 Task: Explore the satellite view of the Great Salt Lake in Utah.
Action: Mouse moved to (168, 67)
Screenshot: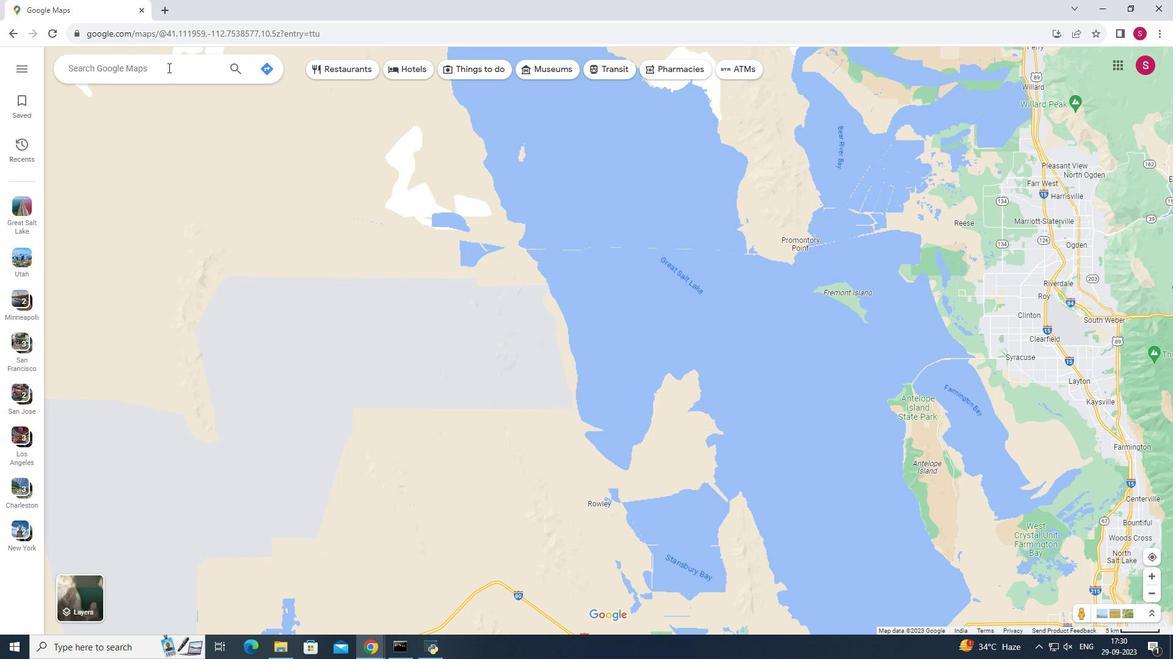 
Action: Mouse pressed left at (168, 67)
Screenshot: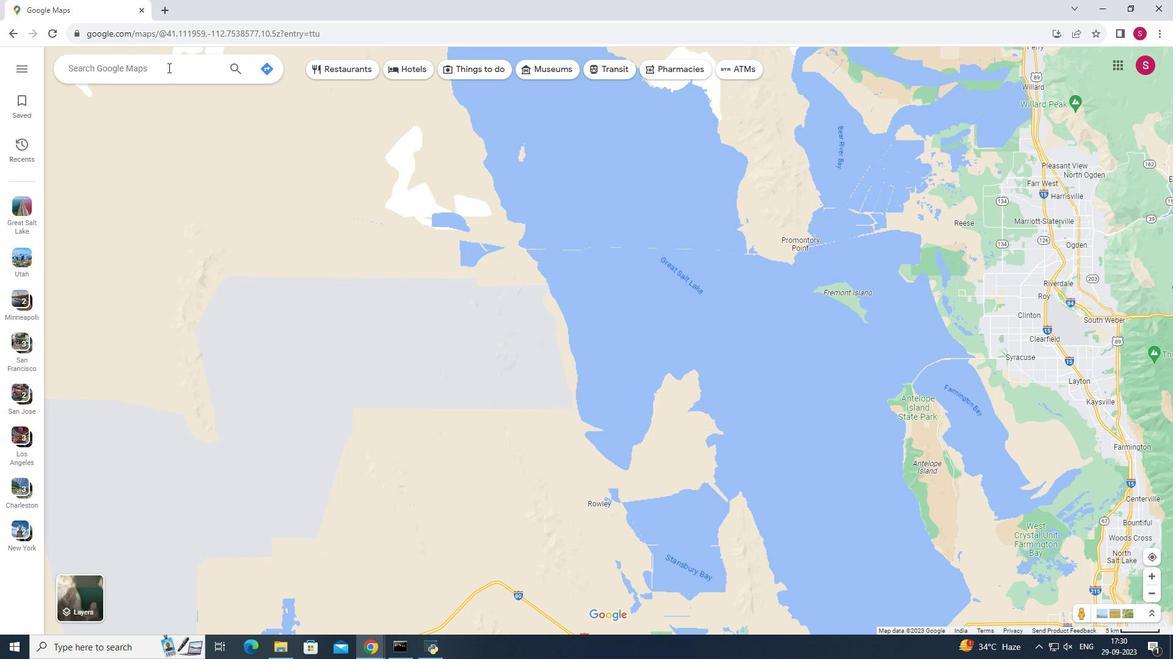 
Action: Mouse moved to (186, 85)
Screenshot: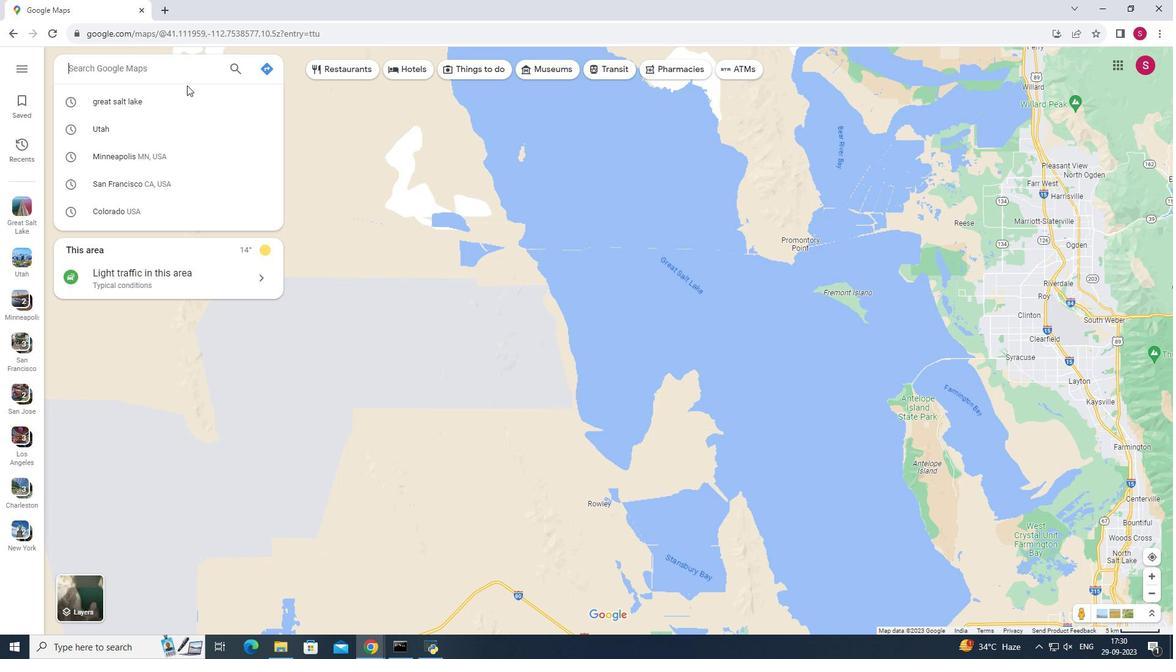
Action: Key pressed great<Key.space><Key.shift>salt<Key.space><Key.shift>la
Screenshot: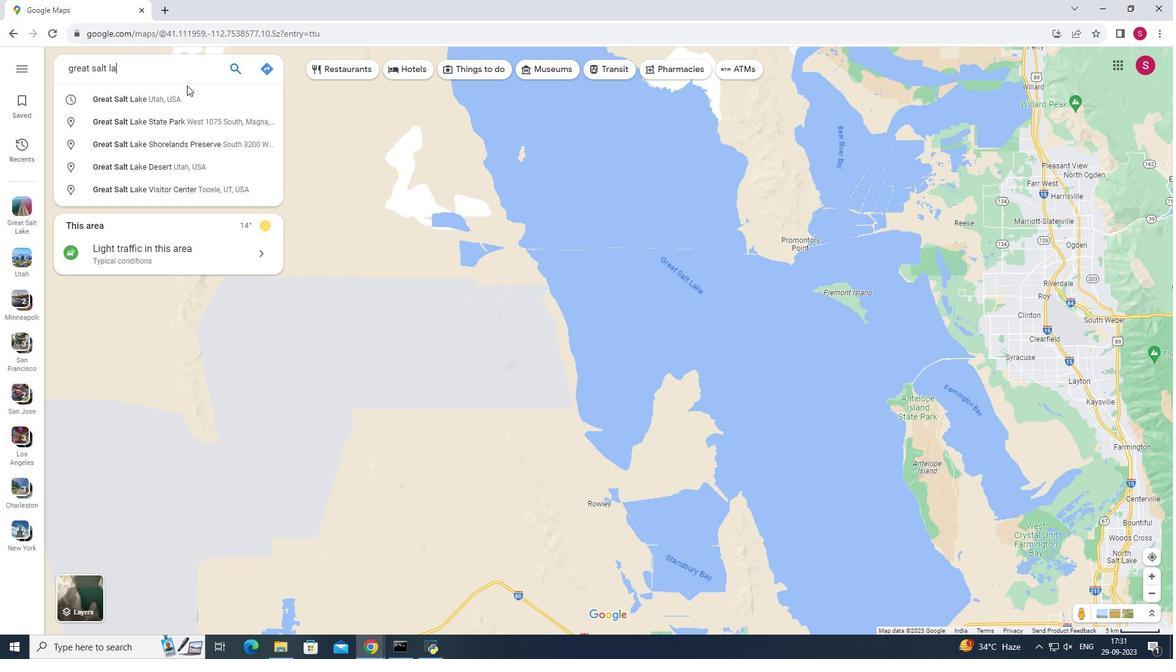 
Action: Mouse moved to (185, 102)
Screenshot: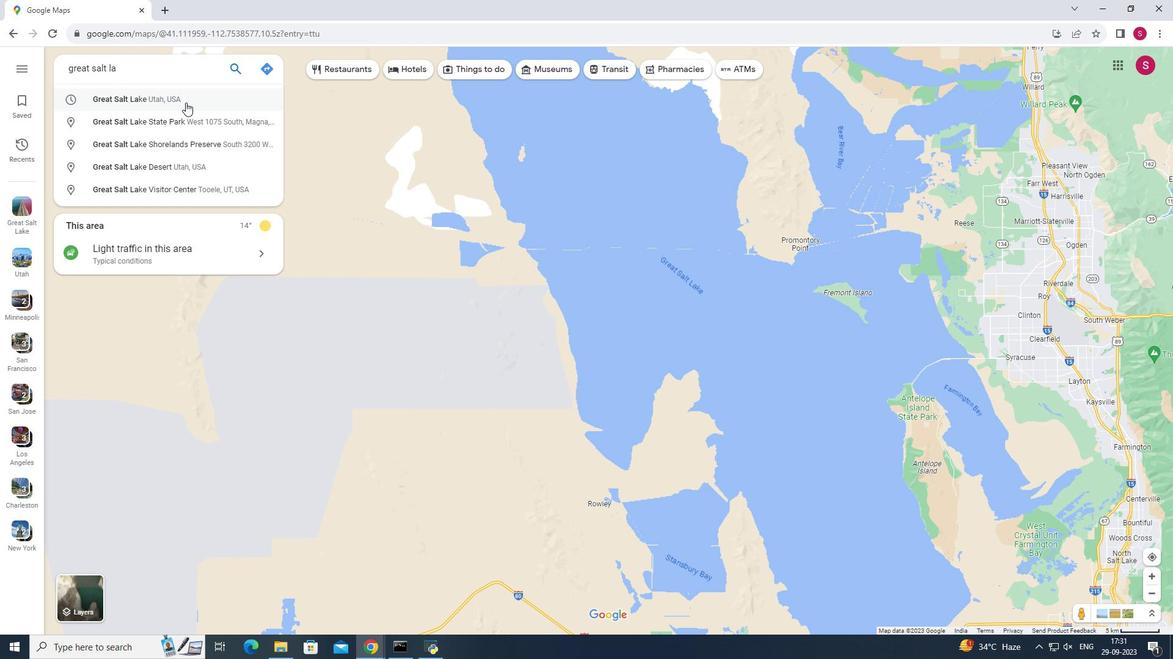 
Action: Mouse pressed left at (185, 102)
Screenshot: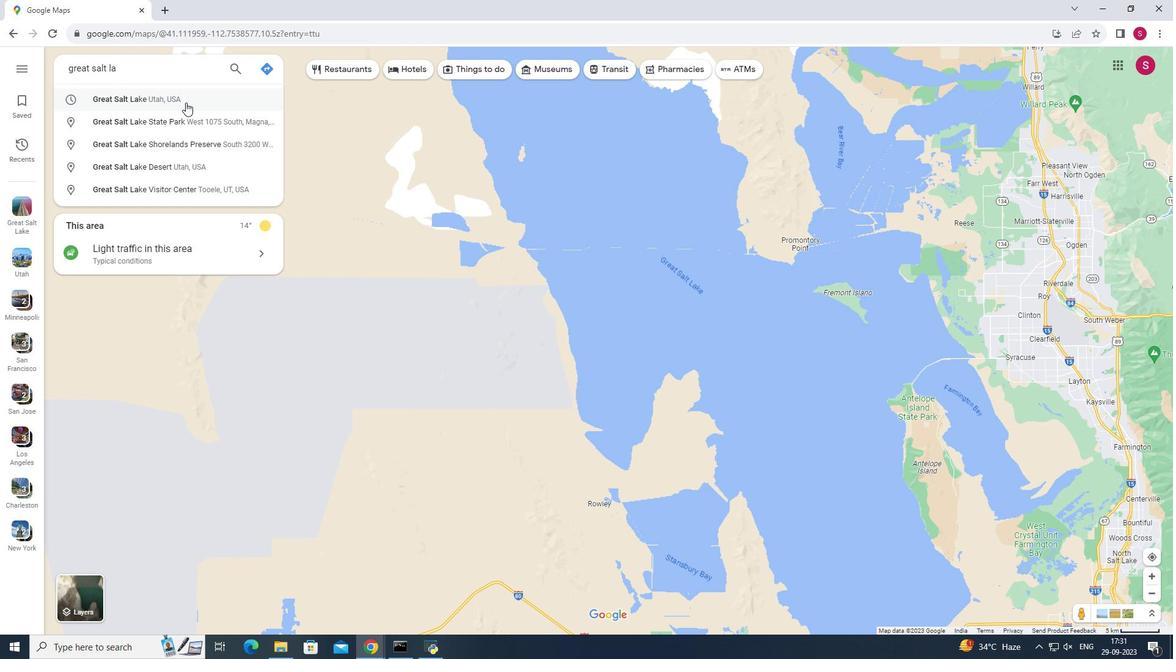 
Action: Mouse moved to (531, 600)
Screenshot: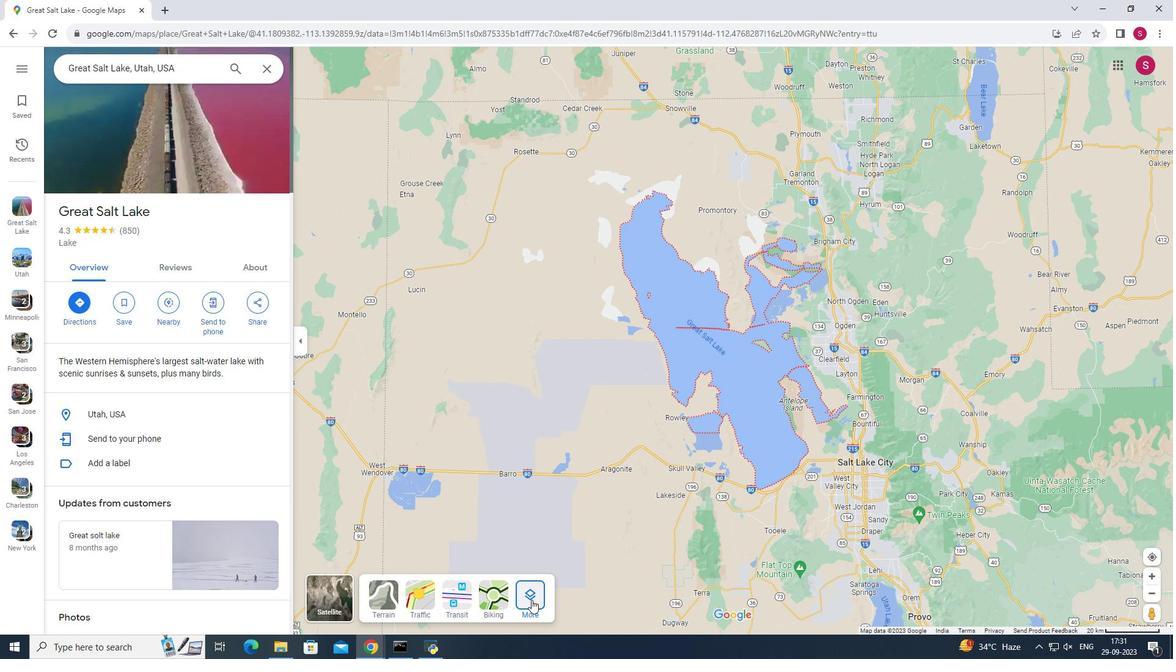 
Action: Mouse pressed left at (531, 600)
Screenshot: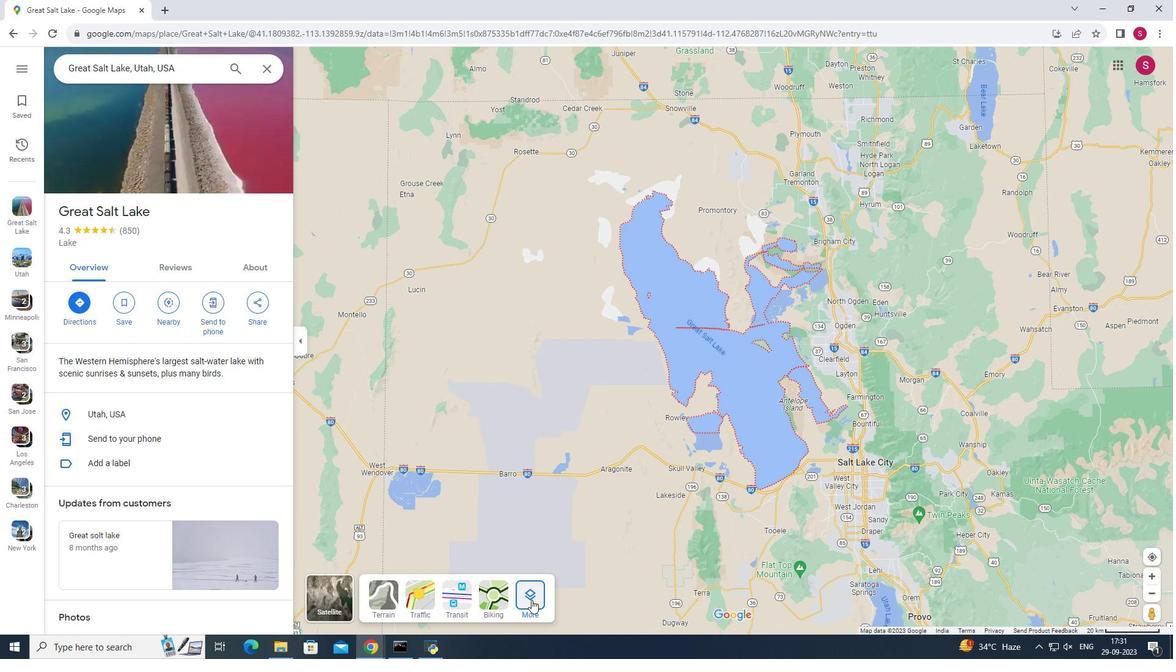 
Action: Mouse moved to (421, 553)
Screenshot: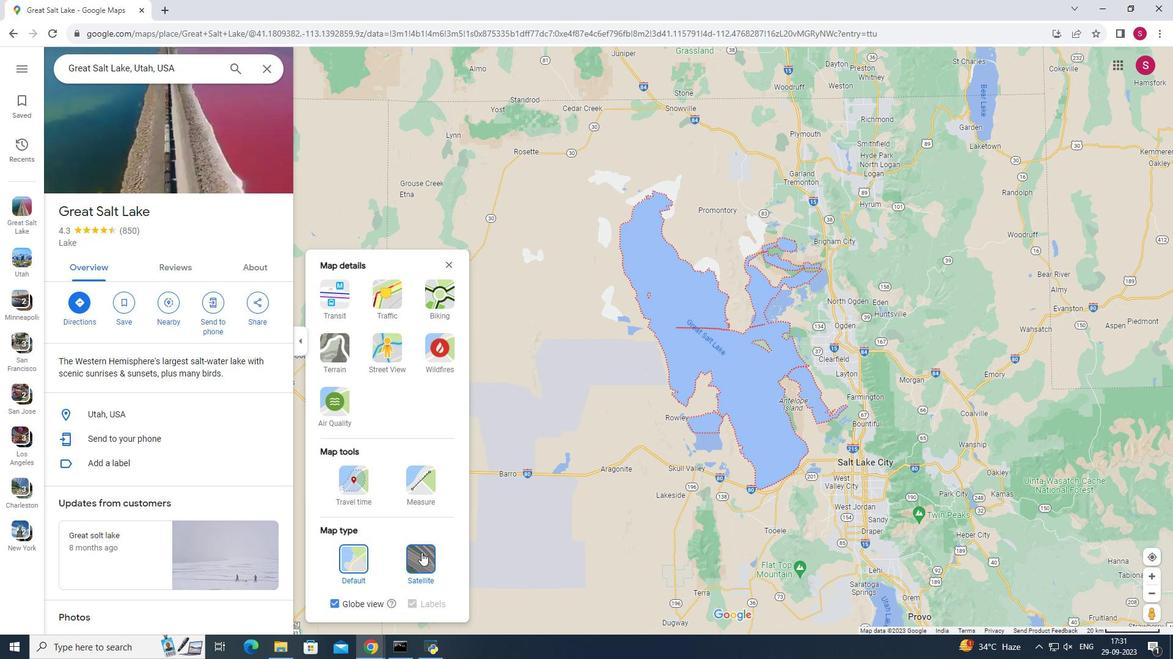 
Action: Mouse pressed left at (421, 553)
Screenshot: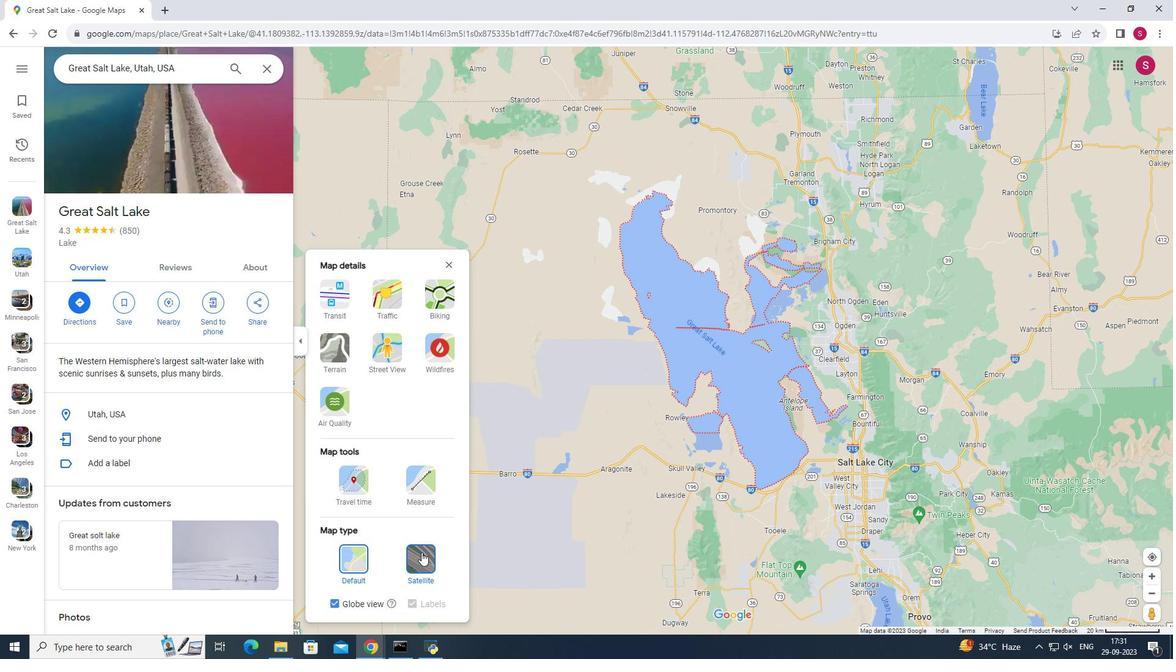 
Action: Mouse moved to (707, 339)
Screenshot: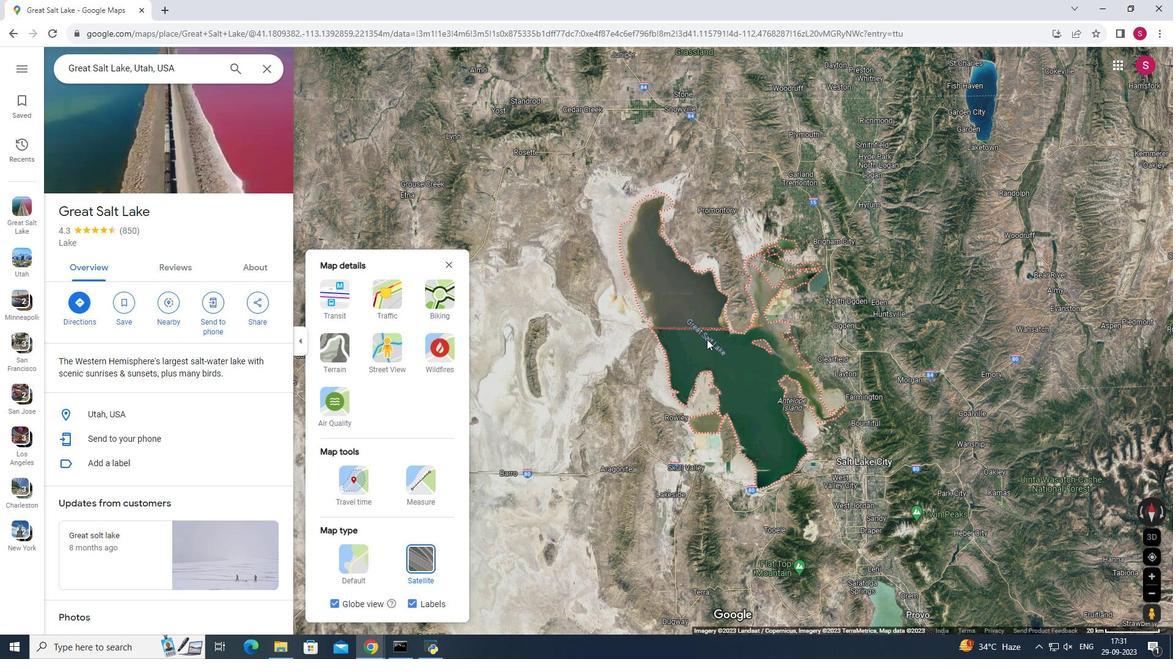 
Action: Mouse pressed left at (707, 339)
Screenshot: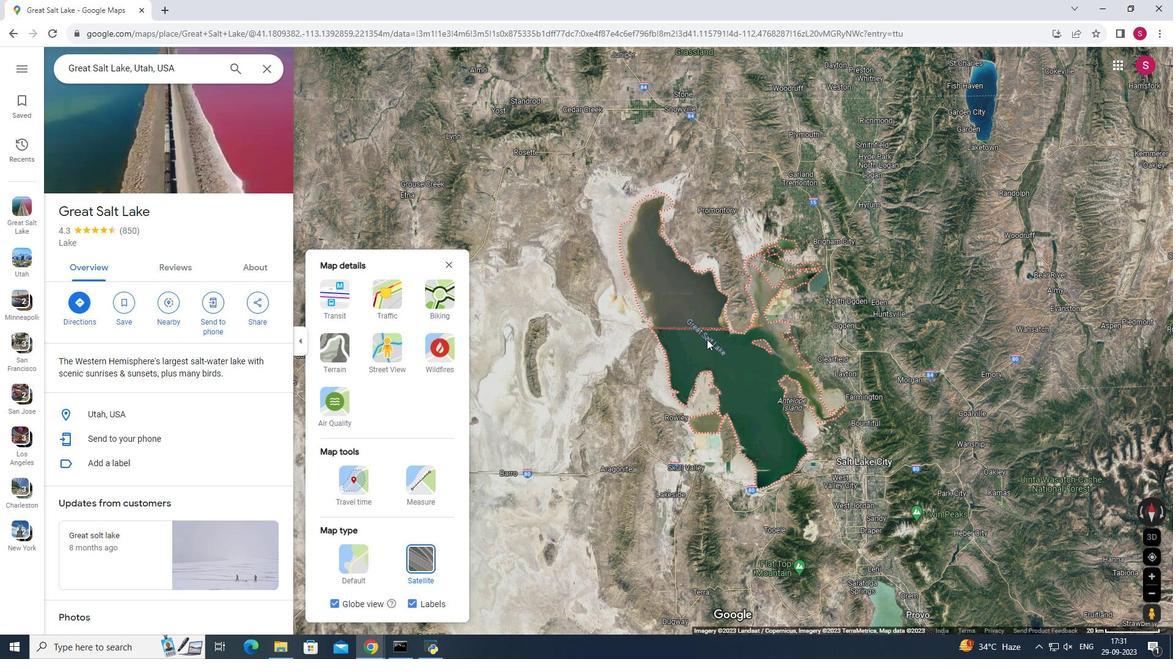 
Action: Mouse pressed left at (707, 339)
Screenshot: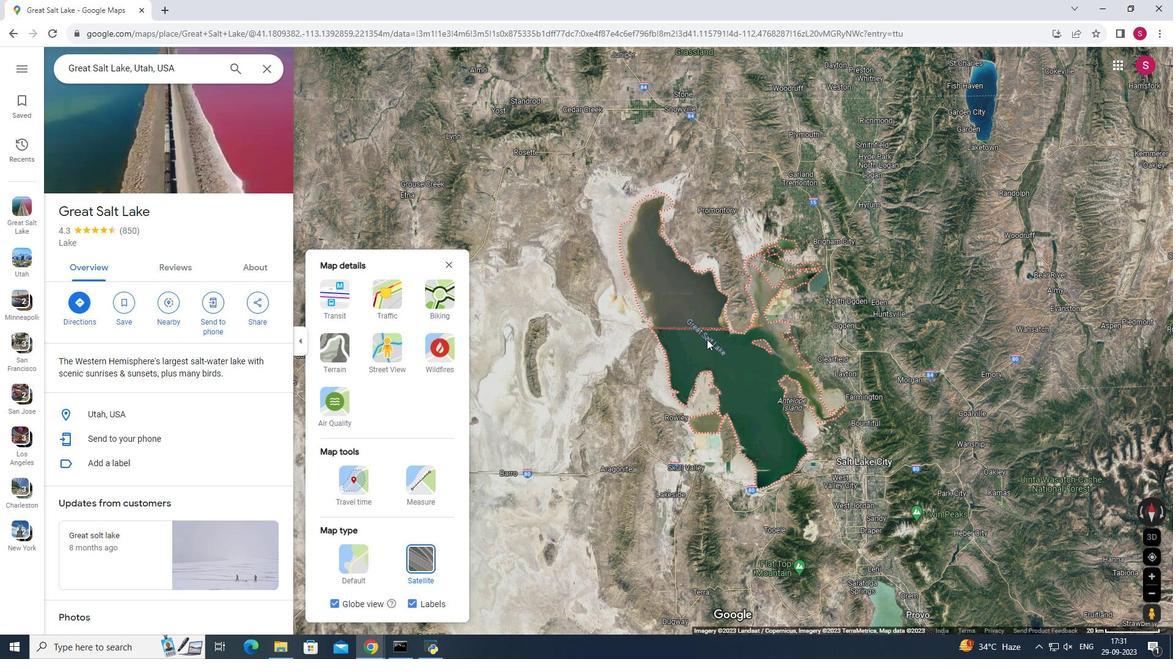 
Action: Mouse pressed left at (707, 339)
Screenshot: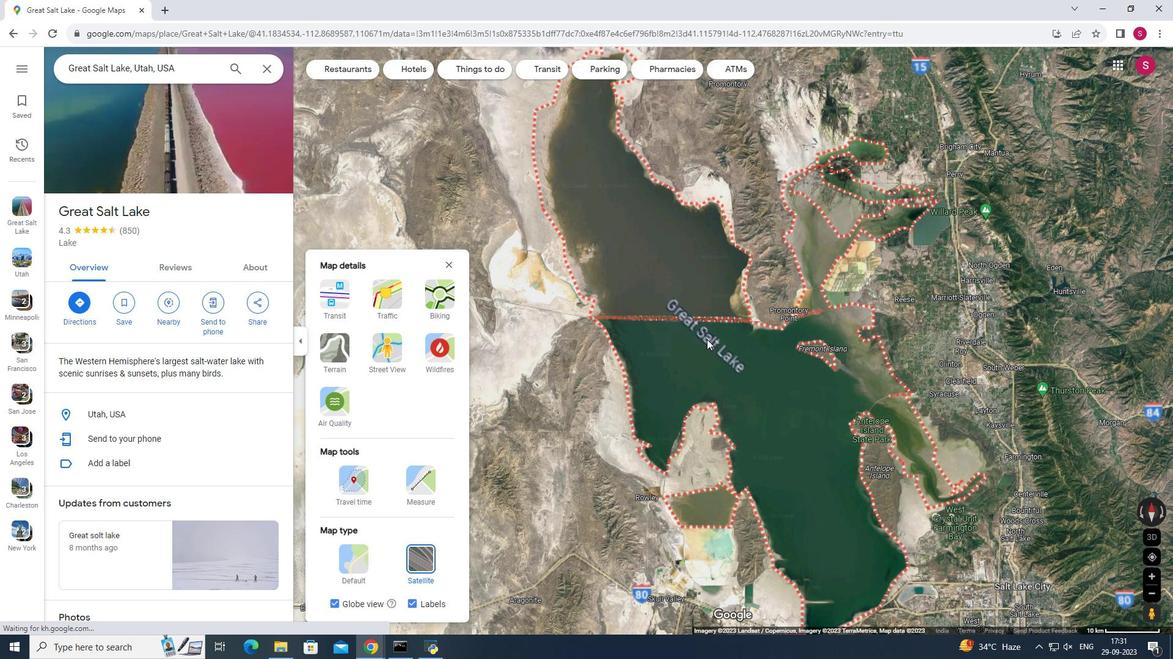 
Action: Mouse pressed left at (707, 339)
Screenshot: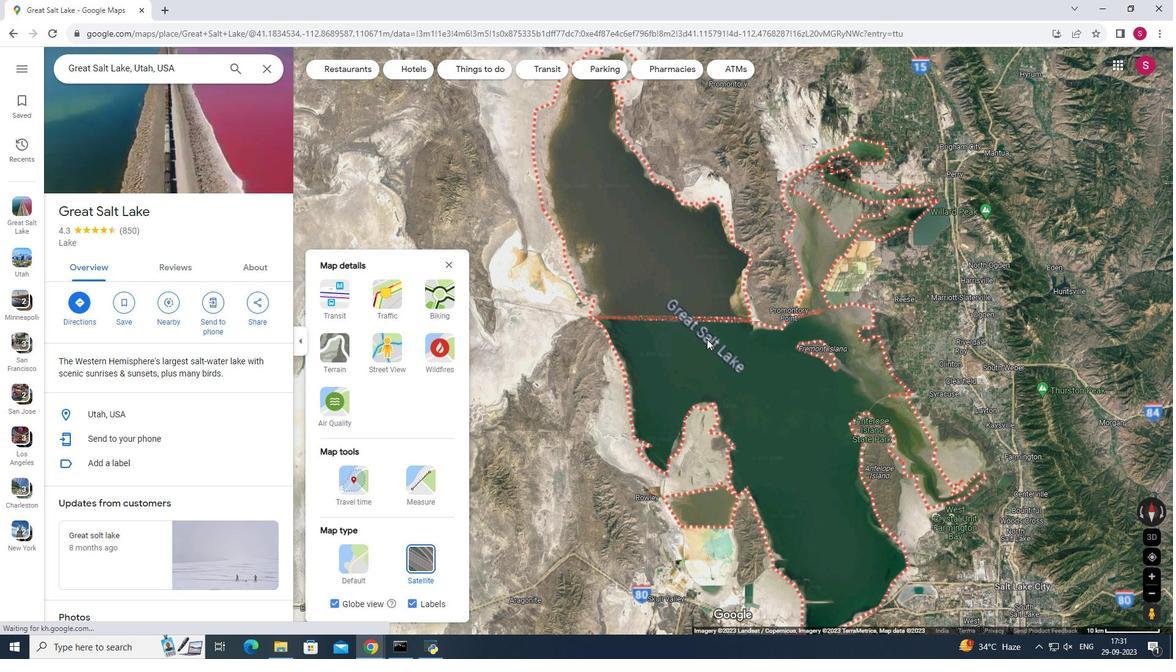 
Action: Mouse moved to (447, 264)
Screenshot: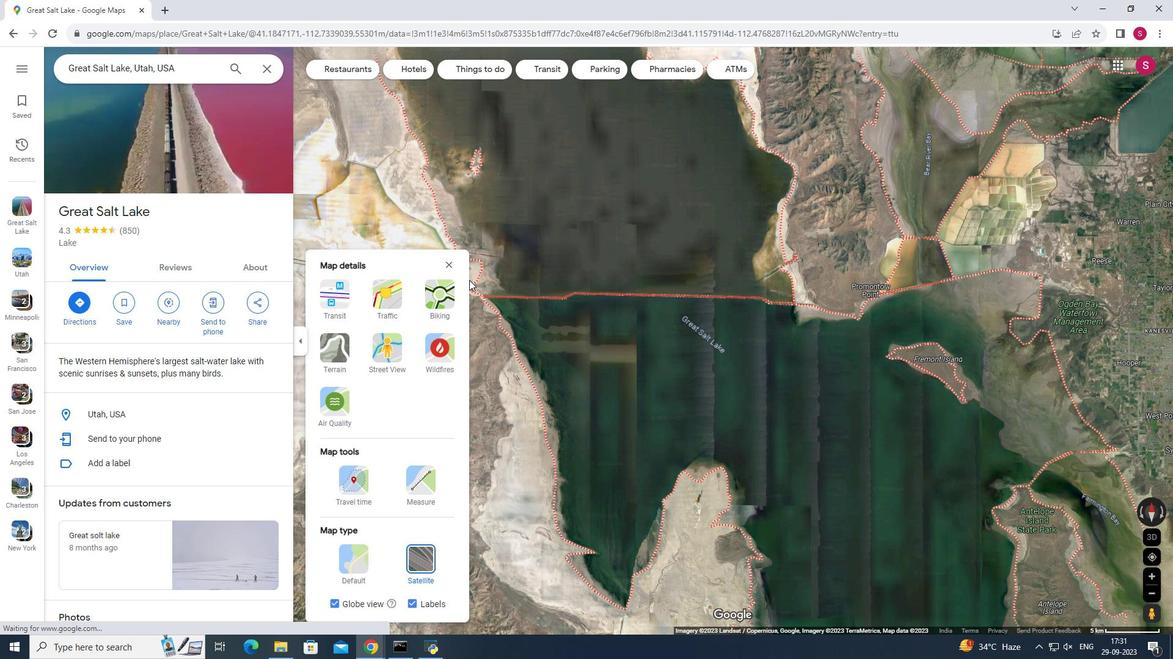 
Action: Mouse pressed left at (447, 264)
Screenshot: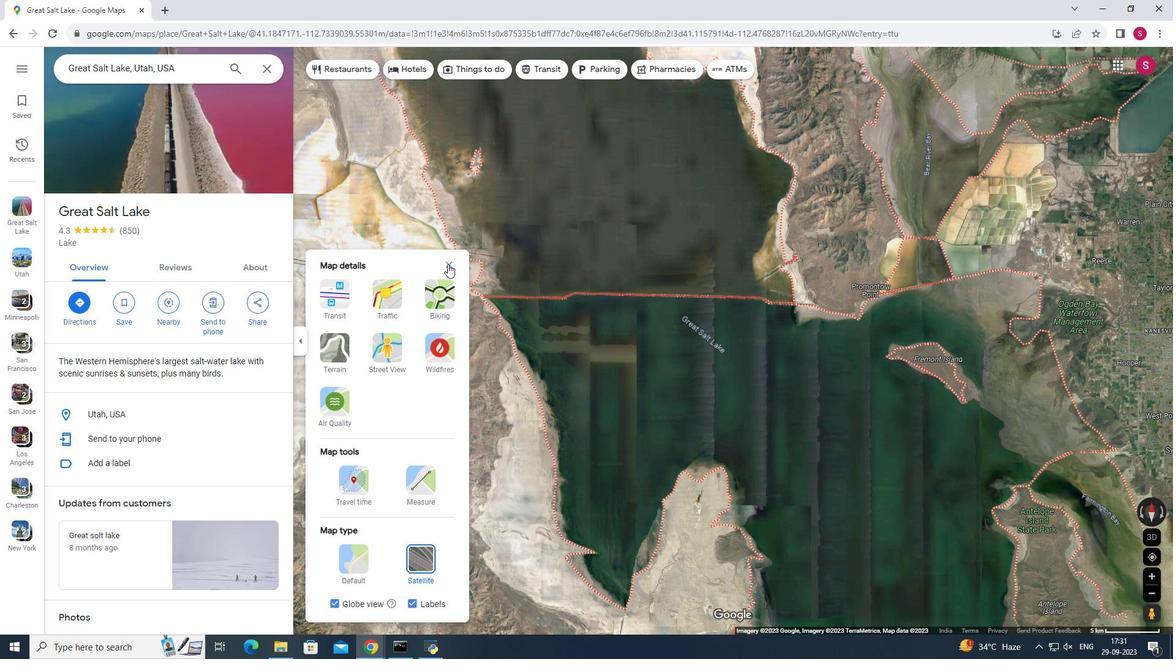
Action: Mouse moved to (703, 340)
Screenshot: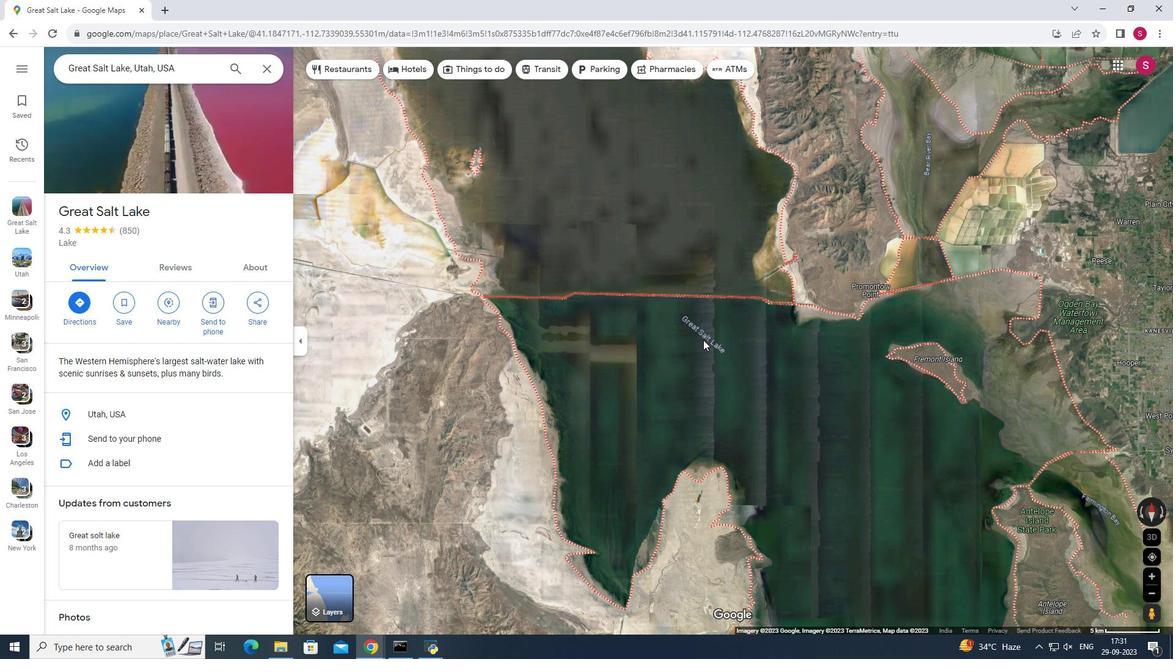 
Action: Mouse scrolled (703, 339) with delta (0, 0)
Screenshot: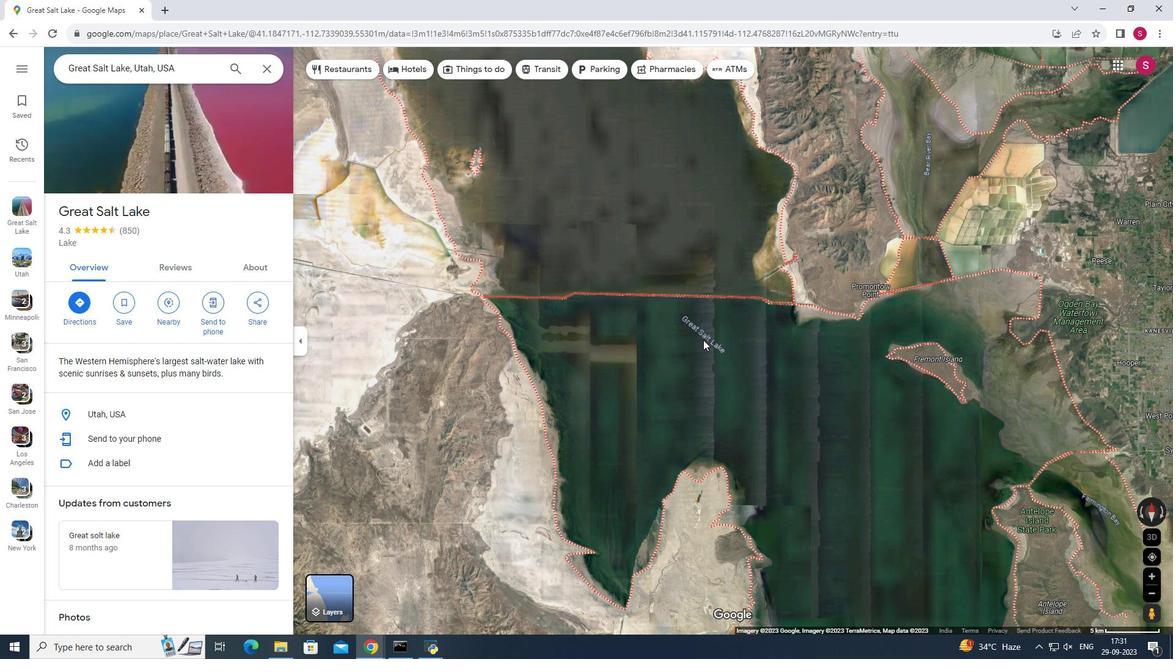 
Action: Mouse scrolled (703, 340) with delta (0, 0)
Screenshot: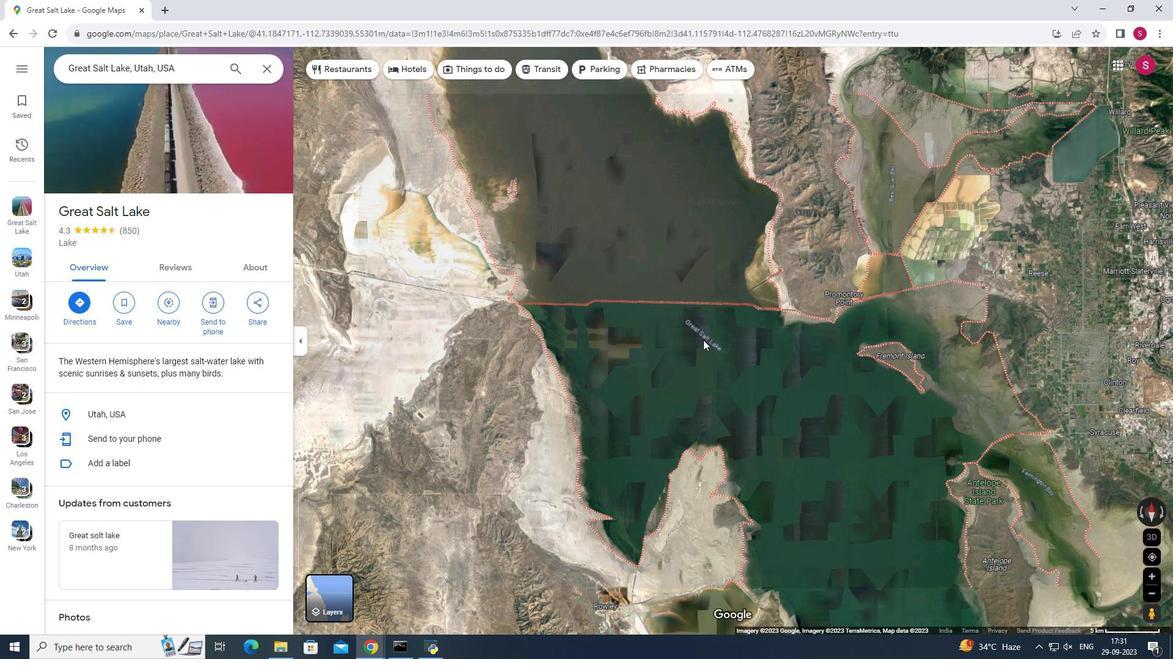 
Action: Mouse moved to (702, 340)
Screenshot: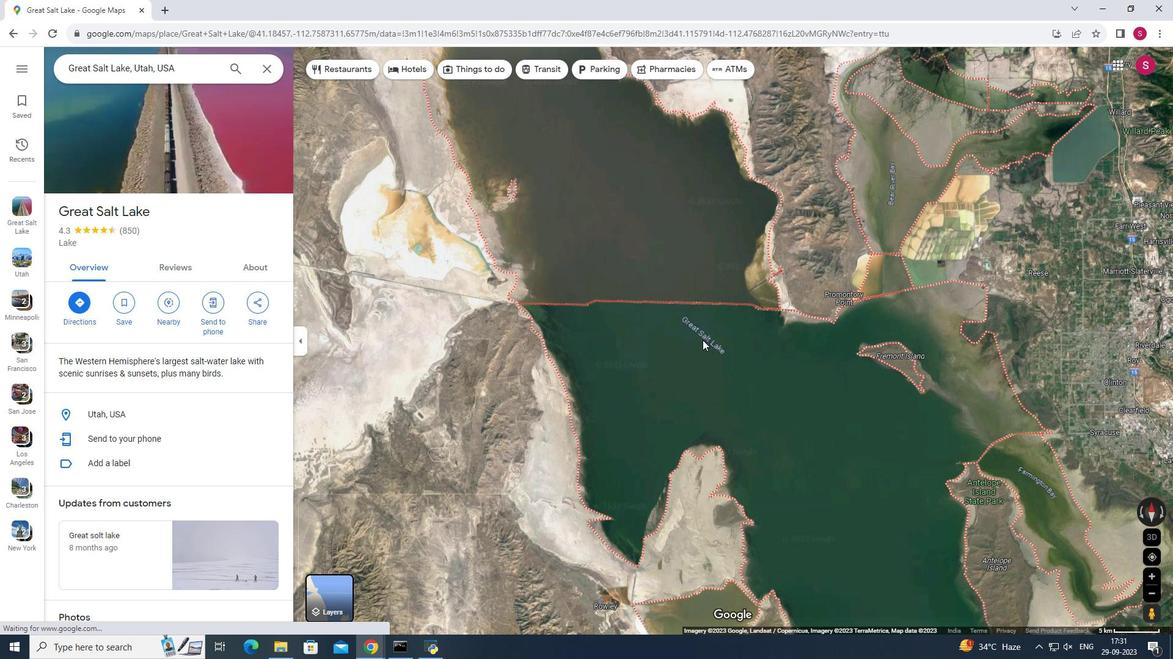 
Action: Mouse scrolled (702, 340) with delta (0, 0)
Screenshot: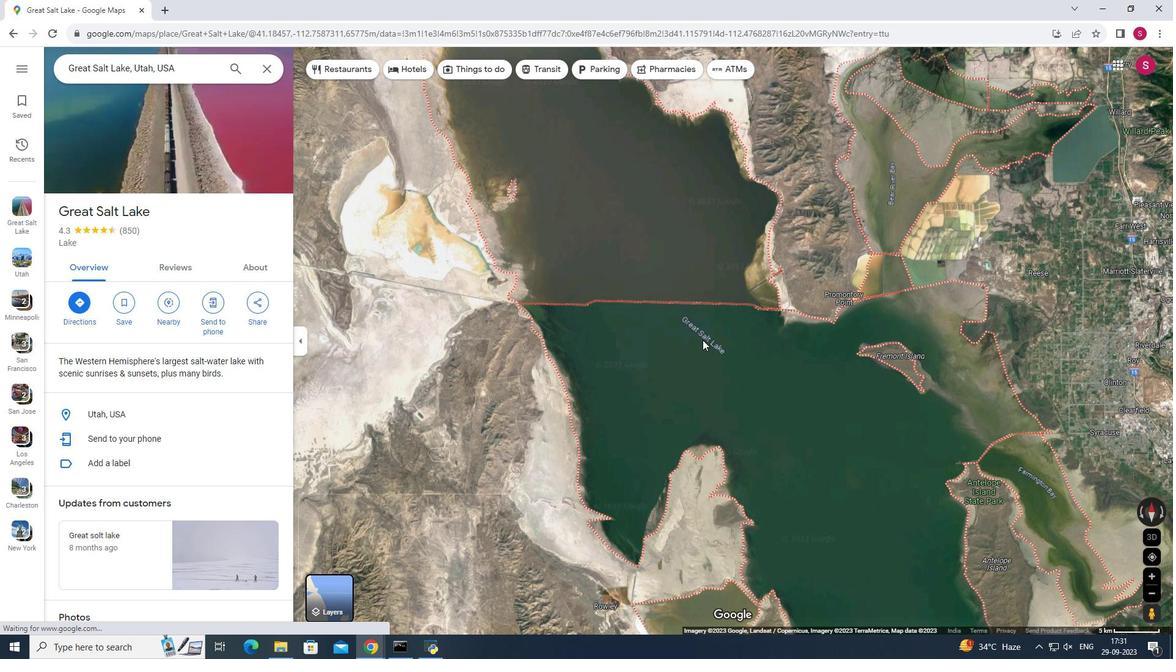 
Action: Mouse scrolled (702, 340) with delta (0, 0)
Screenshot: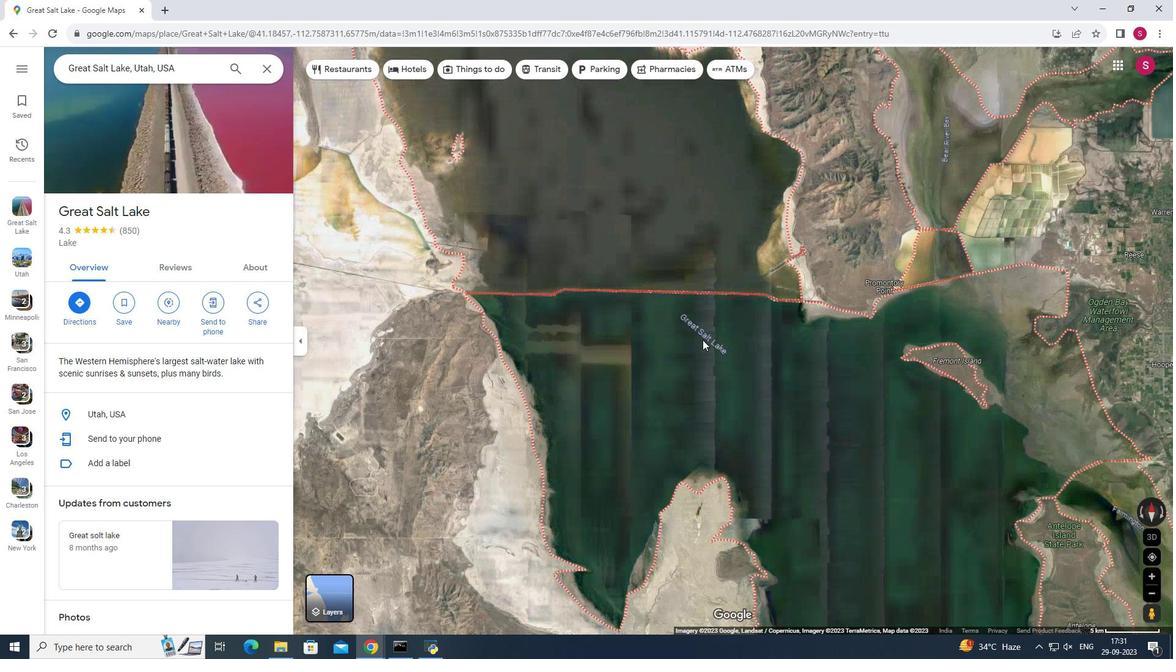 
Action: Mouse scrolled (702, 340) with delta (0, 0)
Screenshot: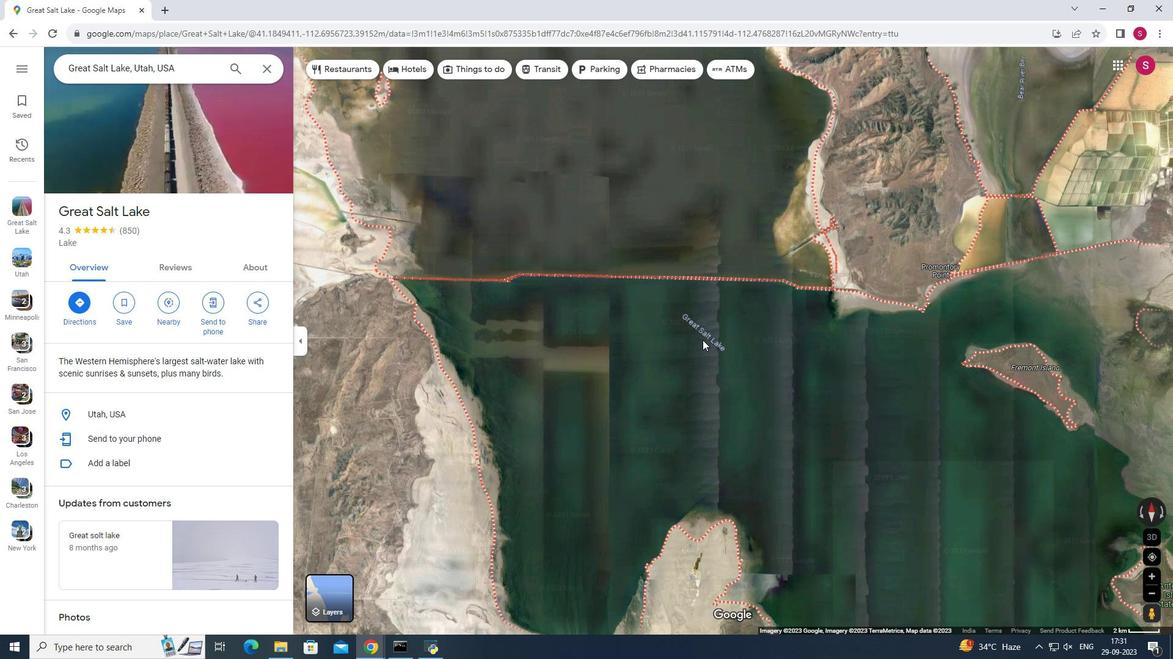 
Action: Mouse scrolled (702, 340) with delta (0, 0)
Screenshot: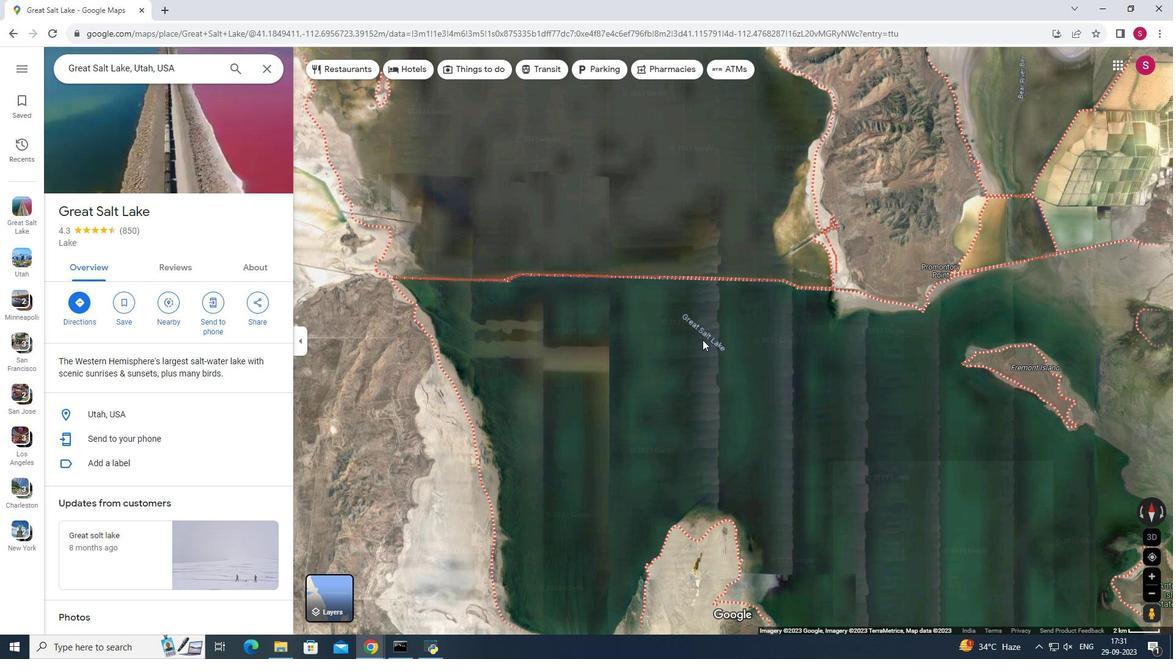 
Action: Mouse scrolled (702, 340) with delta (0, 0)
Screenshot: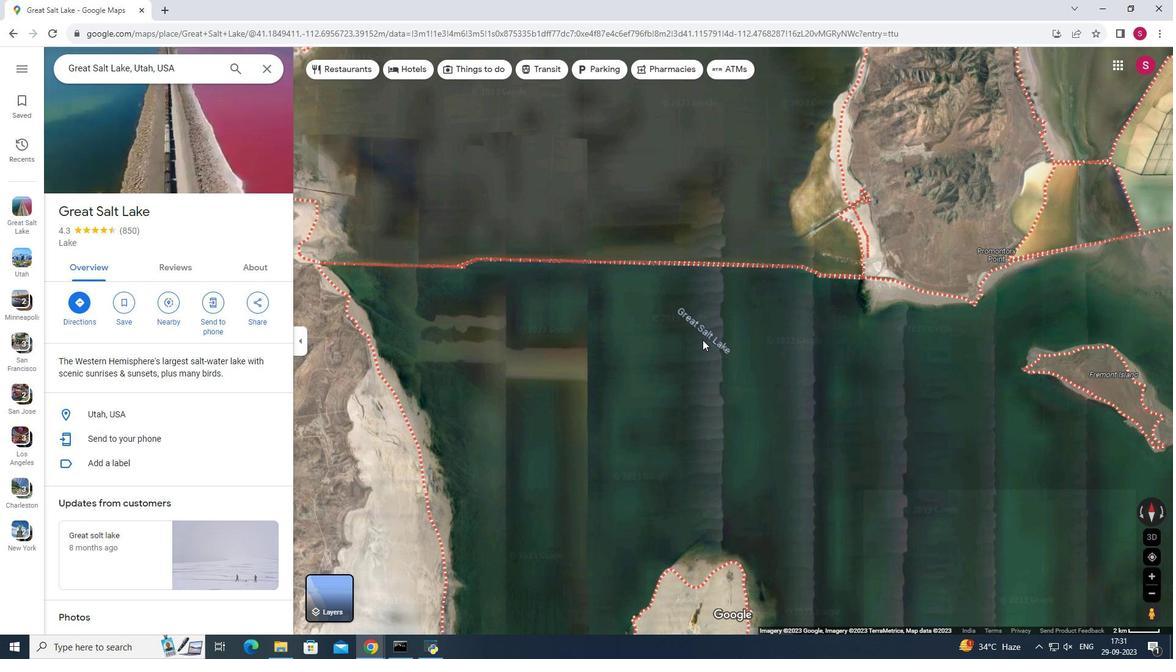 
Action: Mouse scrolled (702, 340) with delta (0, 0)
Screenshot: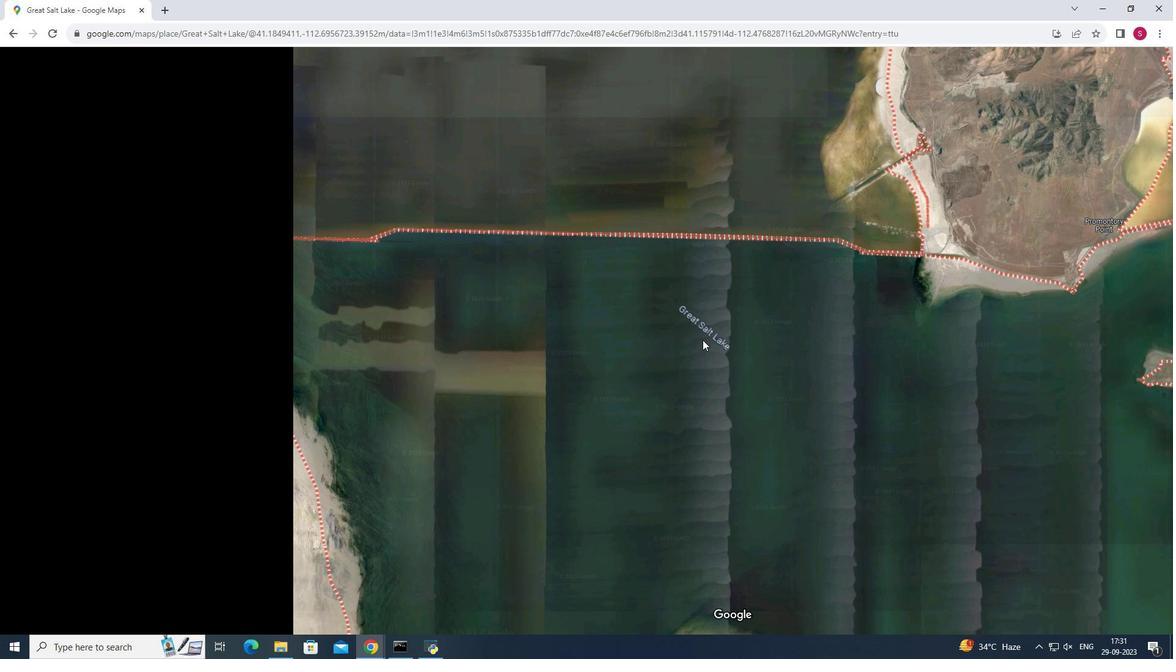 
Action: Mouse scrolled (702, 340) with delta (0, 0)
Screenshot: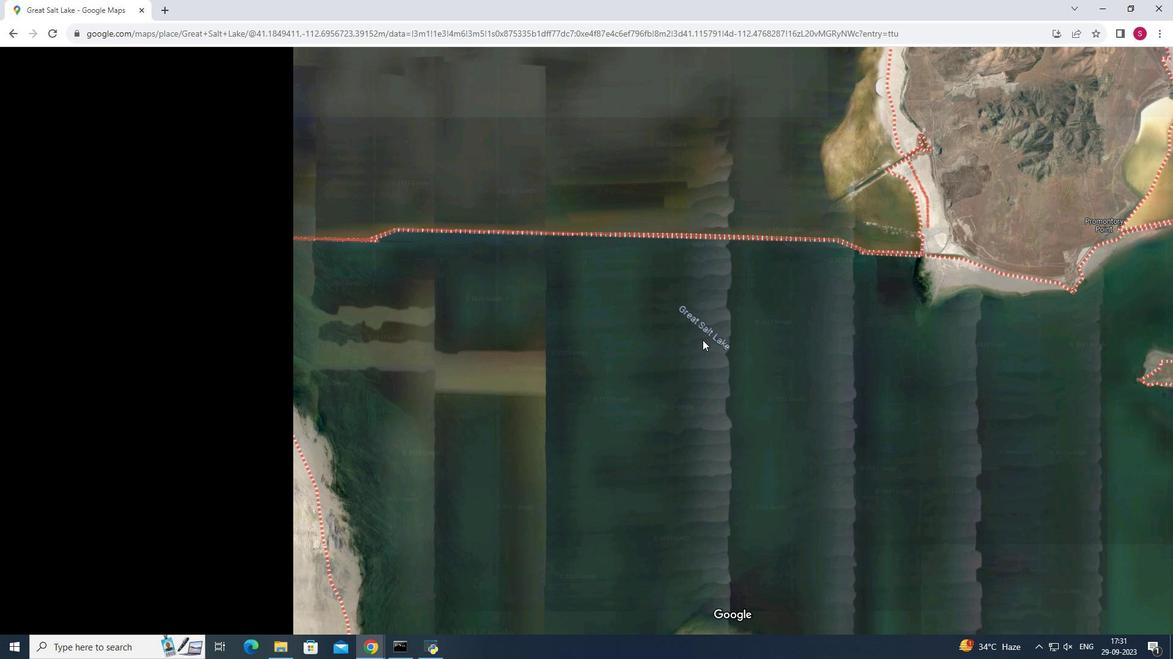 
Action: Mouse scrolled (702, 340) with delta (0, 0)
Screenshot: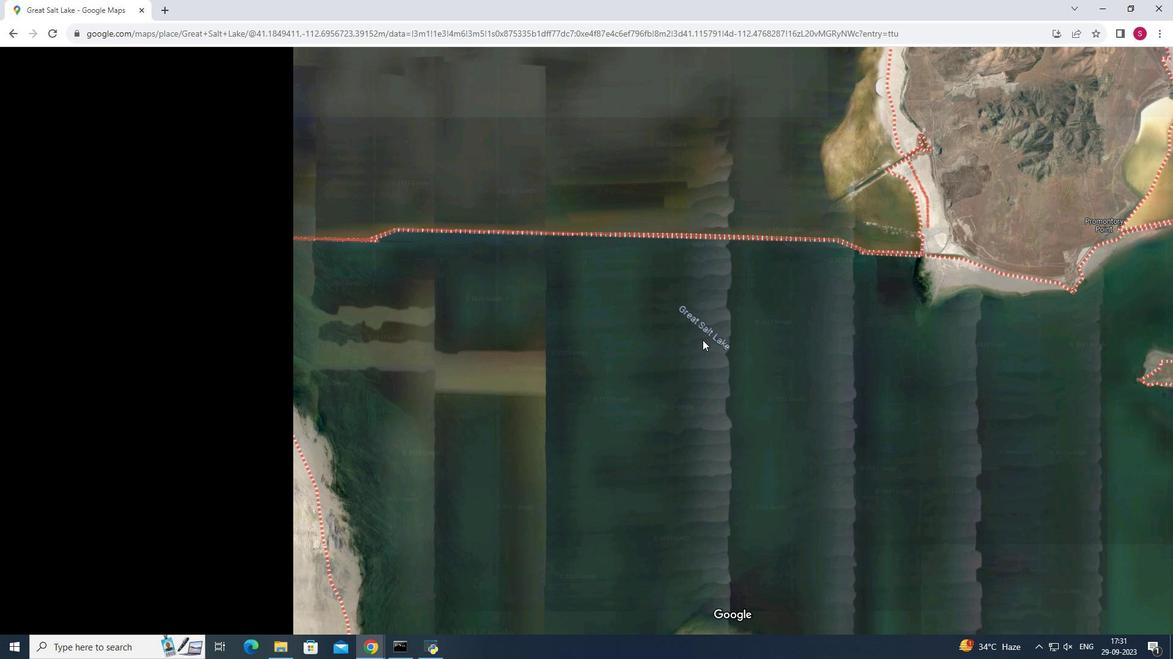 
Action: Mouse moved to (704, 339)
Screenshot: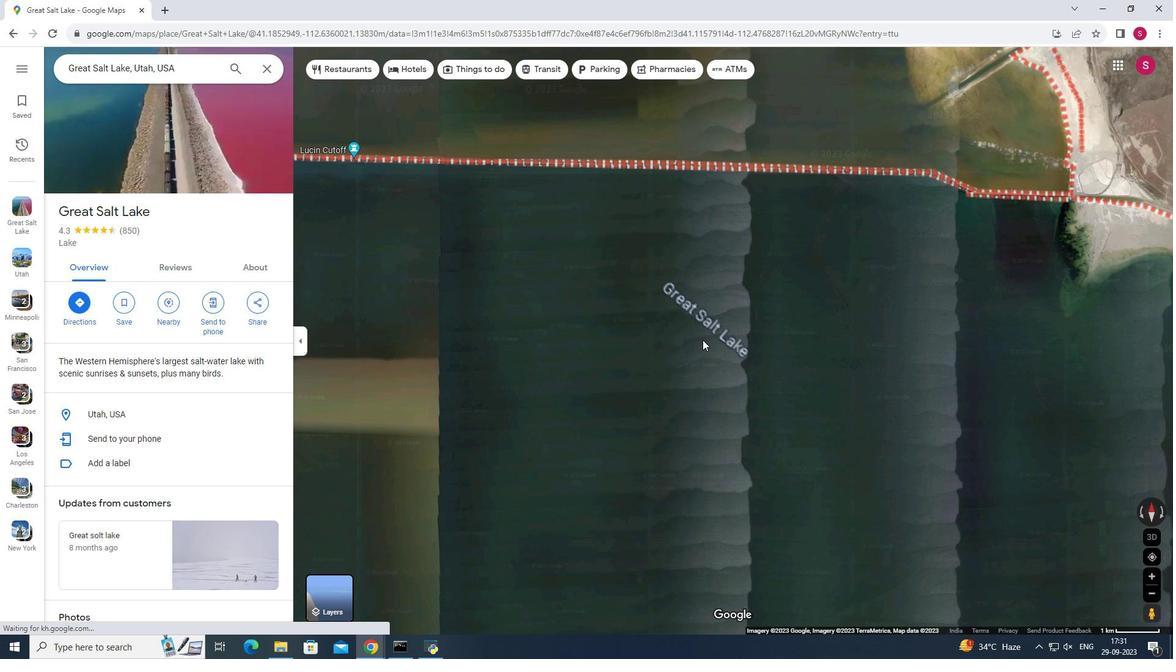 
Action: Mouse scrolled (704, 340) with delta (0, 0)
Screenshot: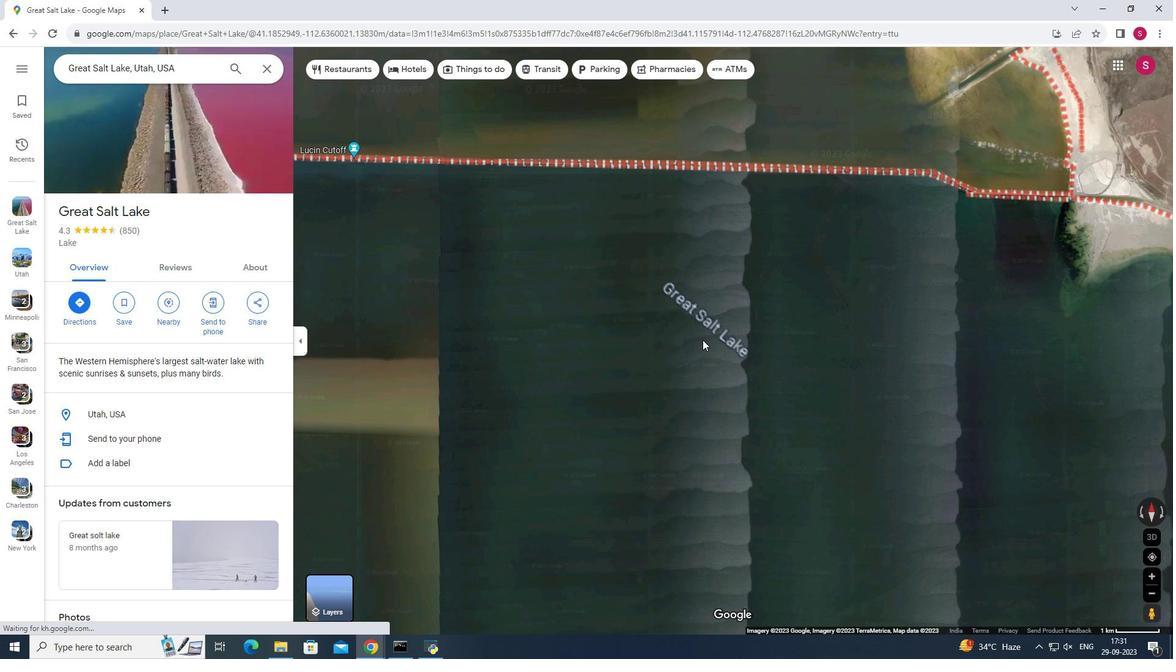 
Action: Mouse moved to (705, 338)
Screenshot: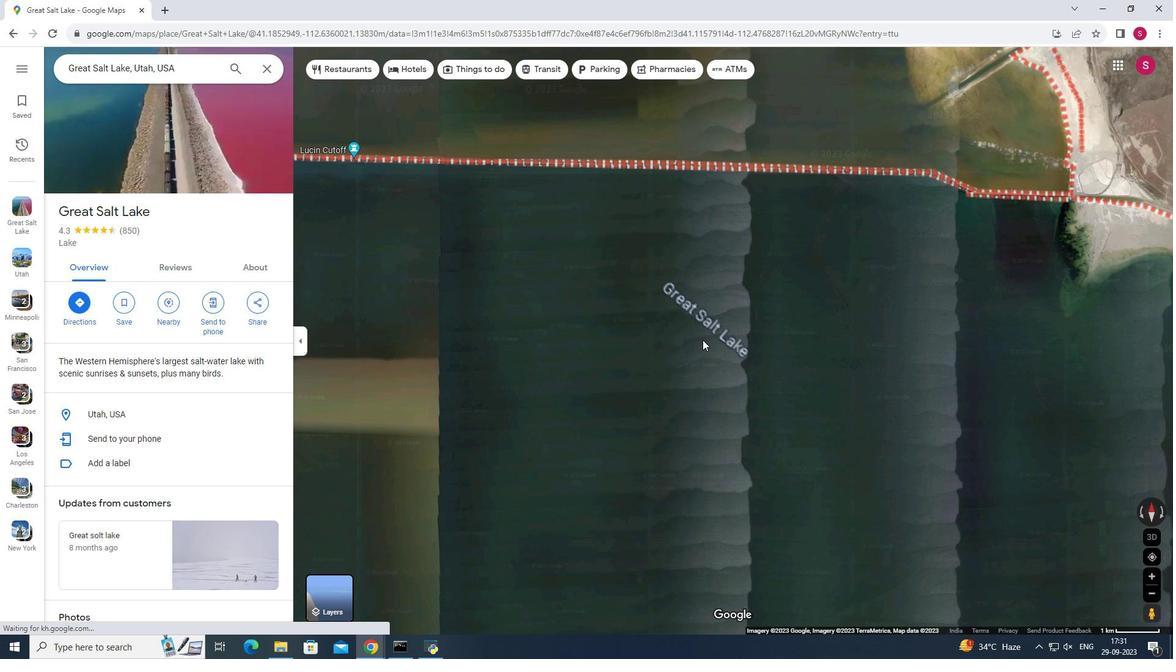 
Action: Mouse scrolled (705, 339) with delta (0, 0)
Screenshot: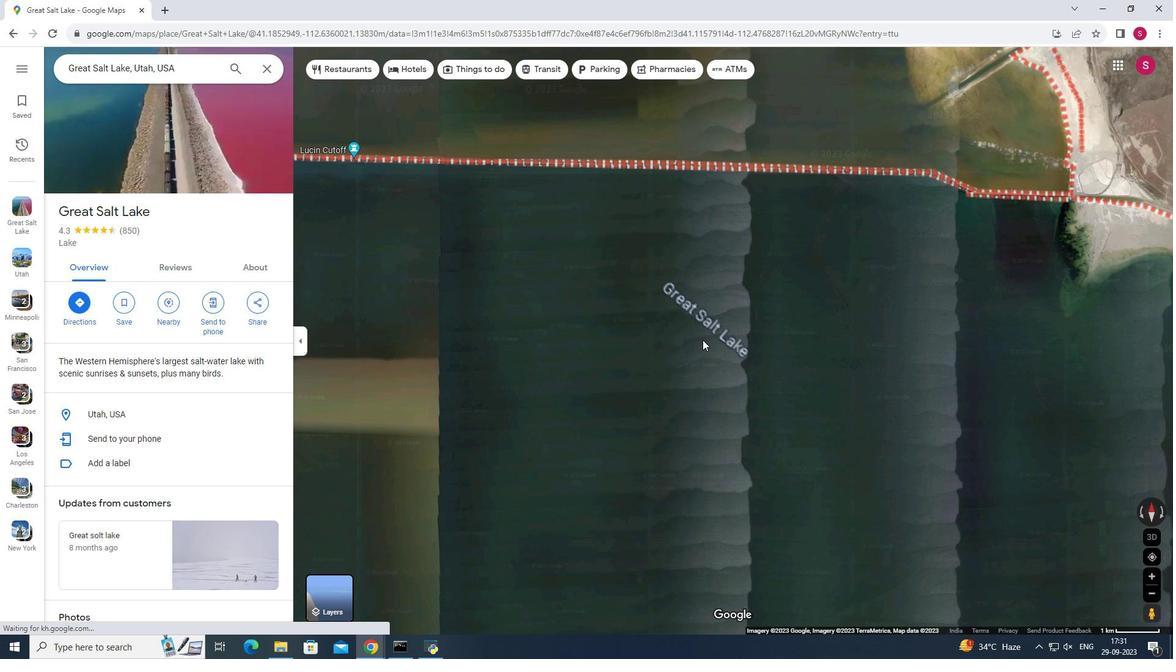 
Action: Mouse scrolled (705, 339) with delta (0, 0)
Screenshot: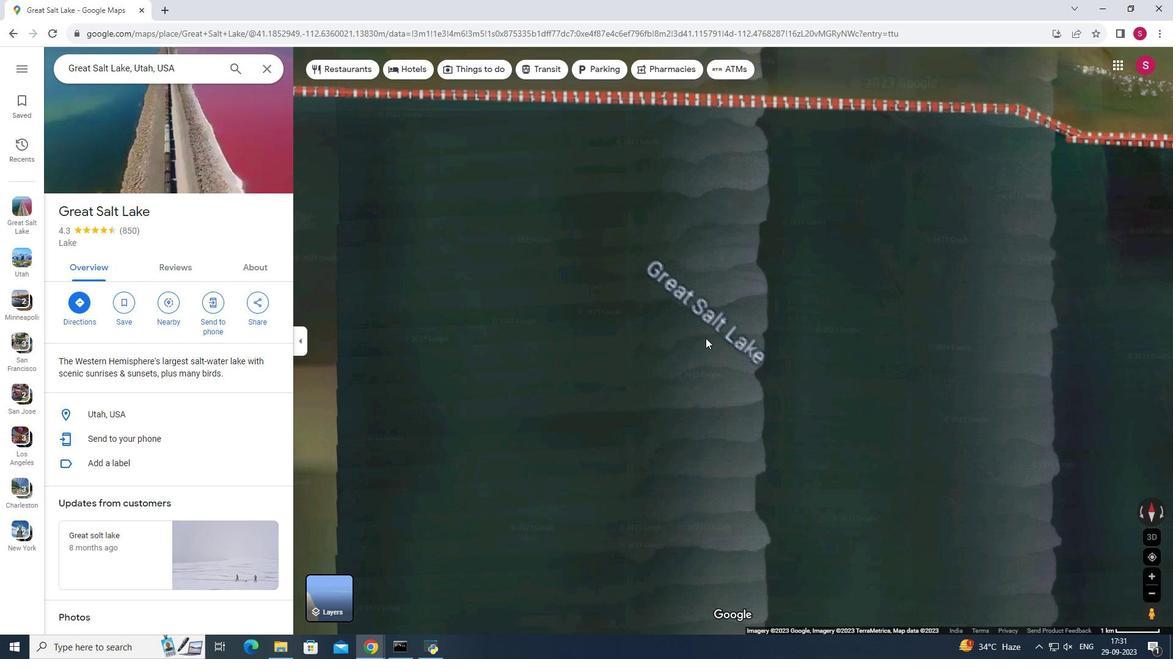 
Action: Mouse scrolled (705, 339) with delta (0, 0)
Screenshot: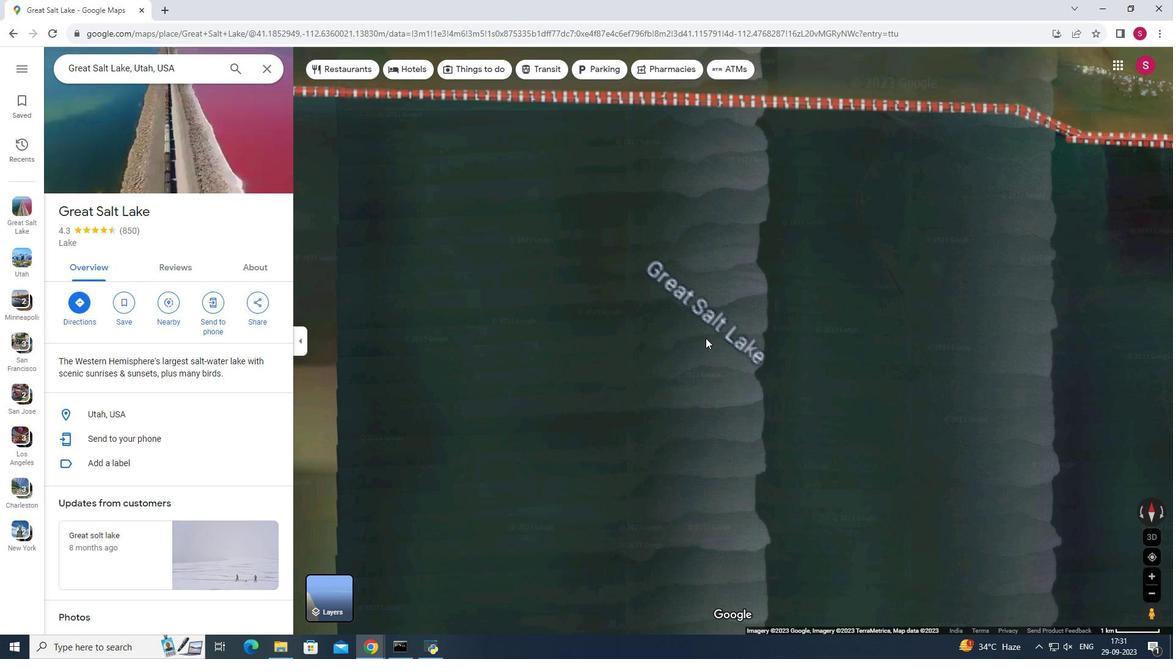
Action: Mouse moved to (707, 303)
Screenshot: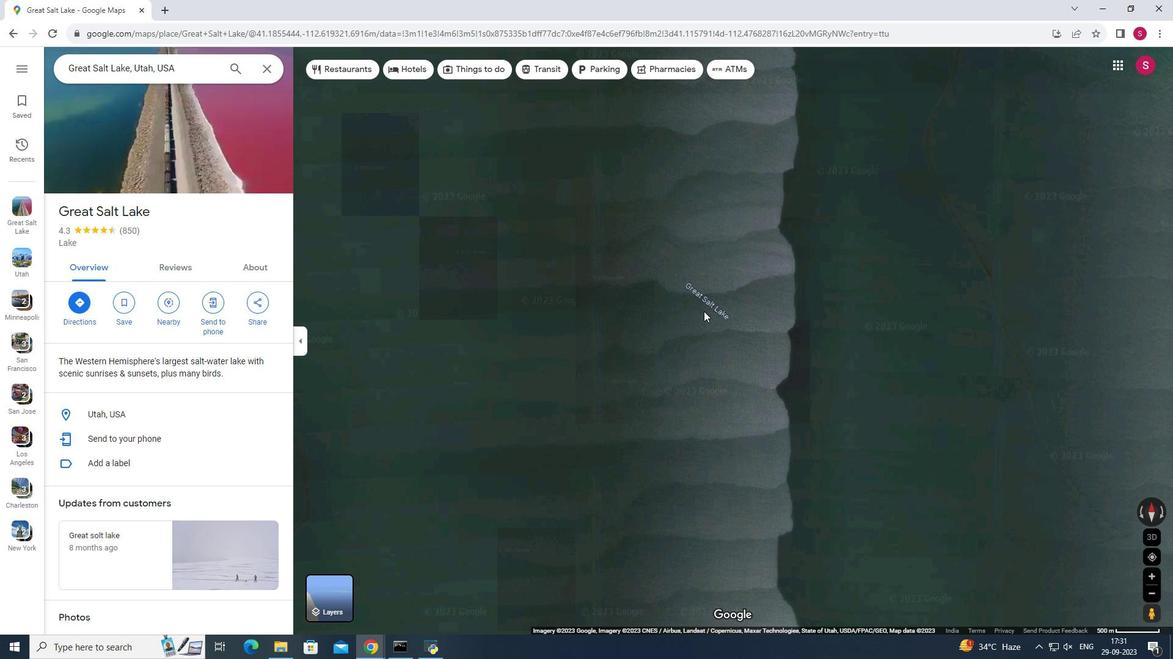 
Action: Mouse pressed left at (707, 303)
Screenshot: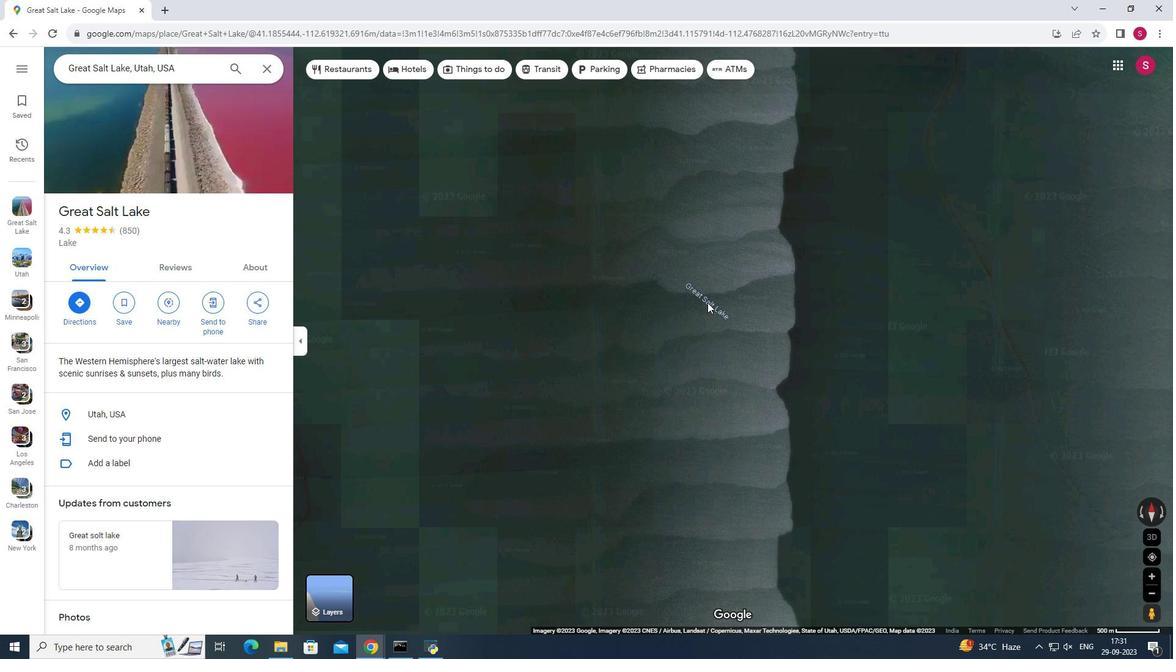 
Action: Mouse moved to (718, 322)
Screenshot: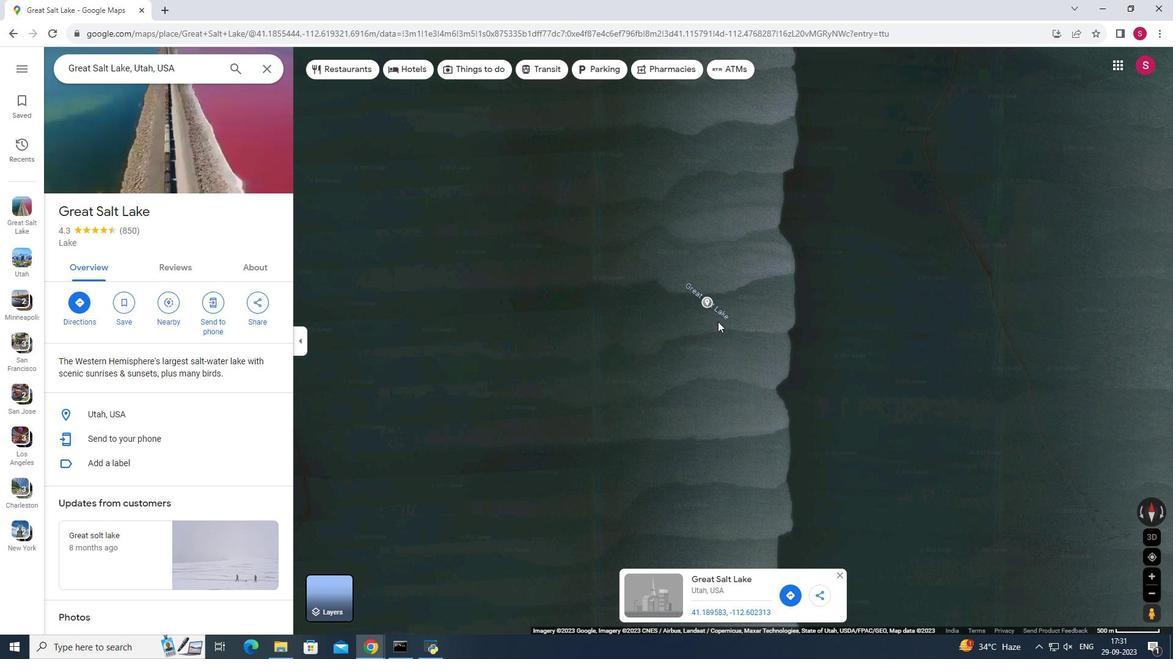 
Action: Mouse scrolled (718, 322) with delta (0, 0)
Screenshot: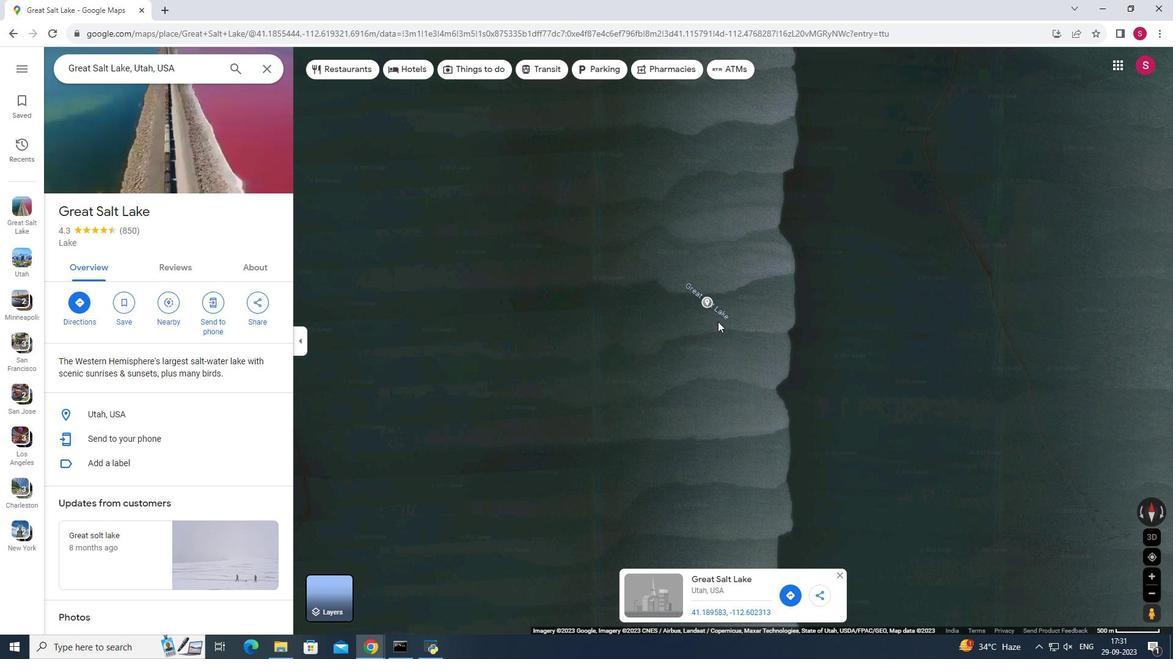 
Action: Mouse scrolled (718, 322) with delta (0, 0)
Screenshot: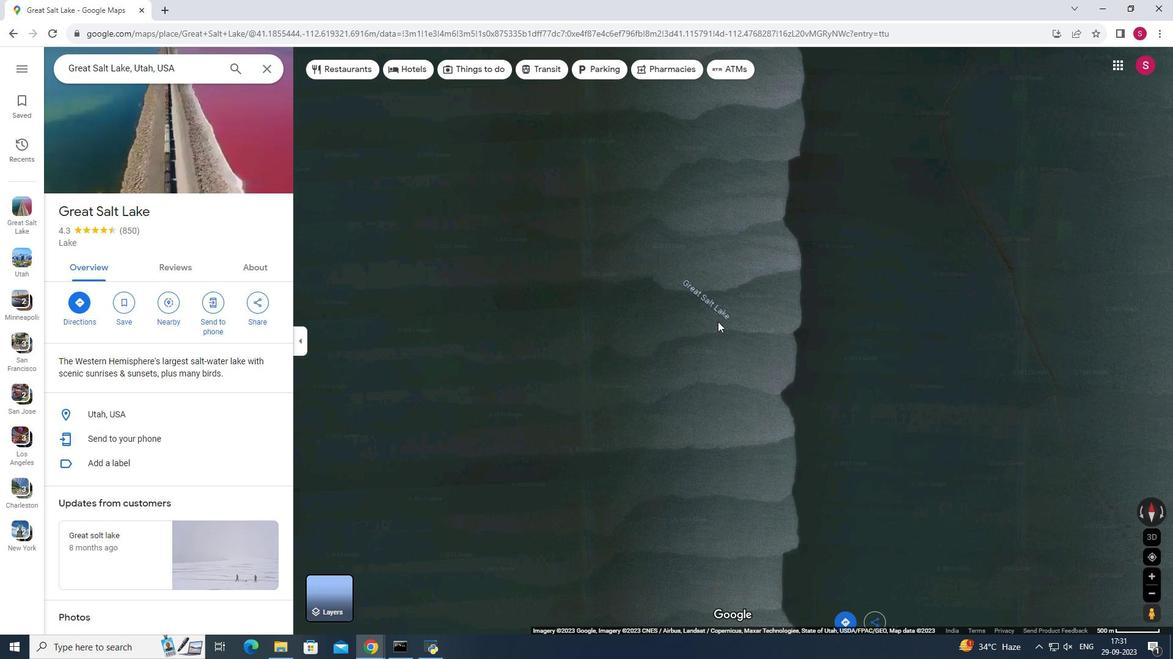 
Action: Mouse moved to (694, 314)
Screenshot: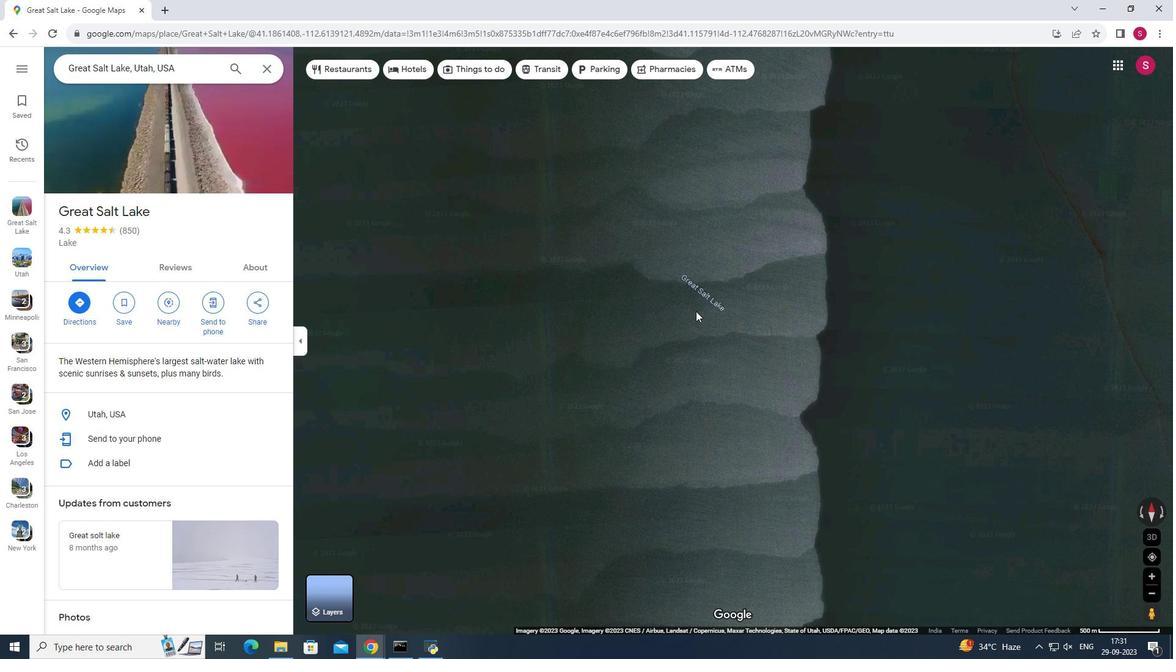 
Action: Mouse pressed left at (694, 314)
Screenshot: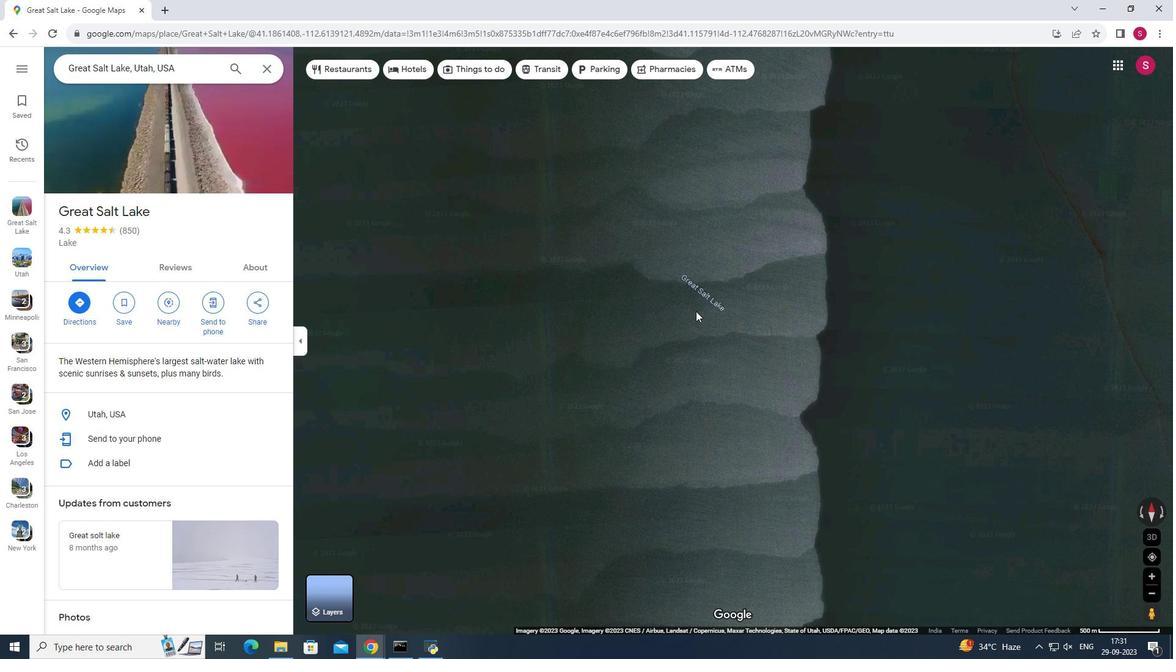 
Action: Mouse moved to (728, 270)
Screenshot: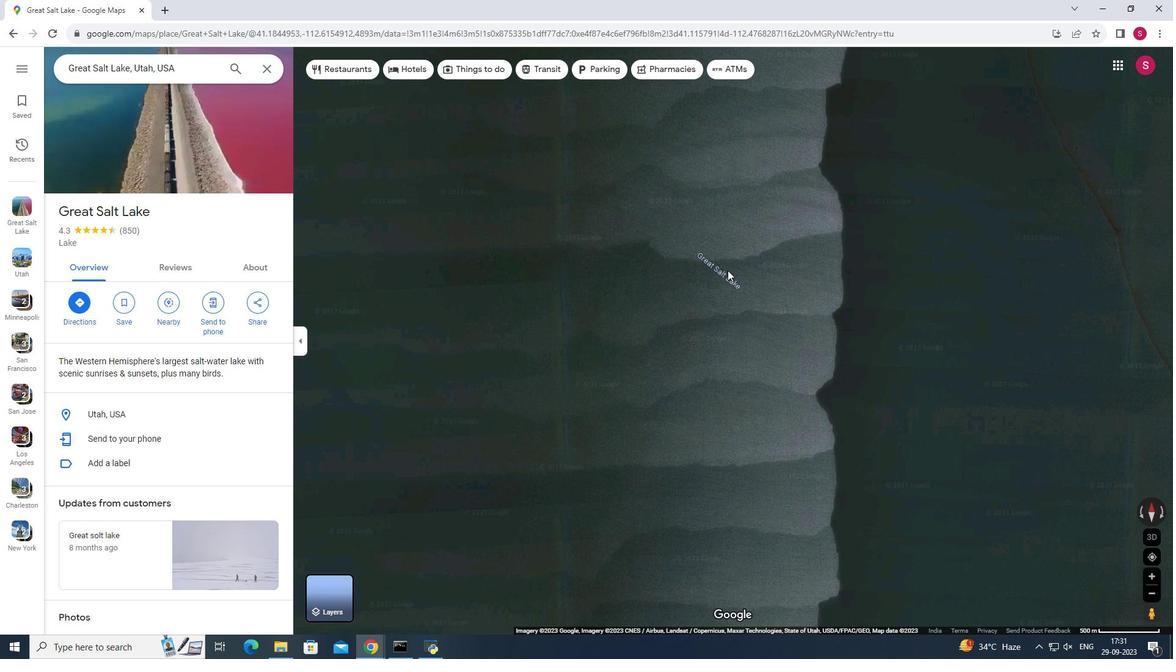 
Action: Mouse scrolled (728, 270) with delta (0, 0)
Screenshot: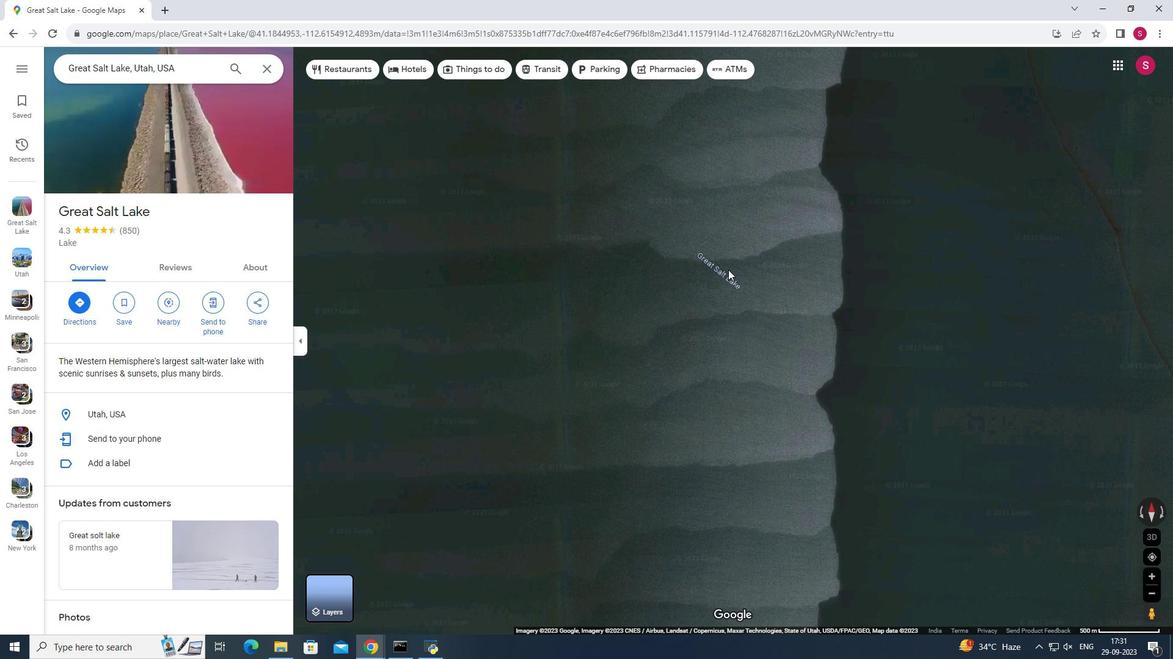 
Action: Mouse moved to (716, 281)
Screenshot: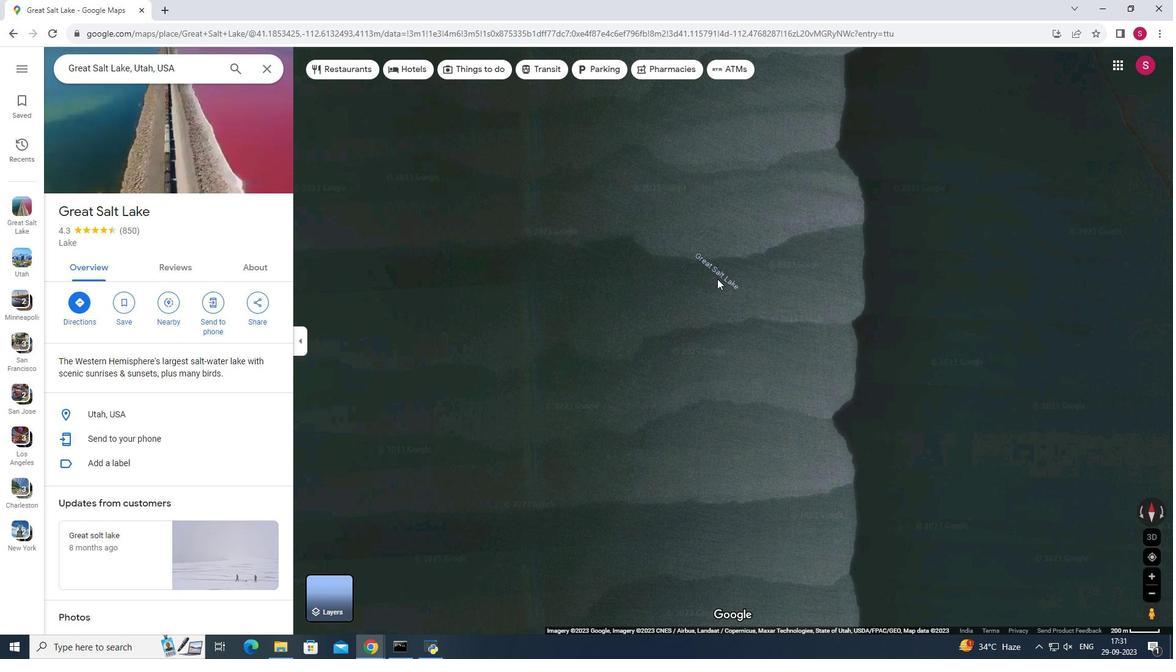 
Action: Mouse pressed left at (716, 281)
Screenshot: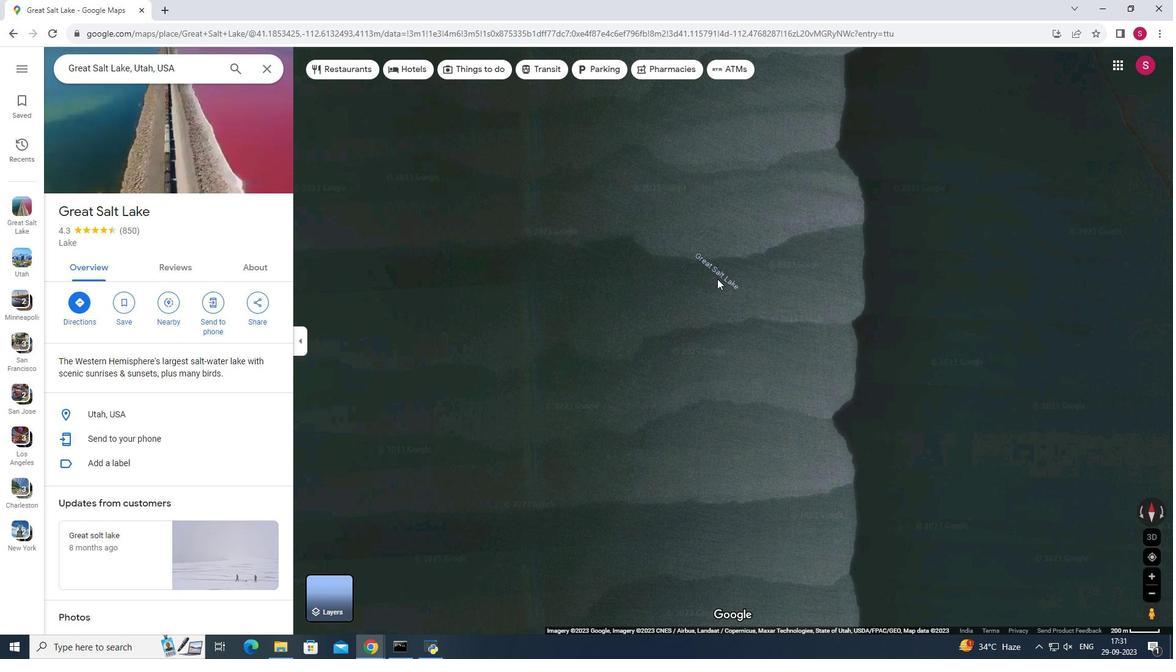 
Action: Mouse moved to (715, 259)
Screenshot: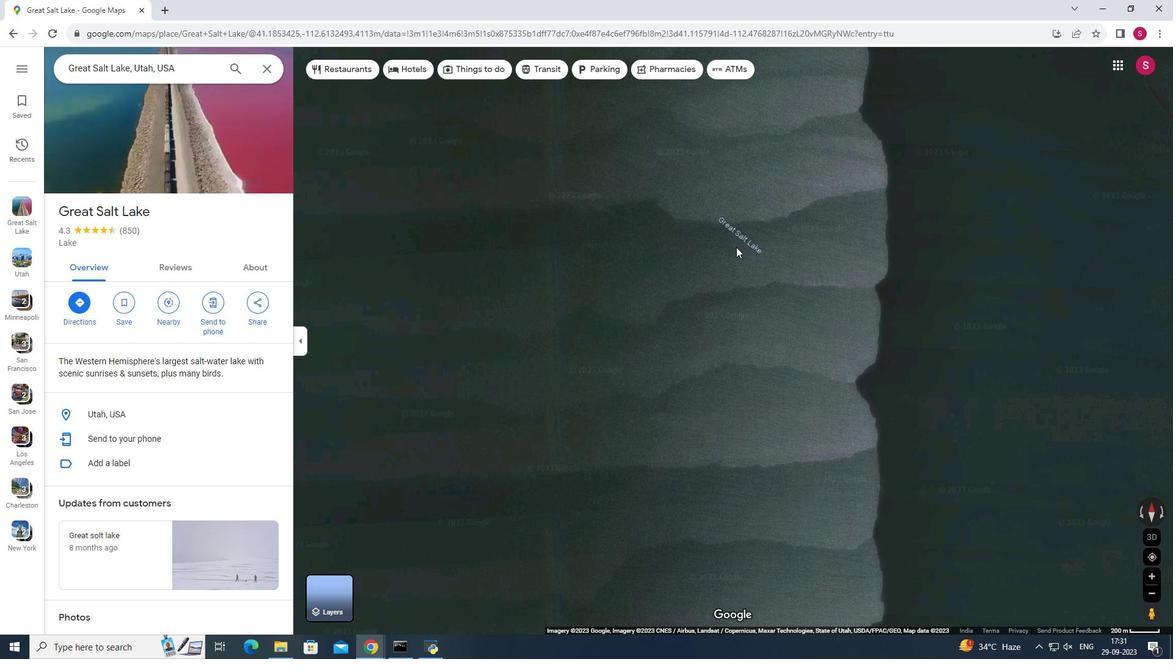 
Action: Mouse scrolled (715, 259) with delta (0, 0)
Screenshot: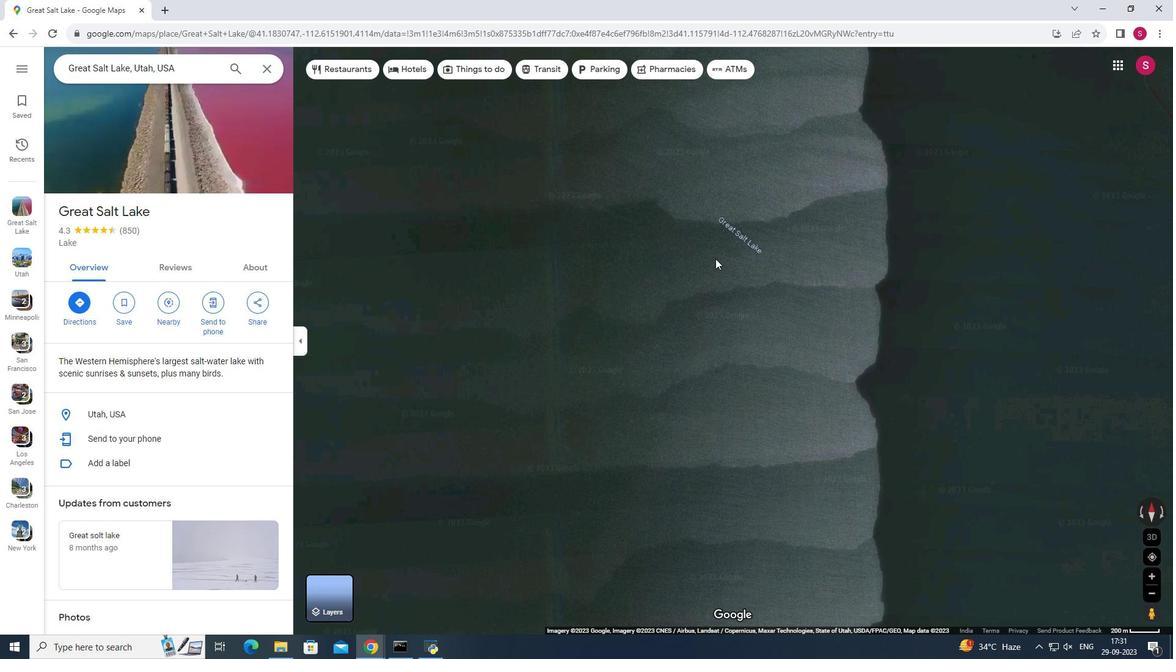 
Action: Mouse scrolled (715, 259) with delta (0, 0)
Screenshot: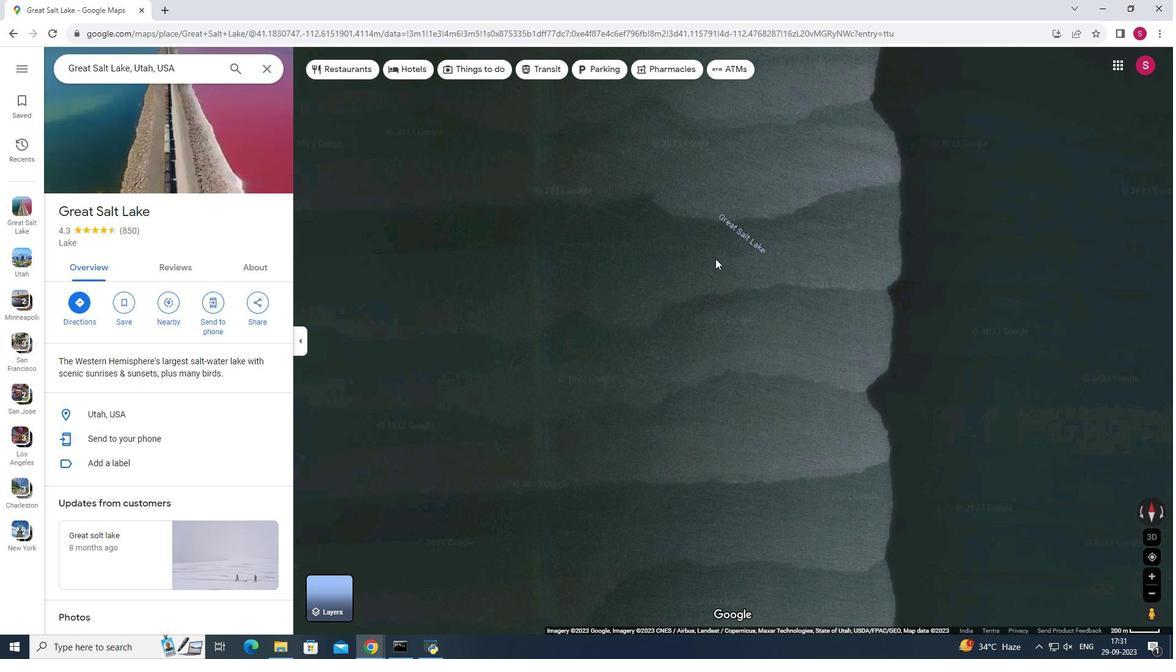 
Action: Mouse moved to (753, 268)
Screenshot: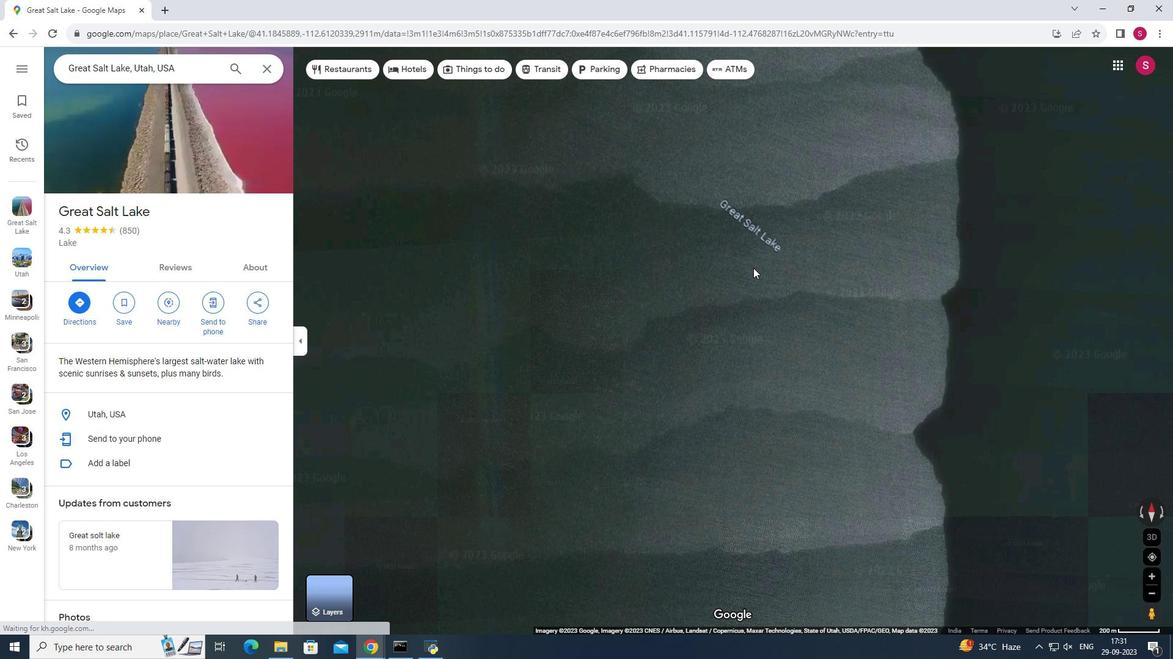 
Action: Mouse scrolled (753, 267) with delta (0, 0)
Screenshot: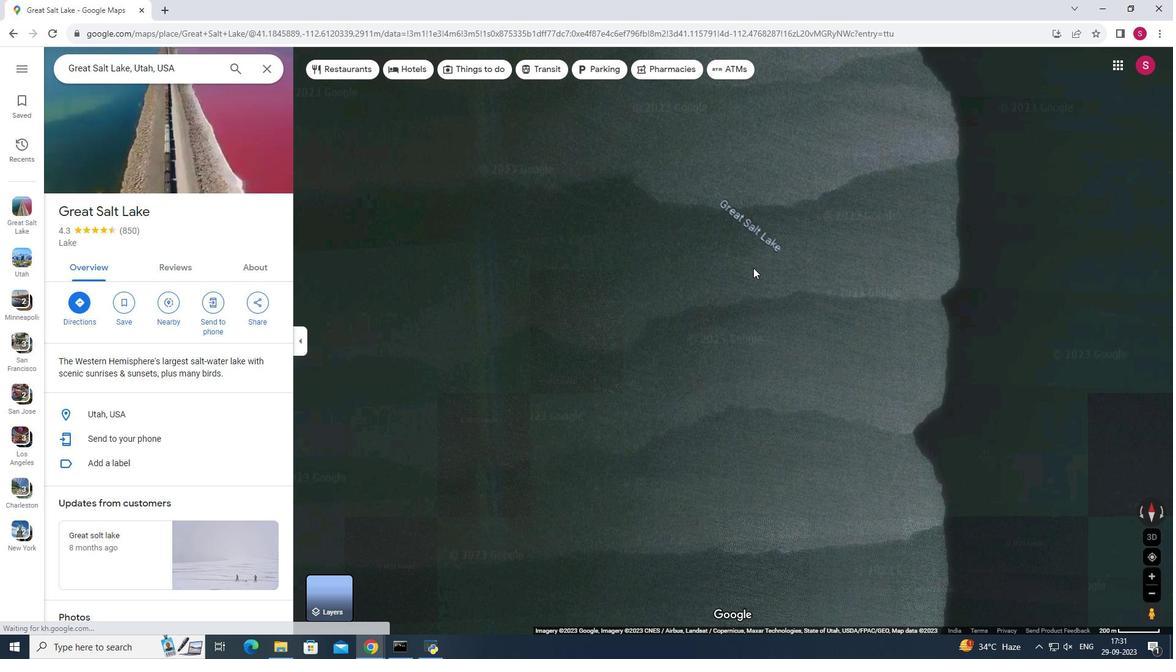 
Action: Mouse moved to (733, 293)
Screenshot: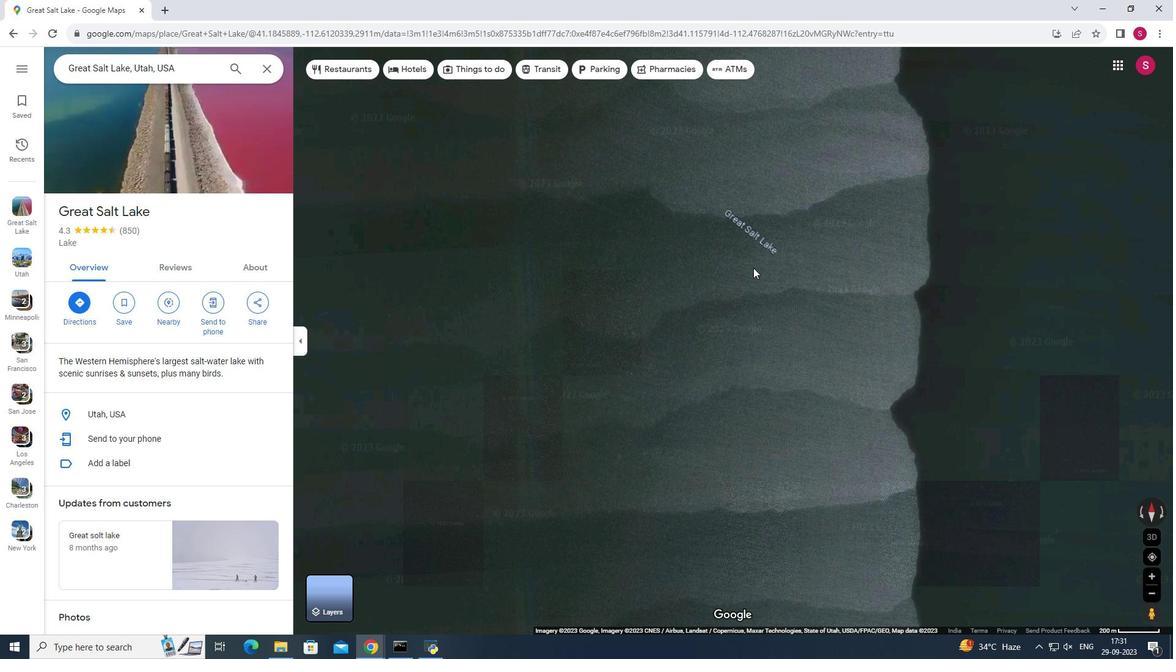 
Action: Mouse pressed left at (733, 293)
Screenshot: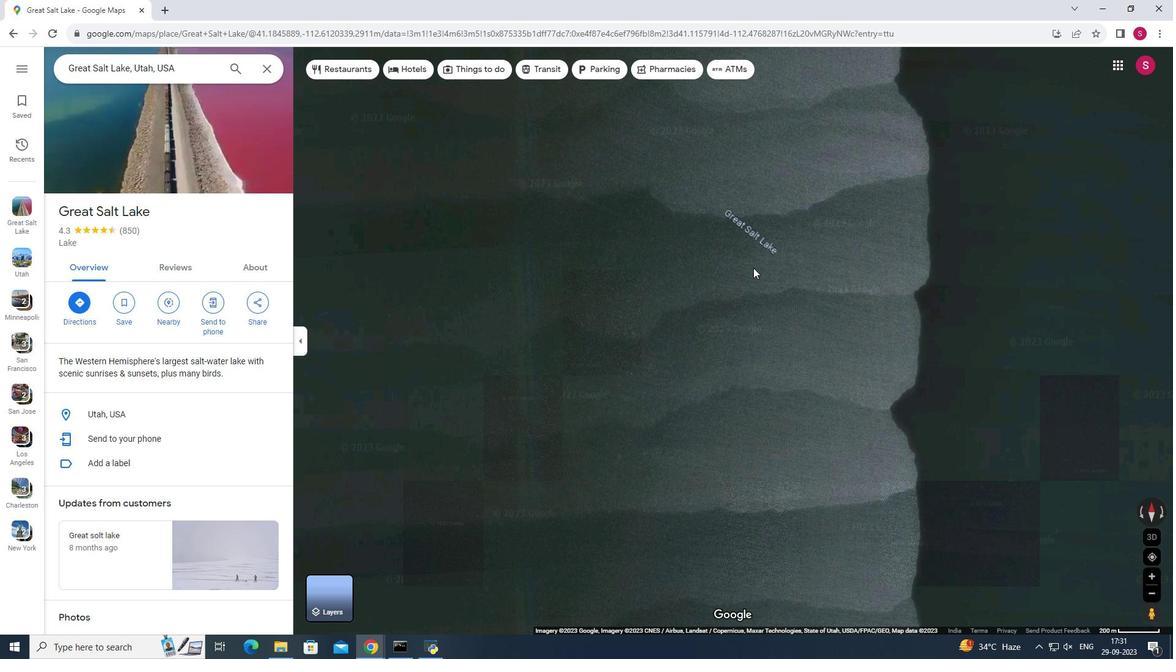 
Action: Mouse moved to (768, 278)
Screenshot: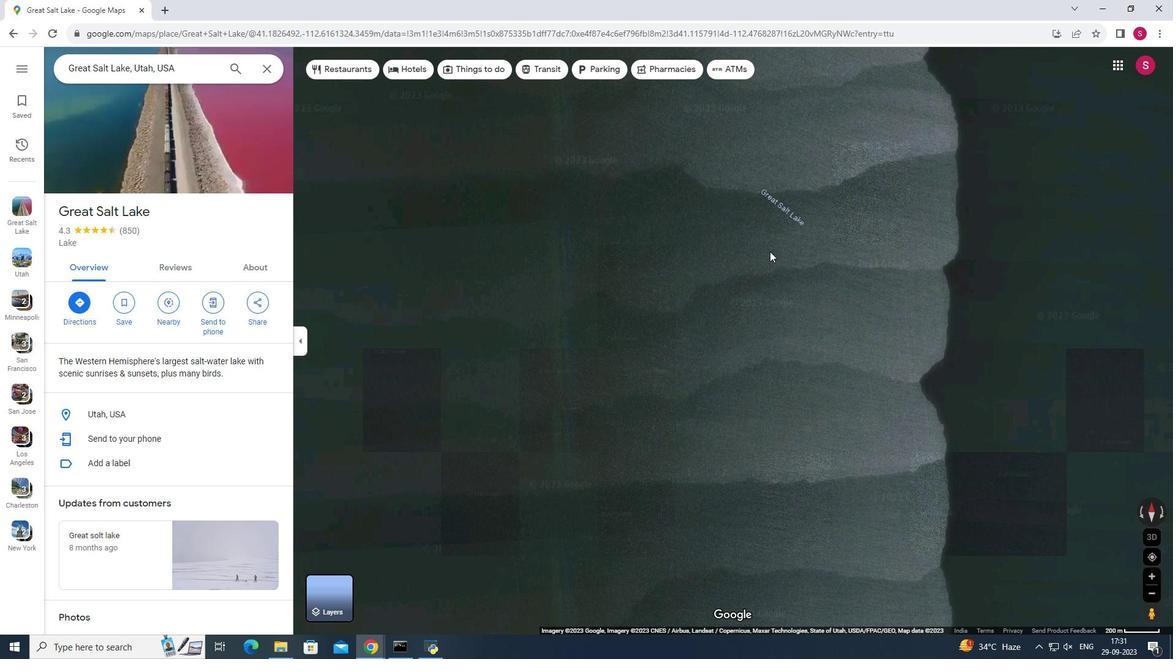 
Action: Mouse pressed left at (768, 278)
Screenshot: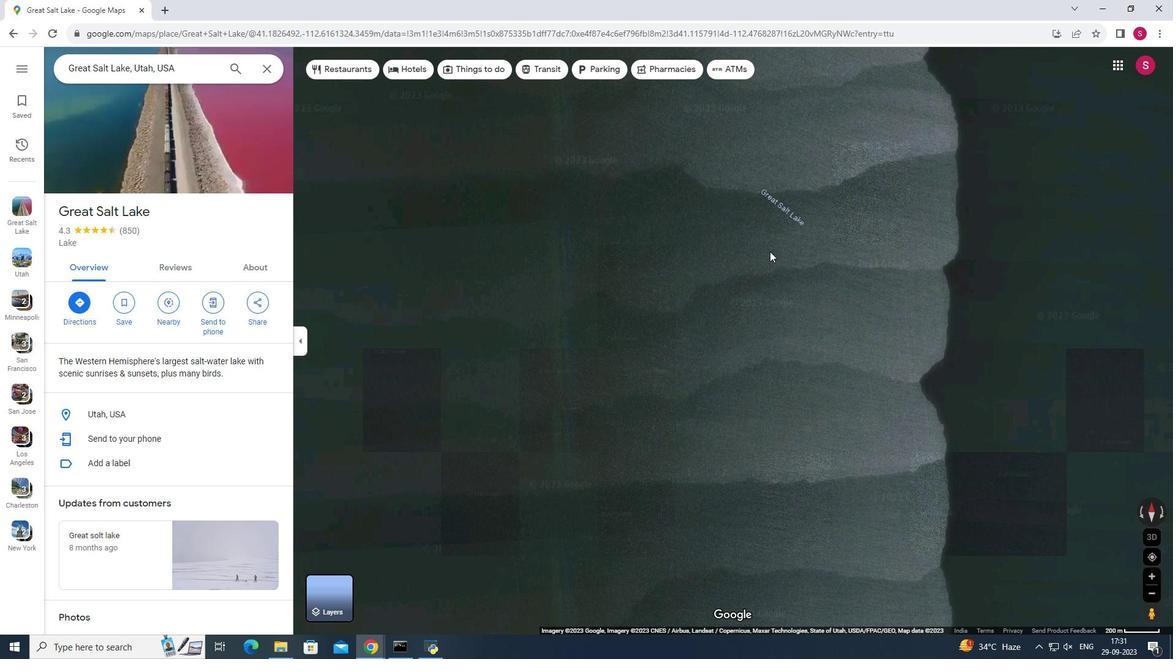 
Action: Mouse moved to (771, 378)
Screenshot: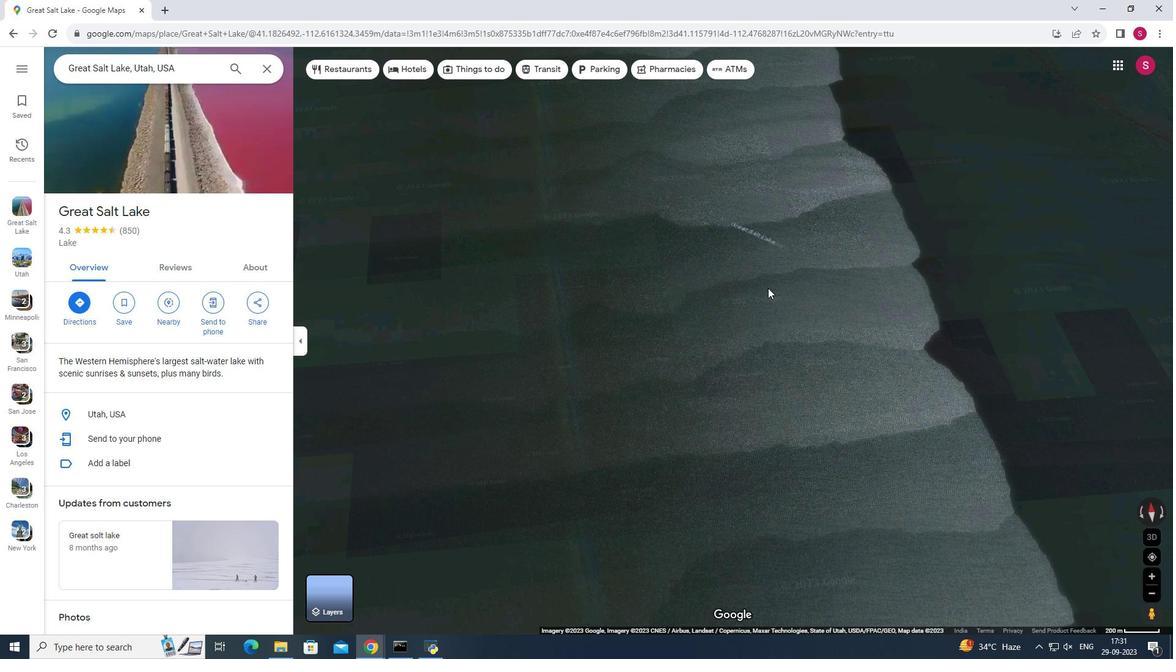 
Action: Mouse pressed left at (771, 378)
Screenshot: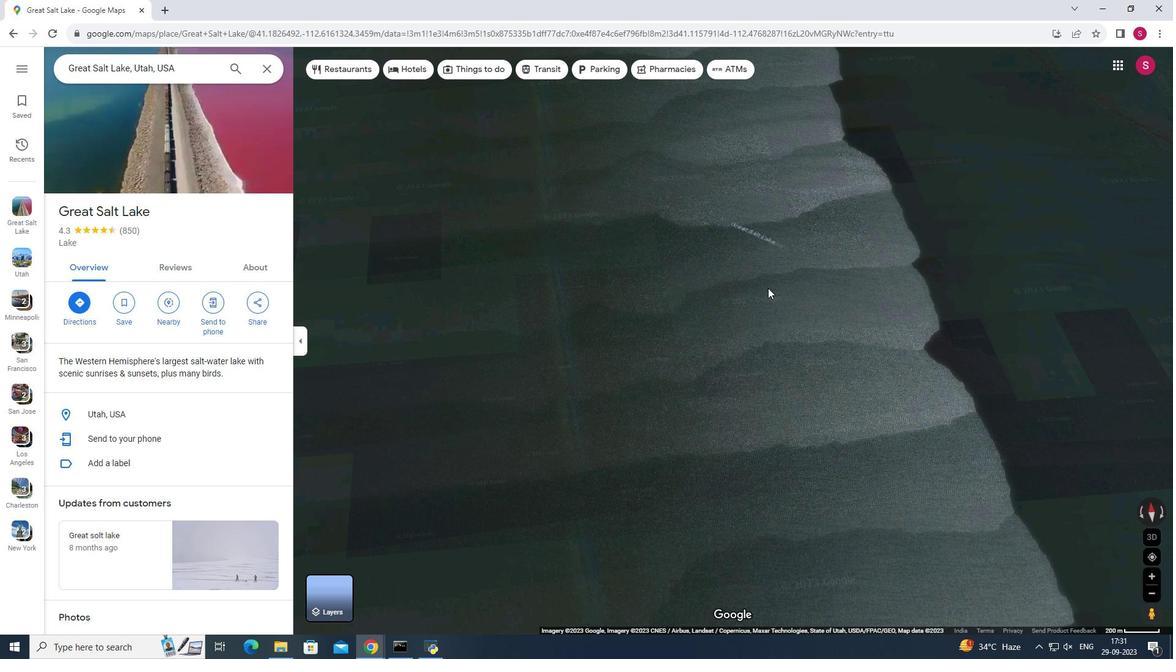 
Action: Mouse moved to (768, 296)
Screenshot: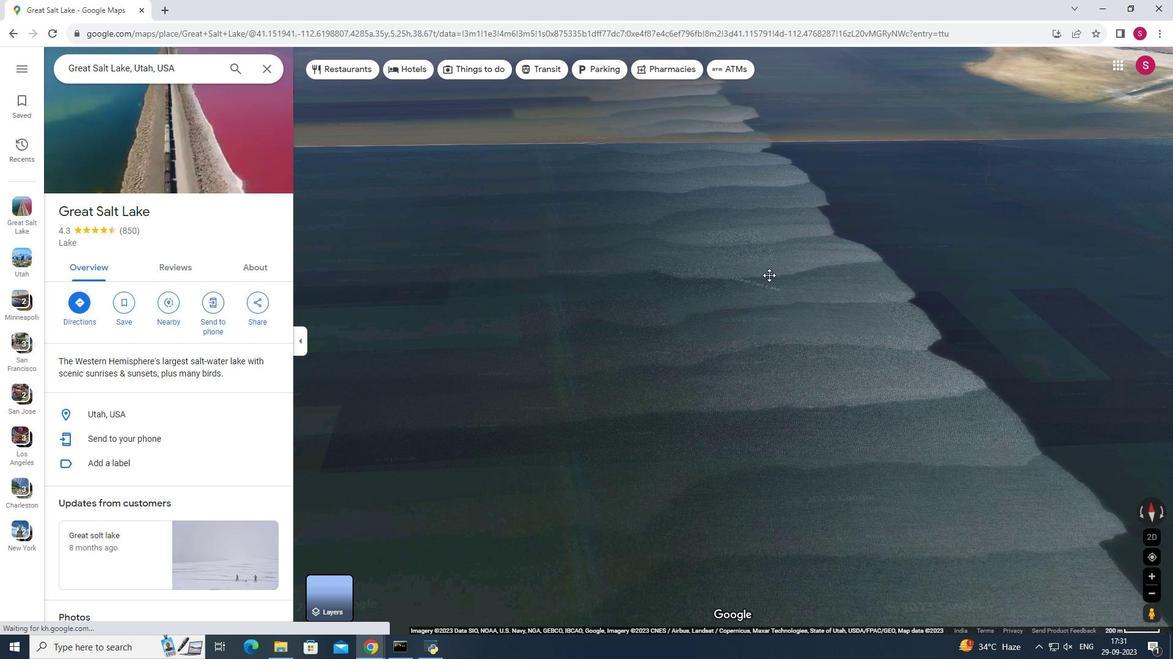 
Action: Mouse pressed left at (768, 296)
Screenshot: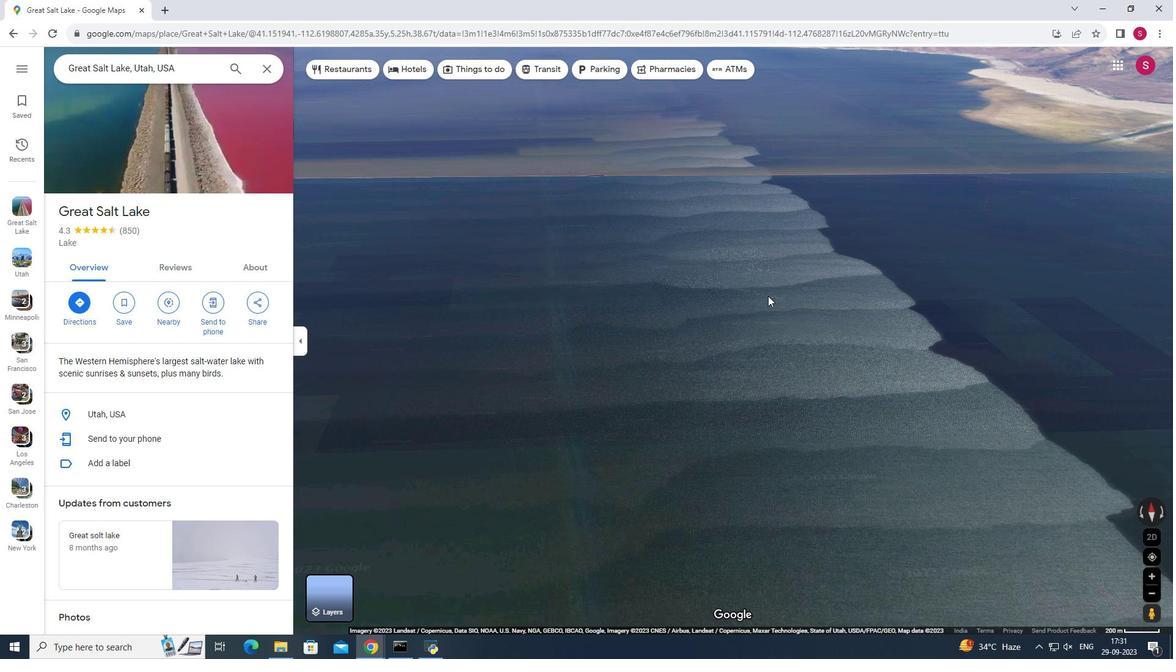 
Action: Mouse moved to (757, 300)
Screenshot: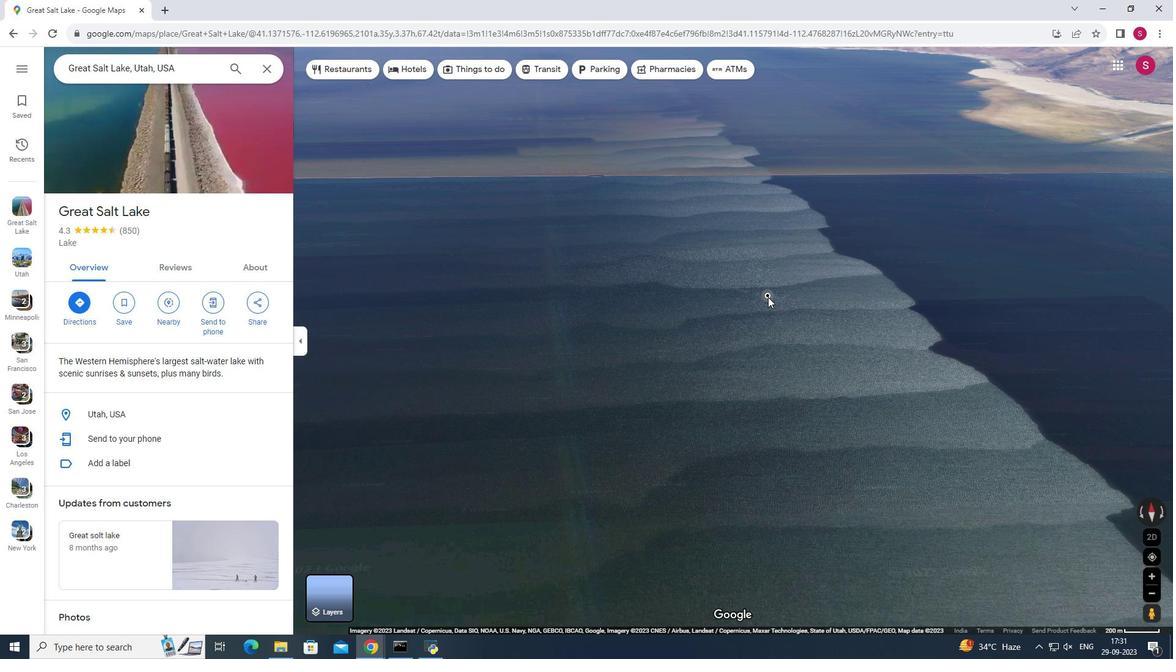 
Action: Mouse pressed left at (757, 300)
Screenshot: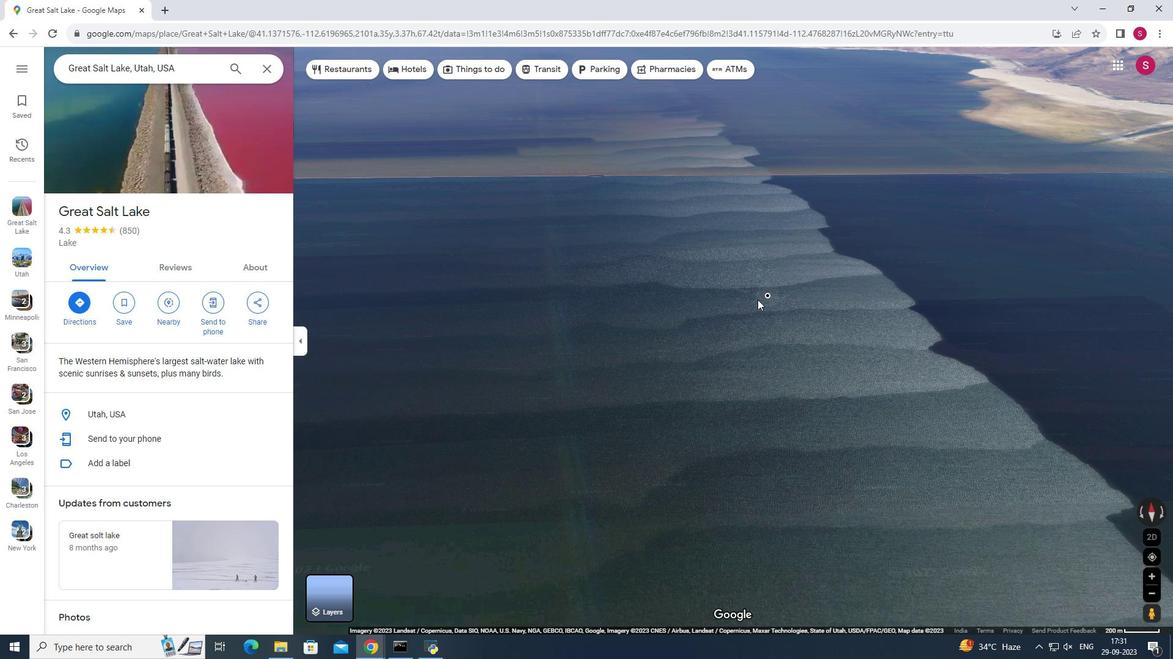 
Action: Mouse moved to (762, 294)
Screenshot: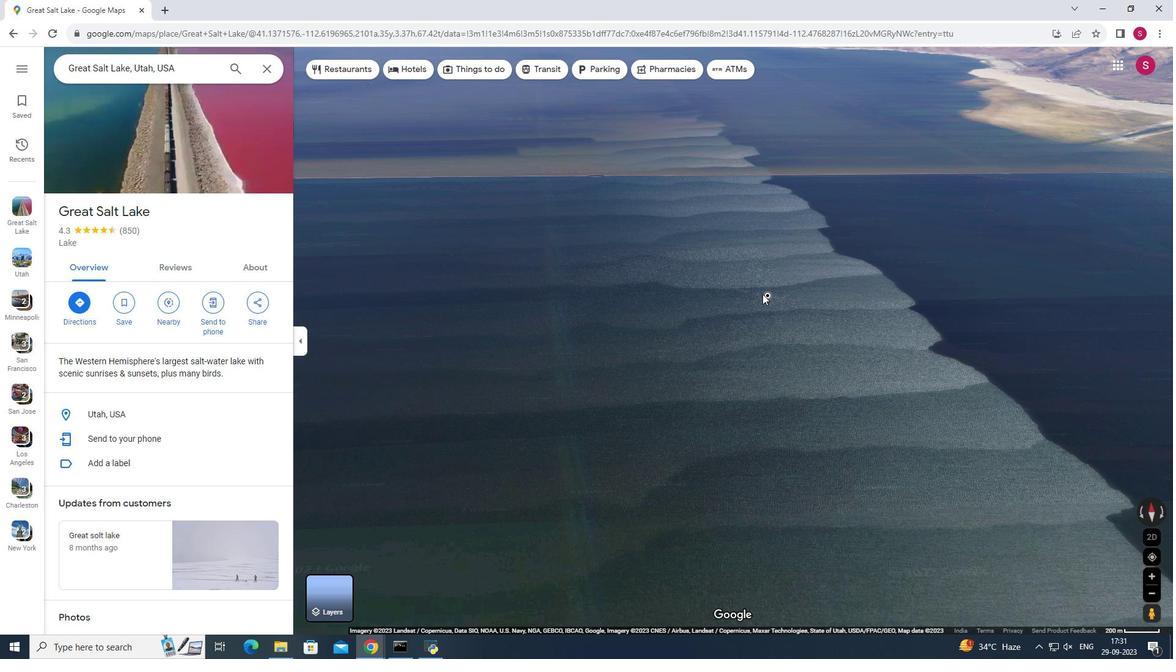 
Action: Mouse pressed left at (762, 294)
Screenshot: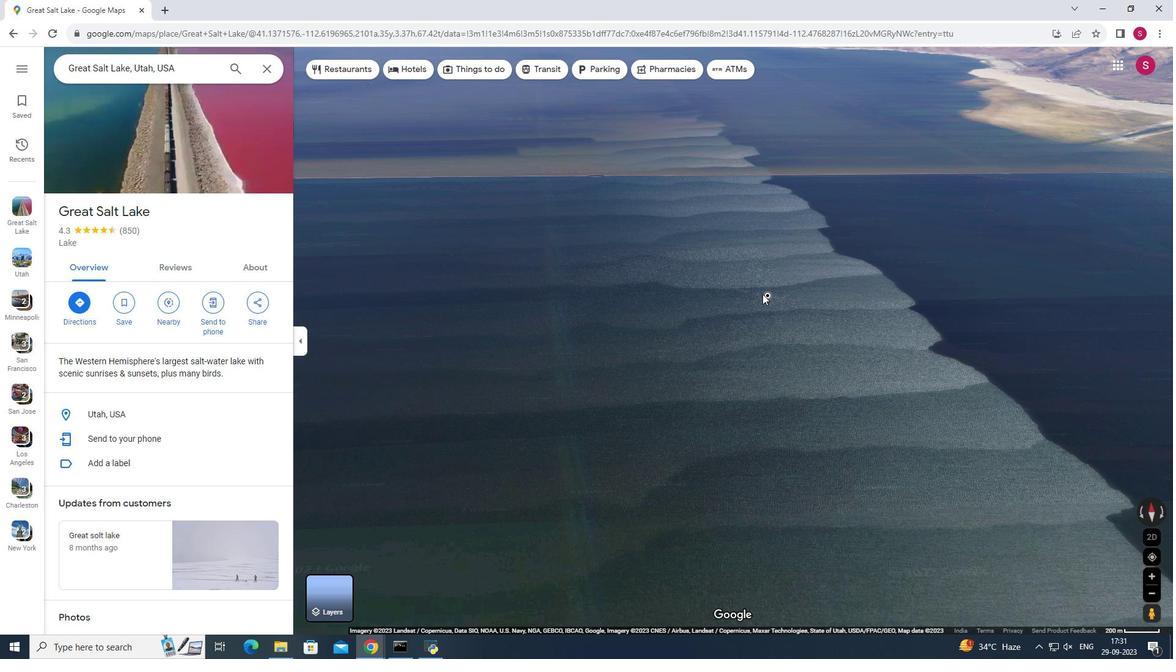 
Action: Mouse pressed left at (762, 294)
Screenshot: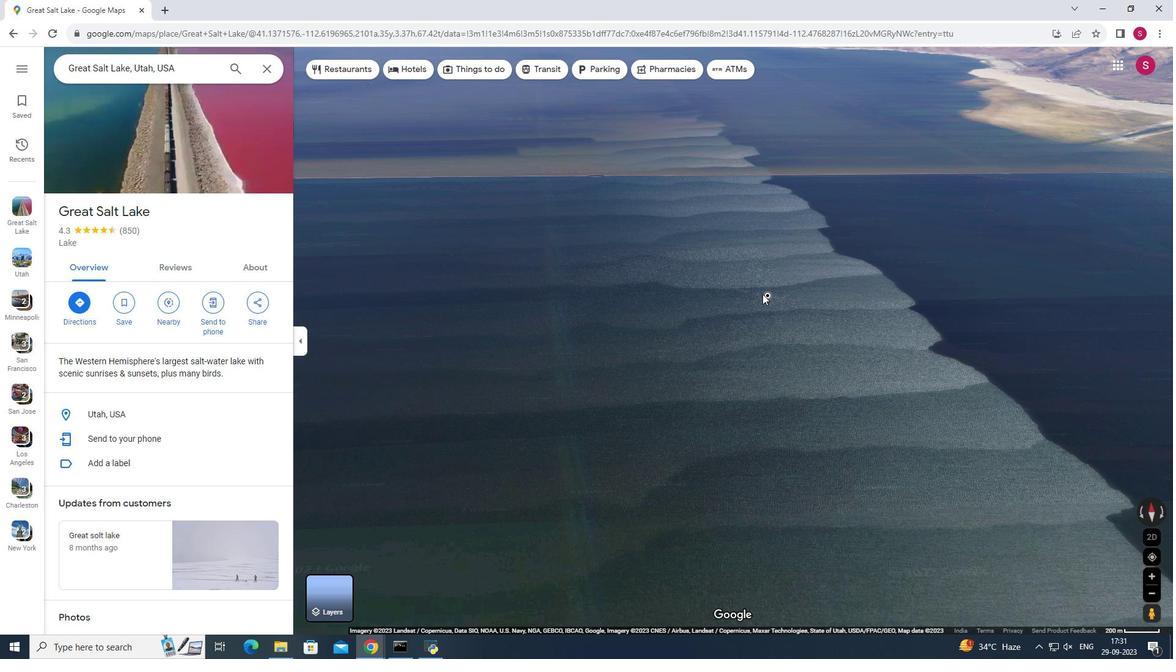 
Action: Mouse moved to (780, 333)
Screenshot: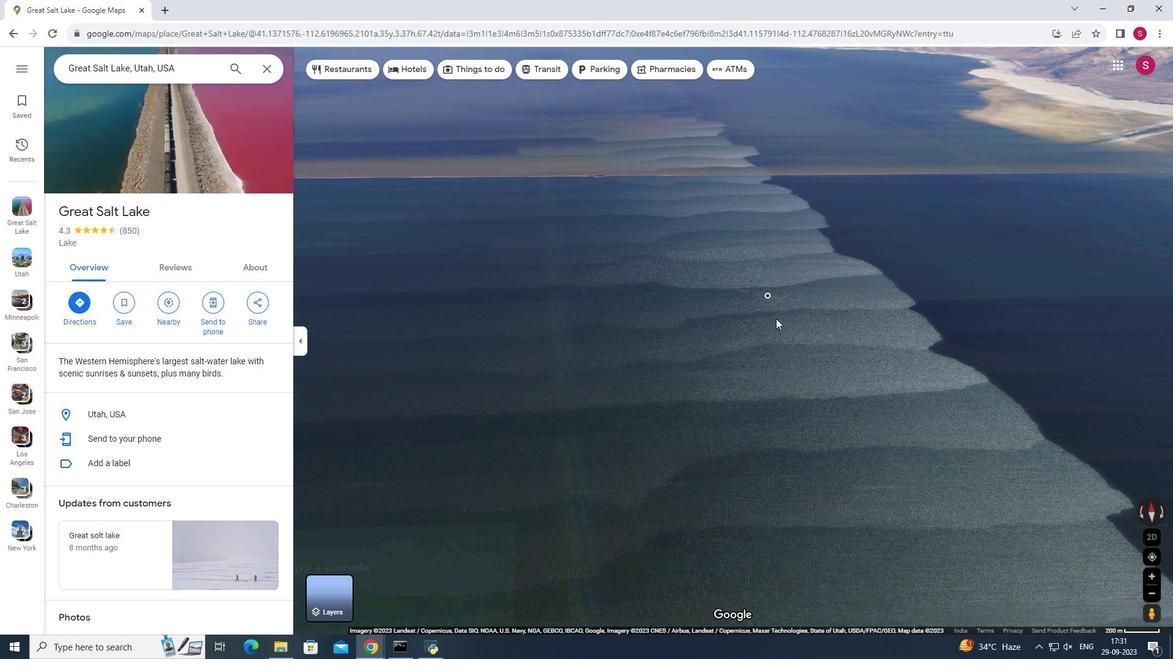 
Action: Mouse scrolled (780, 333) with delta (0, 0)
Screenshot: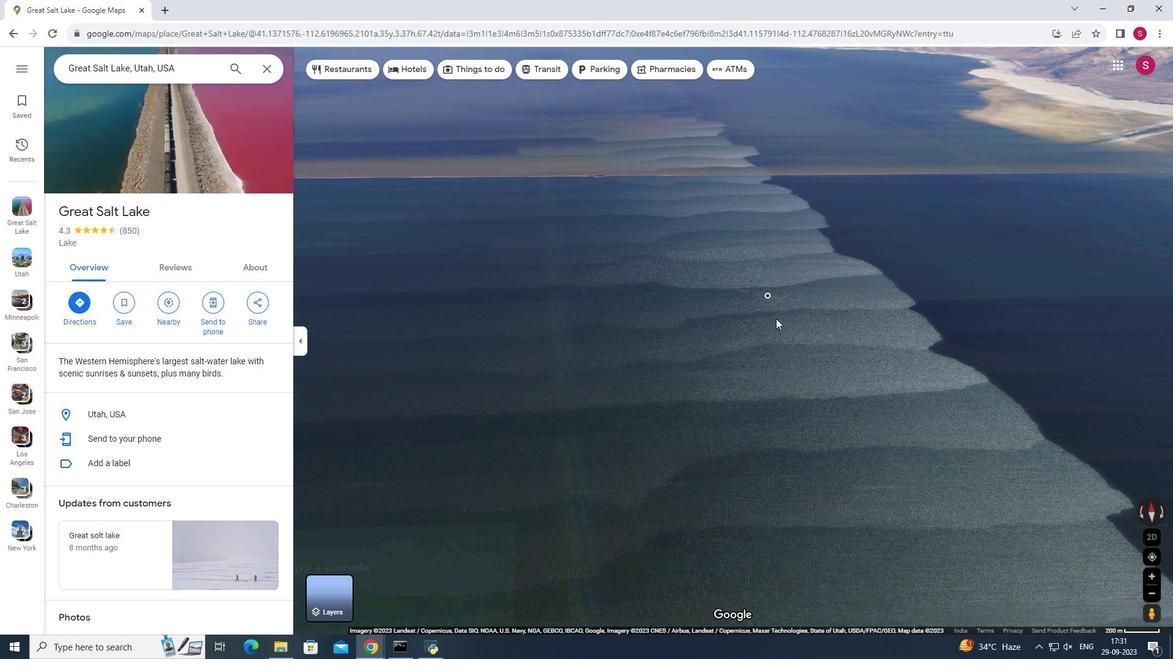 
Action: Mouse scrolled (780, 333) with delta (0, 0)
Screenshot: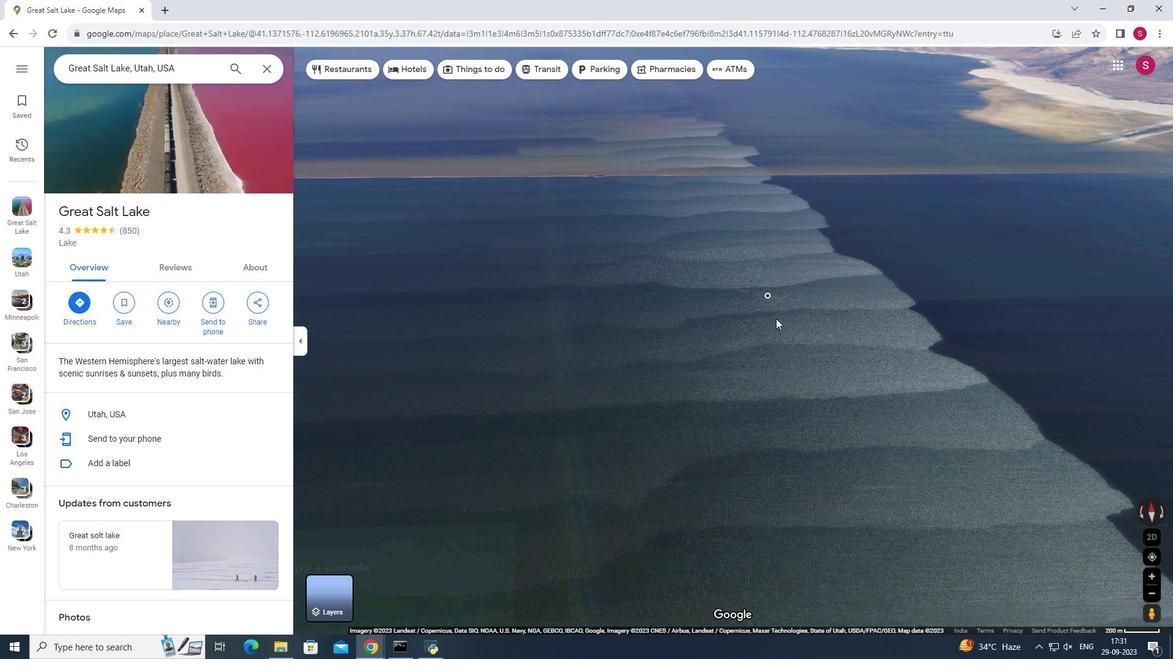 
Action: Mouse moved to (716, 341)
Screenshot: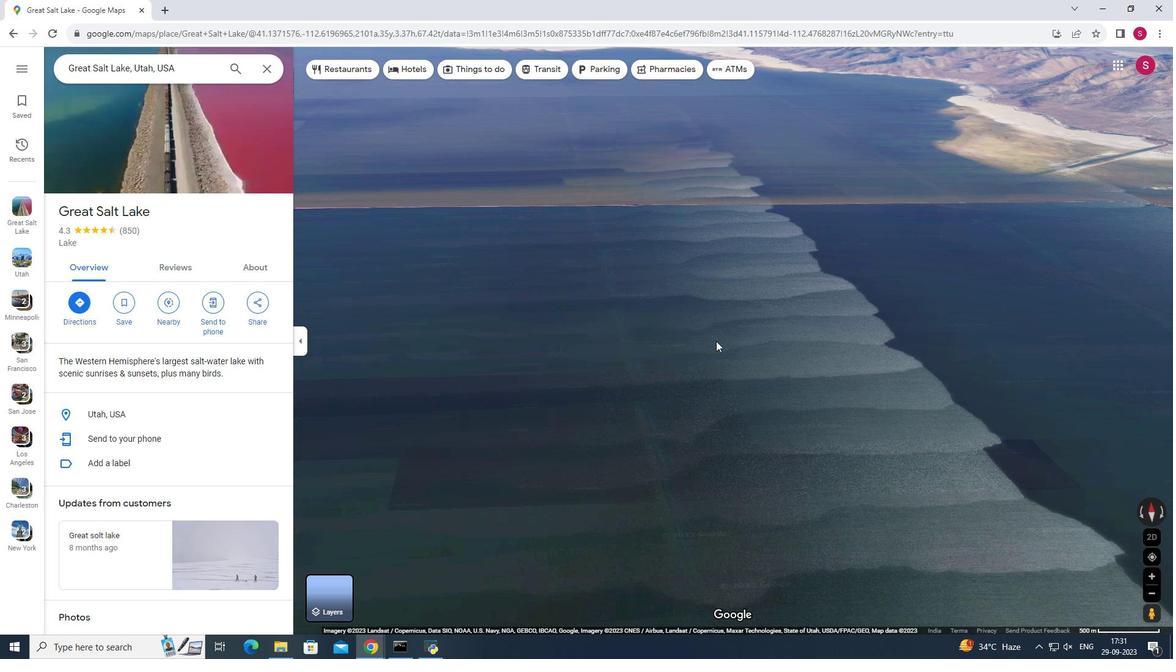 
Action: Mouse pressed left at (716, 341)
Screenshot: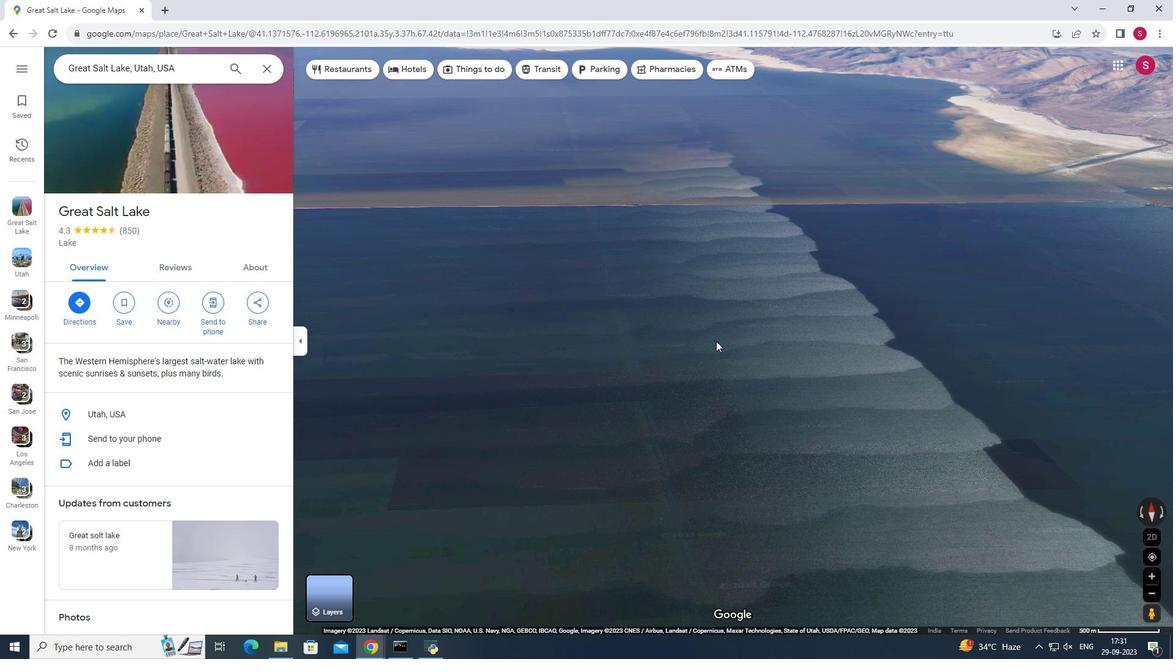 
Action: Mouse moved to (804, 326)
Screenshot: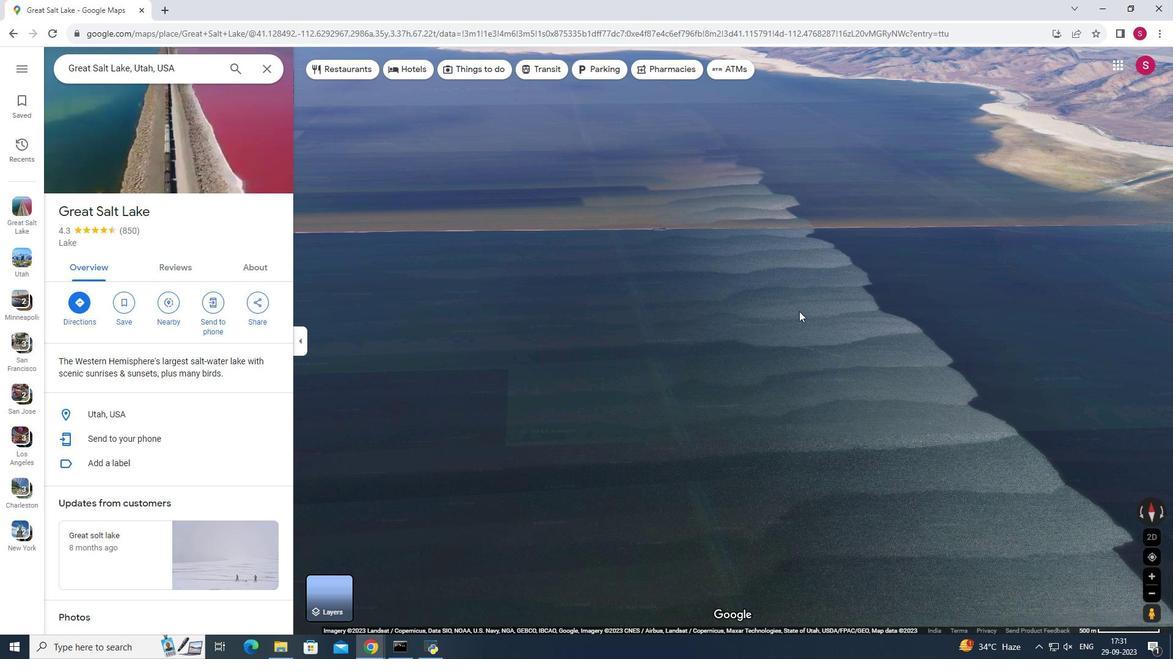 
Action: Mouse scrolled (804, 326) with delta (0, 0)
Screenshot: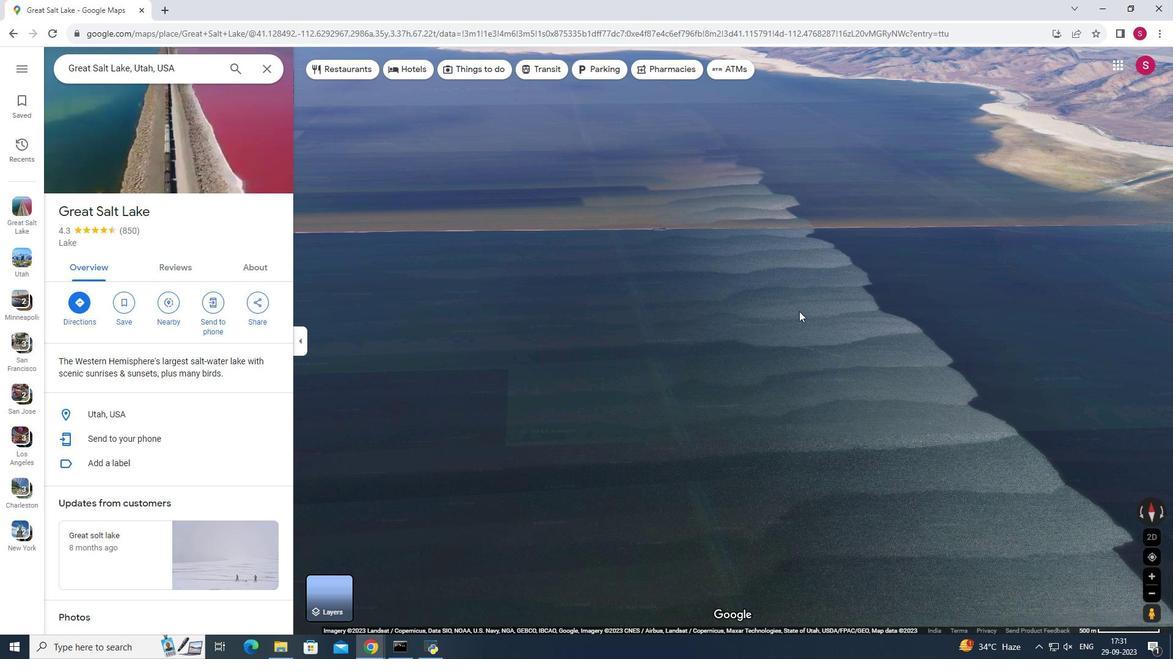 
Action: Mouse moved to (804, 328)
Screenshot: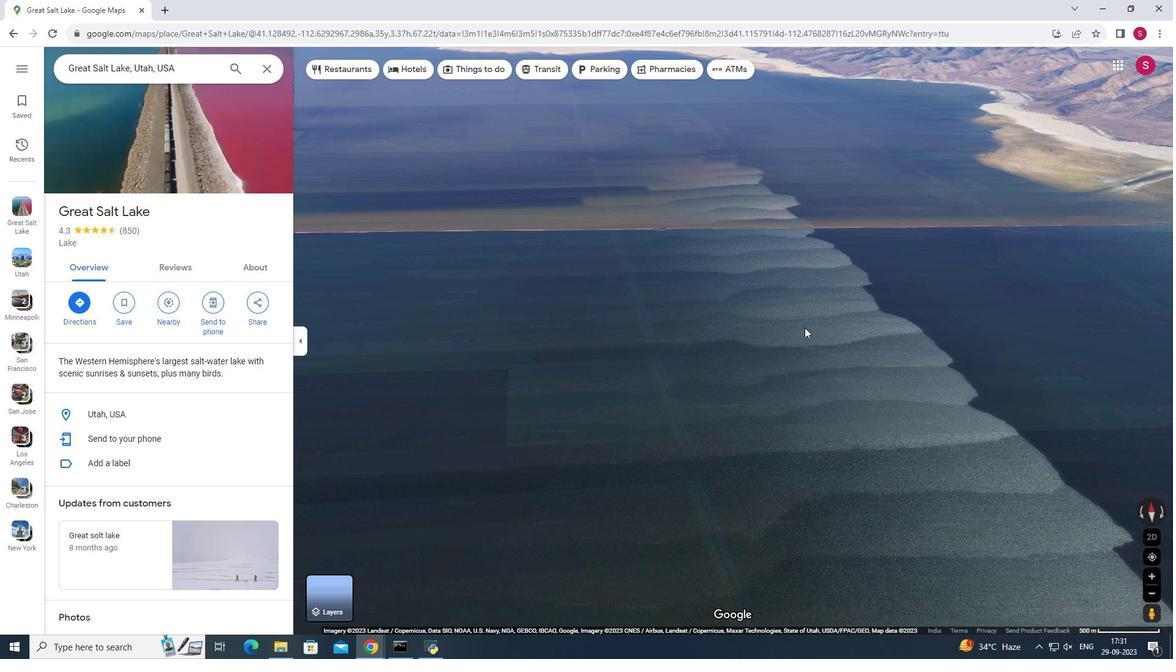 
Action: Mouse scrolled (804, 327) with delta (0, 0)
Screenshot: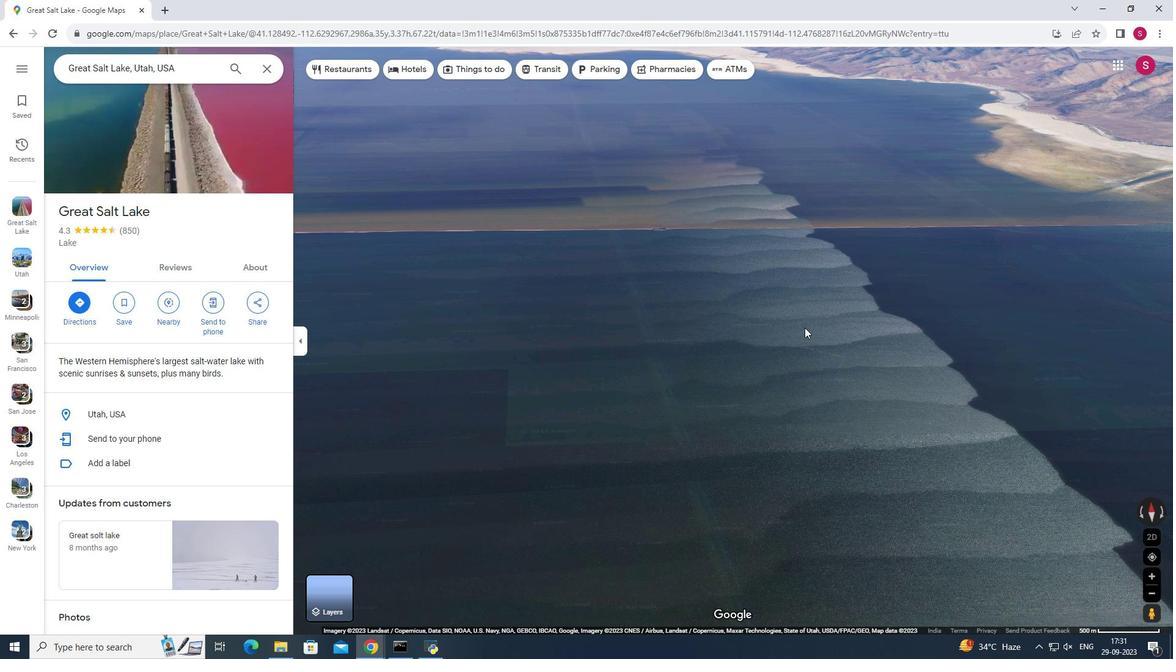 
Action: Mouse scrolled (804, 327) with delta (0, 0)
Screenshot: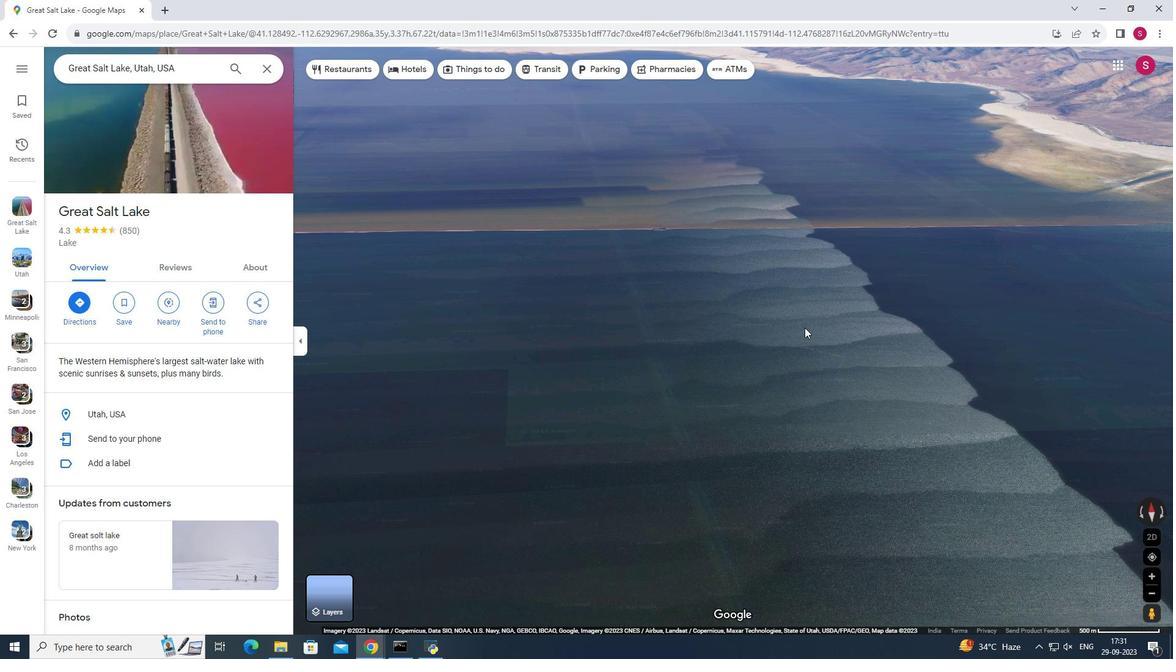 
Action: Mouse scrolled (804, 327) with delta (0, 0)
Screenshot: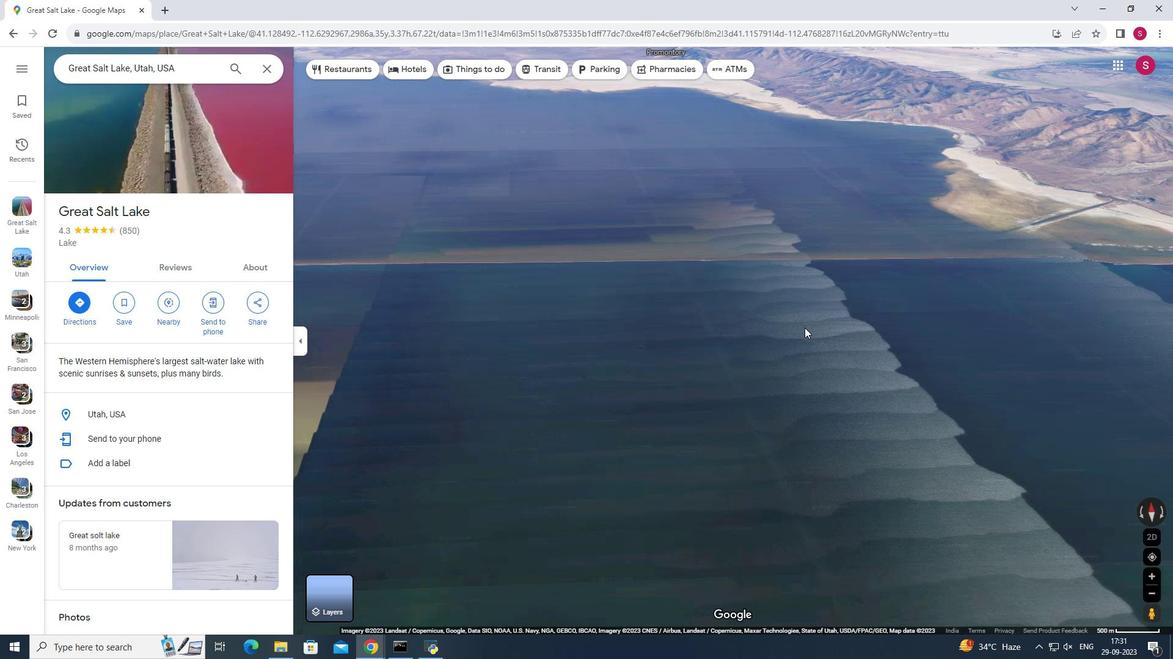 
Action: Mouse scrolled (804, 327) with delta (0, 0)
Screenshot: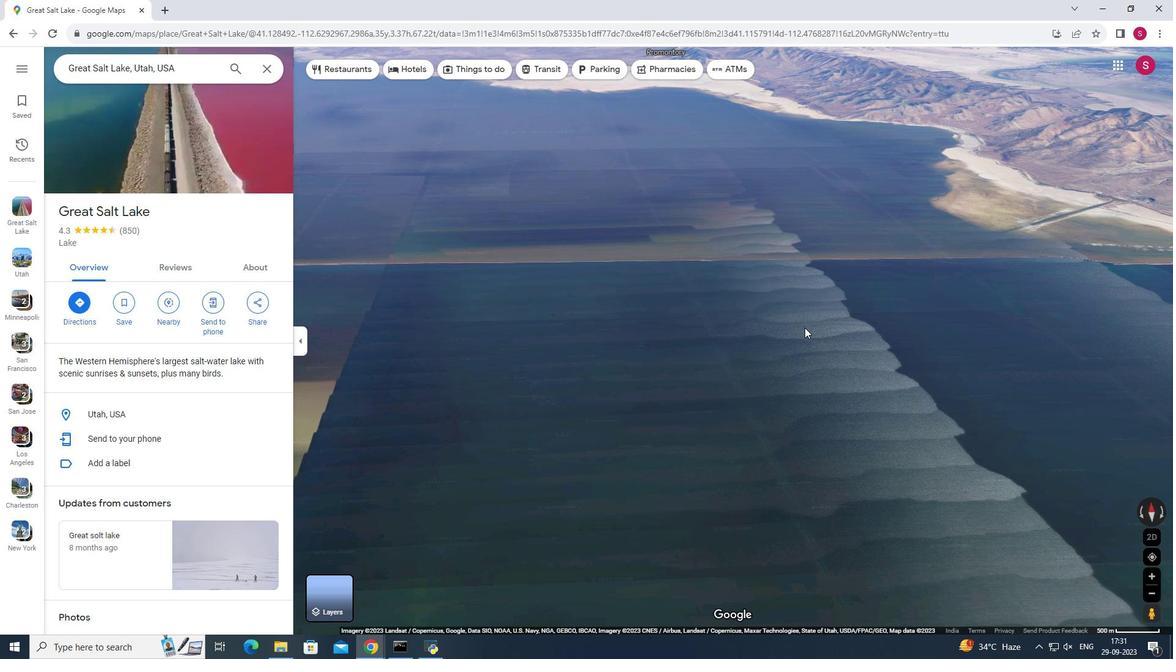 
Action: Mouse scrolled (804, 327) with delta (0, 0)
Screenshot: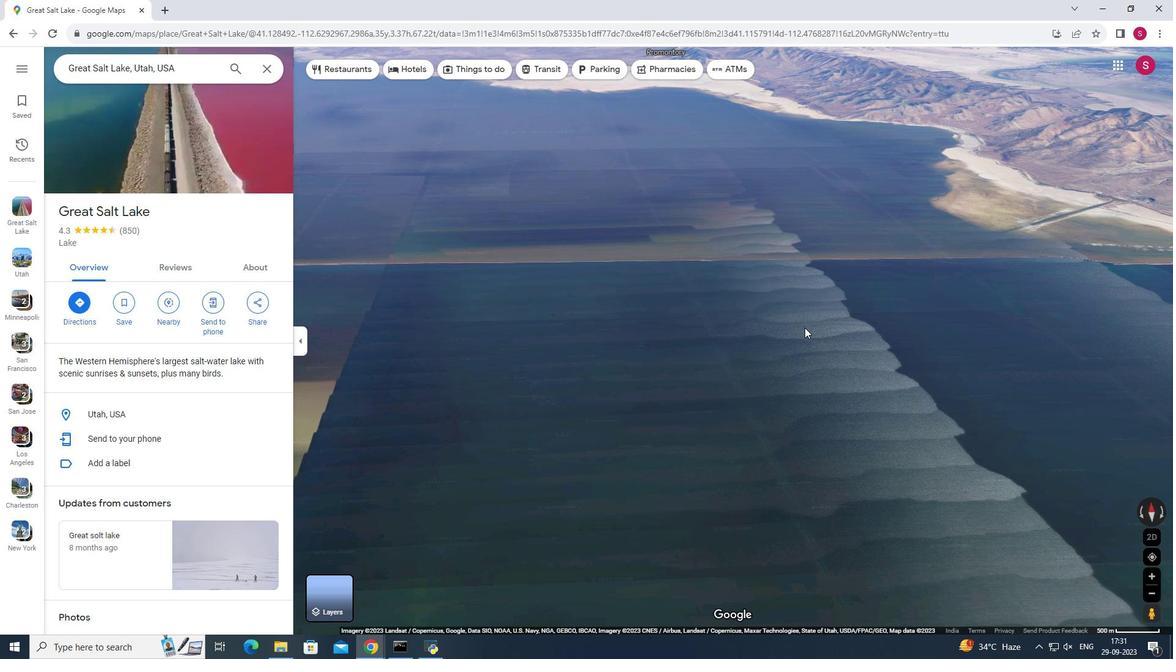 
Action: Mouse scrolled (804, 327) with delta (0, 0)
Screenshot: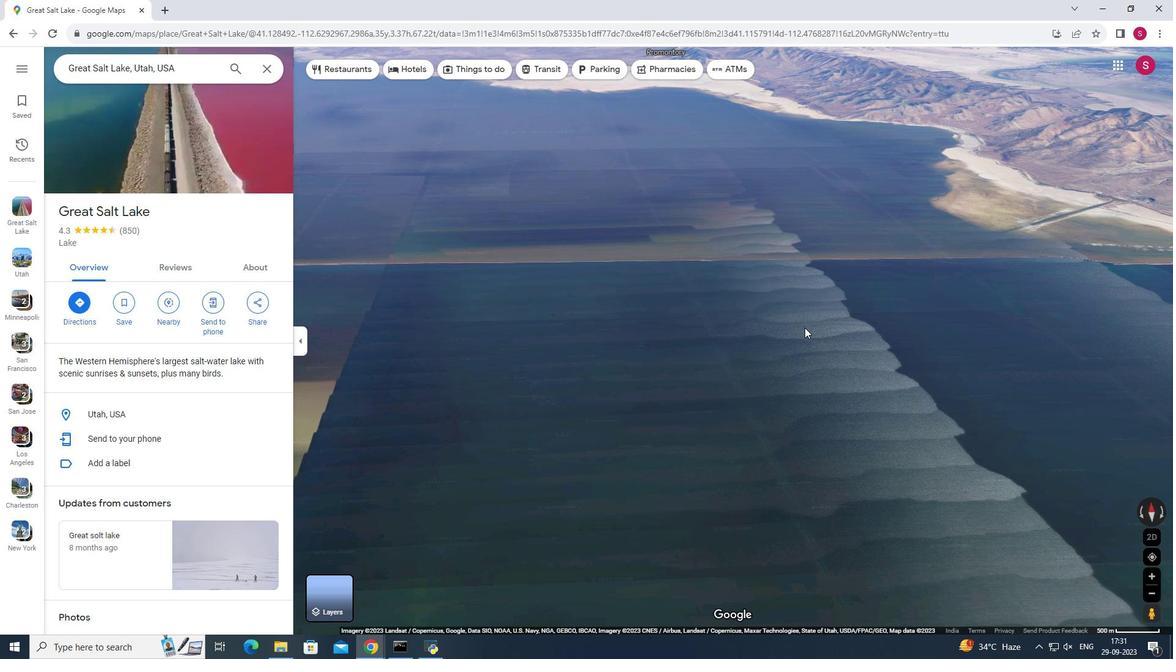 
Action: Mouse moved to (820, 326)
Screenshot: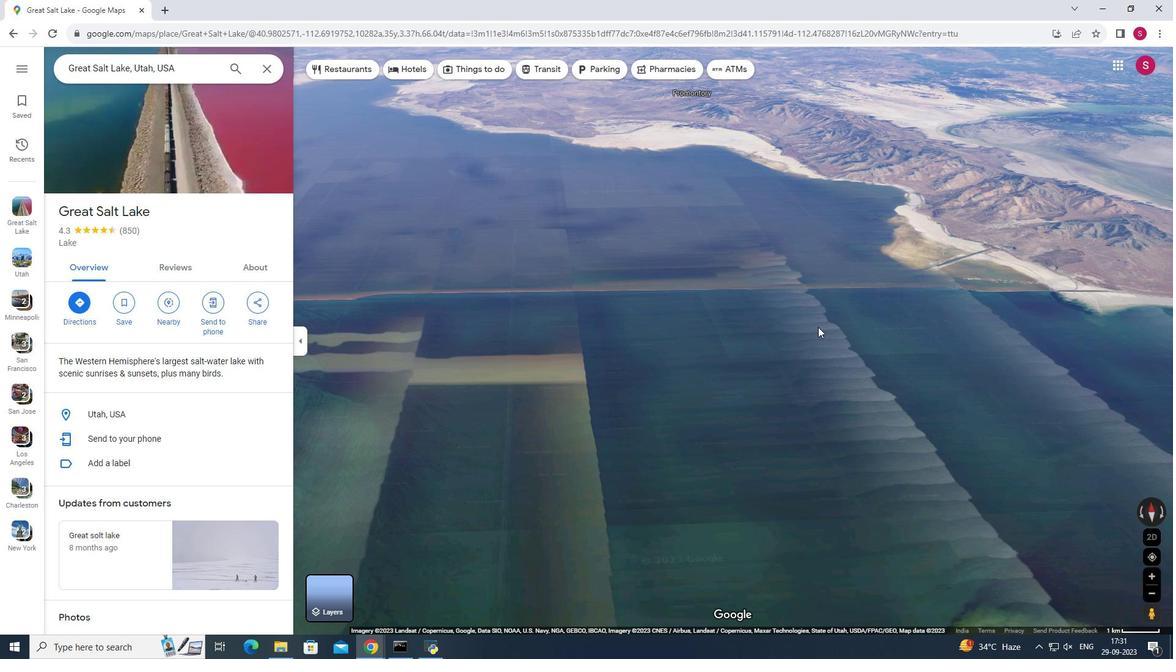 
Action: Mouse scrolled (820, 325) with delta (0, 0)
Screenshot: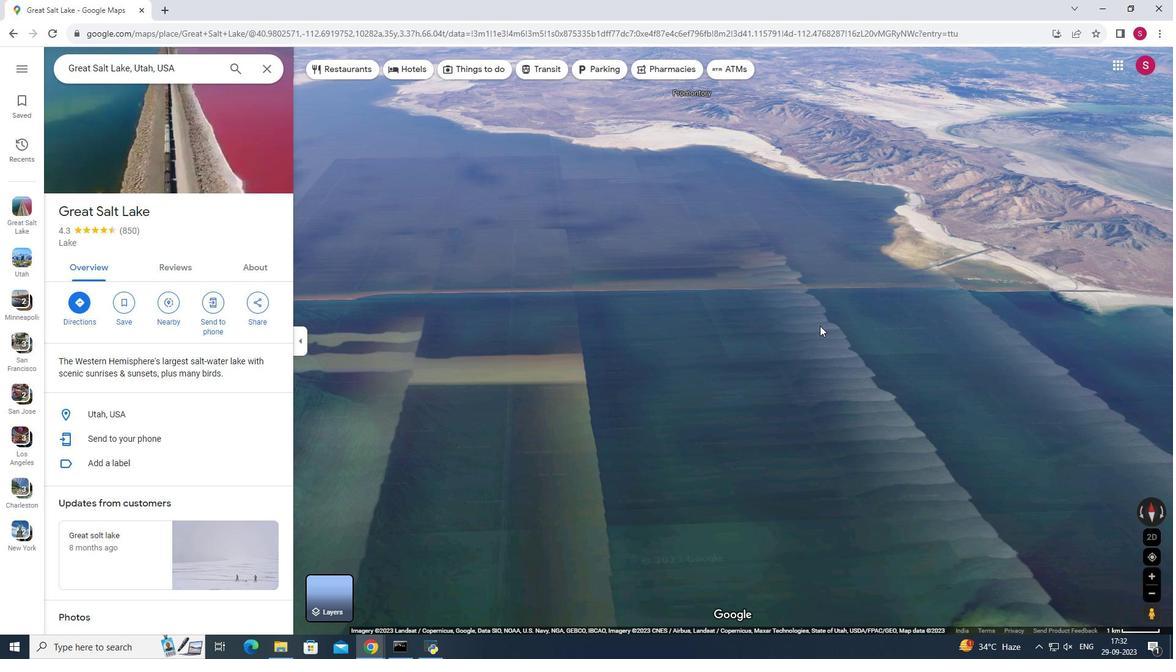 
Action: Mouse moved to (859, 323)
Screenshot: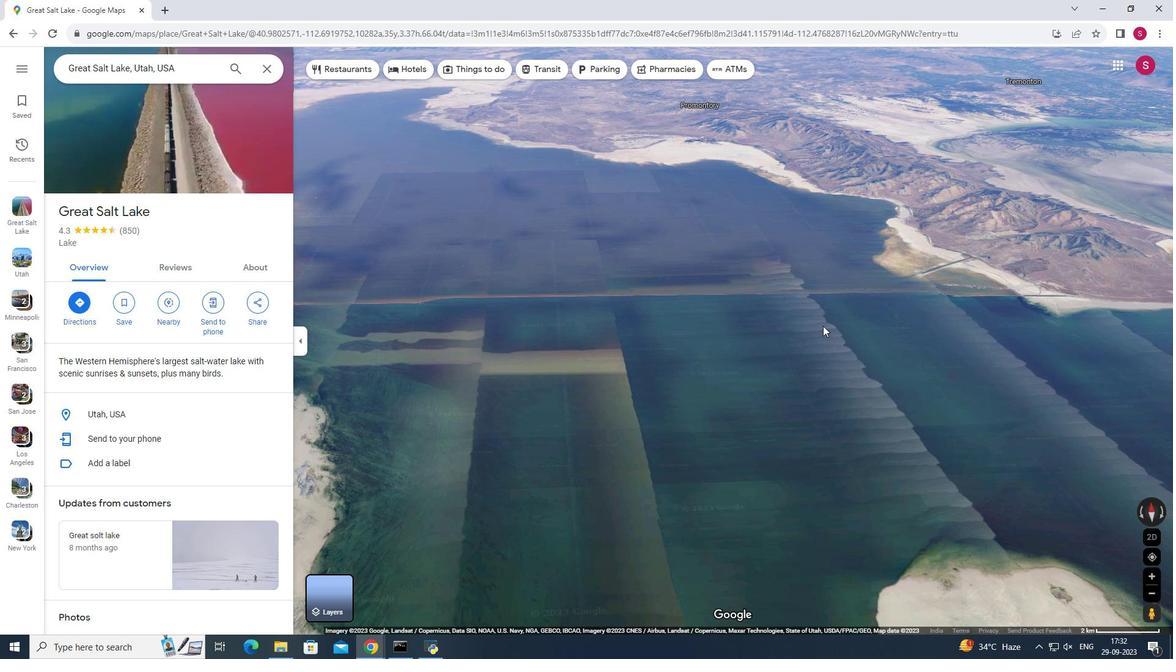 
Action: Mouse pressed left at (859, 323)
Screenshot: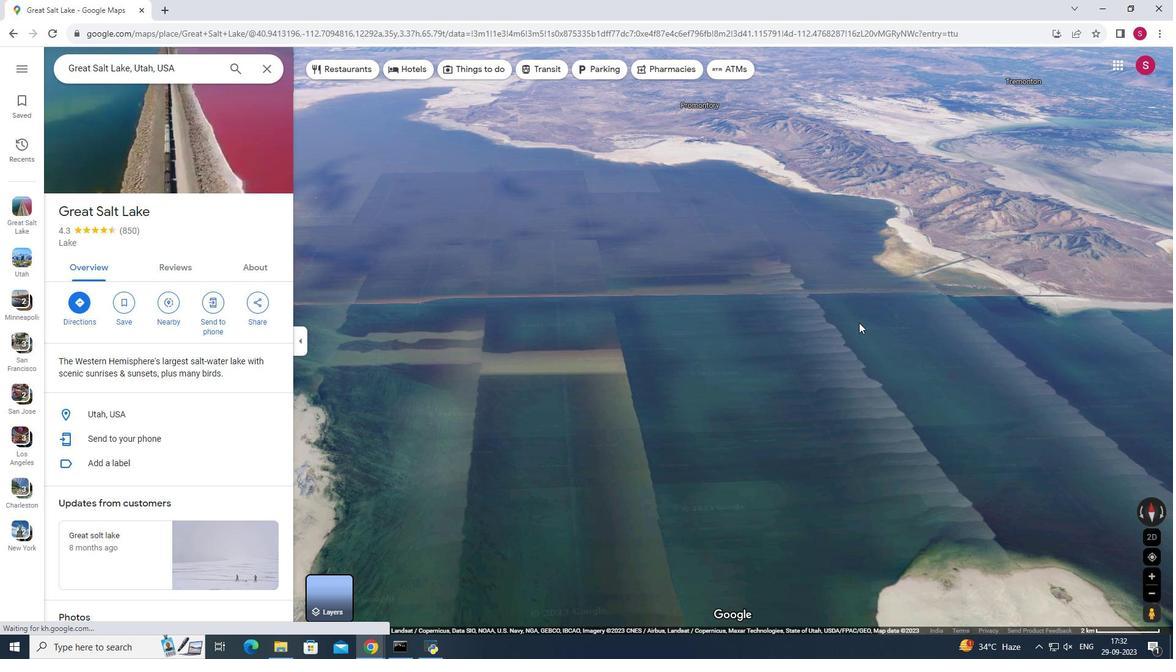 
Action: Mouse moved to (819, 341)
Screenshot: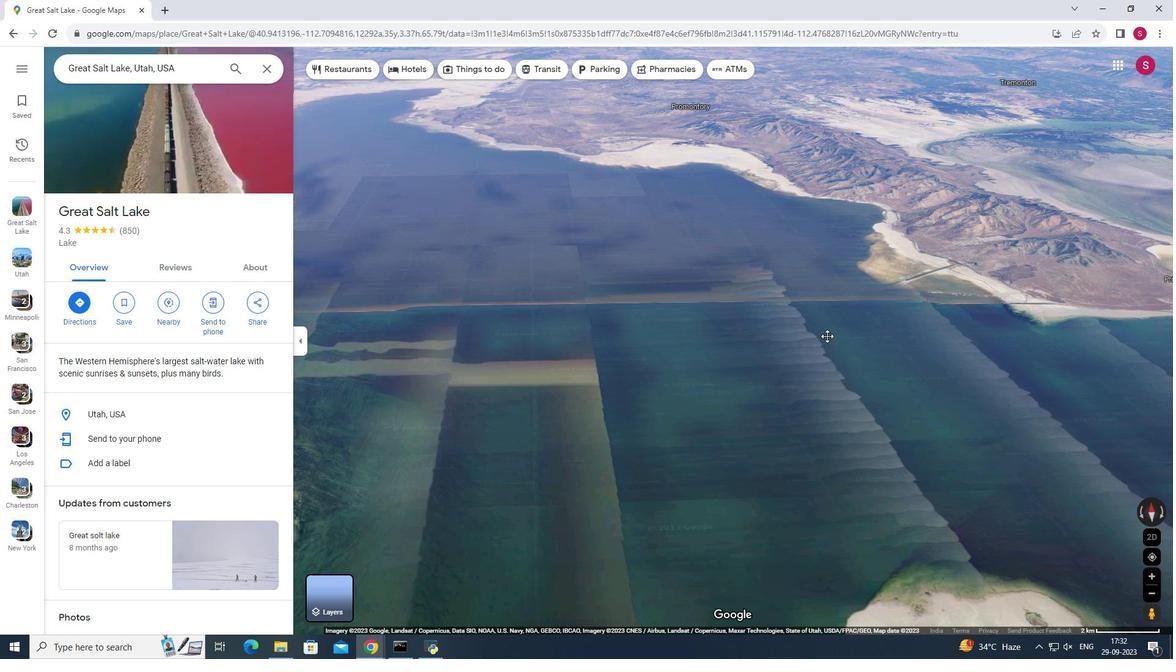 
Action: Mouse scrolled (819, 340) with delta (0, 0)
Screenshot: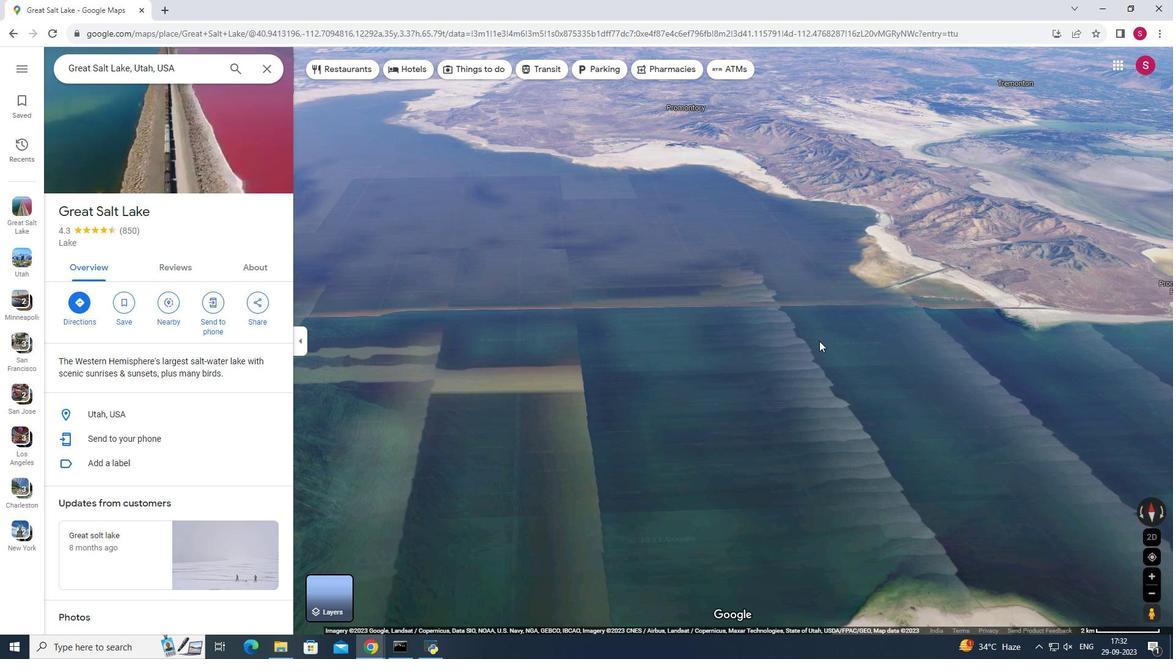 
Action: Mouse scrolled (819, 340) with delta (0, 0)
Screenshot: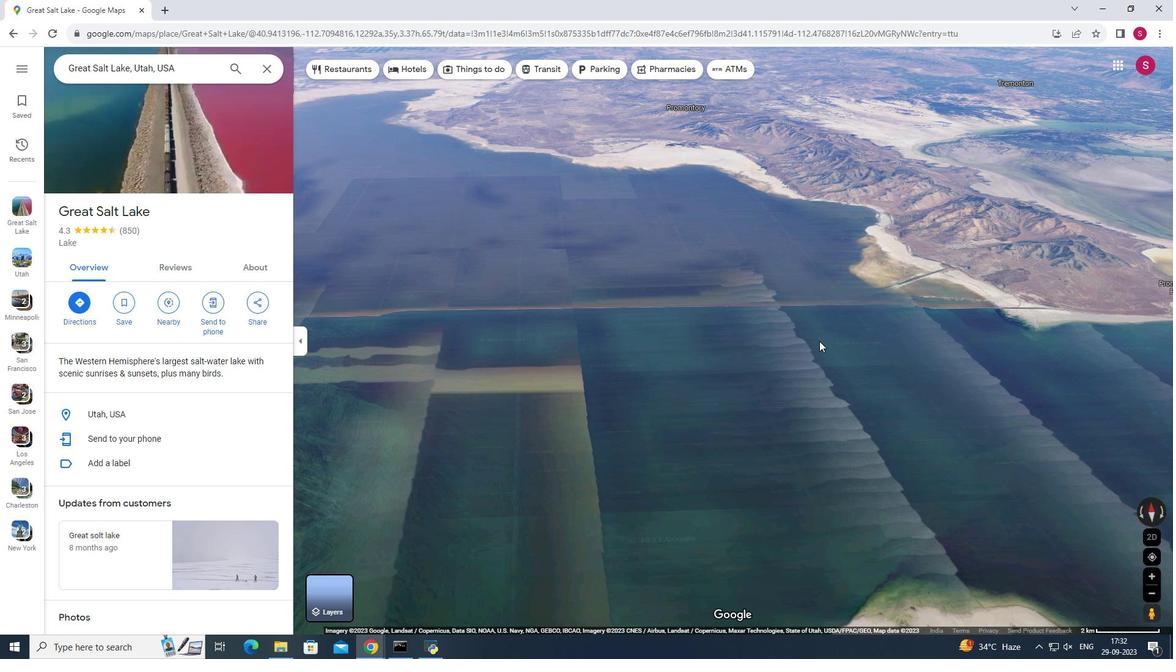 
Action: Mouse moved to (730, 367)
Screenshot: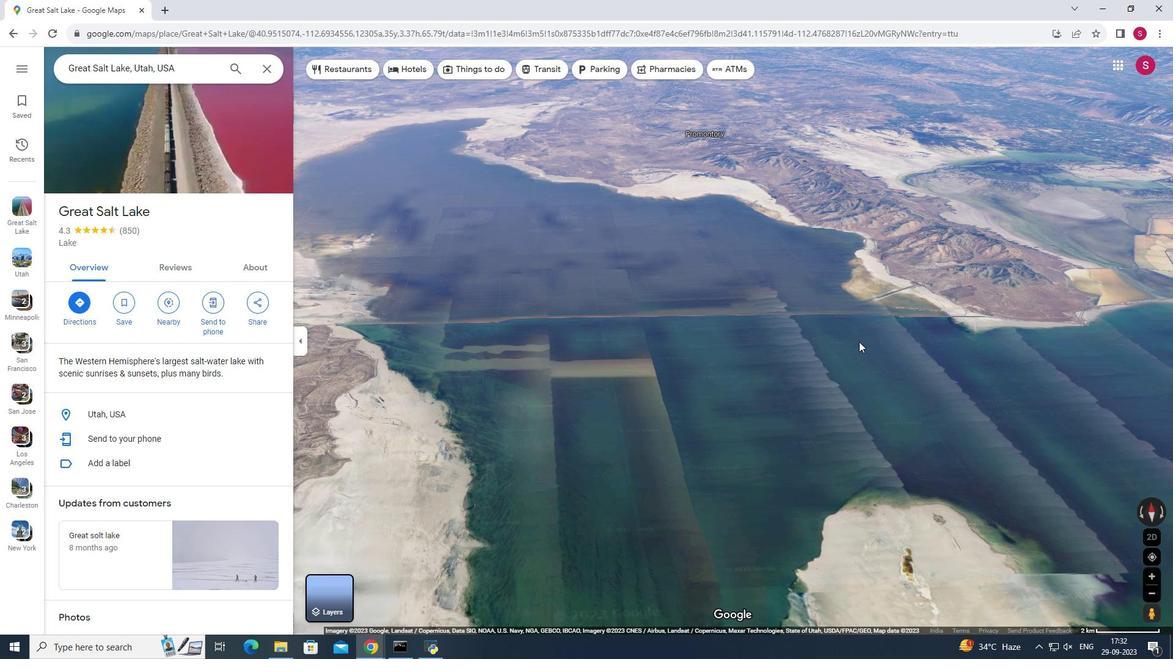 
Action: Mouse pressed left at (730, 367)
Screenshot: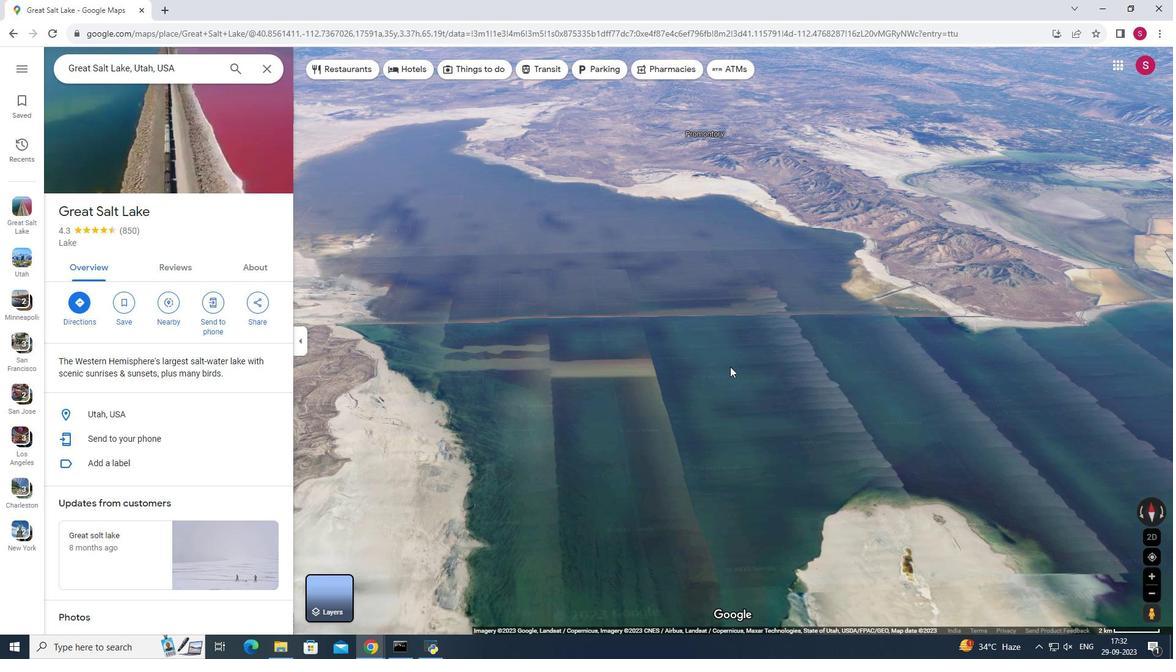 
Action: Mouse moved to (788, 375)
Screenshot: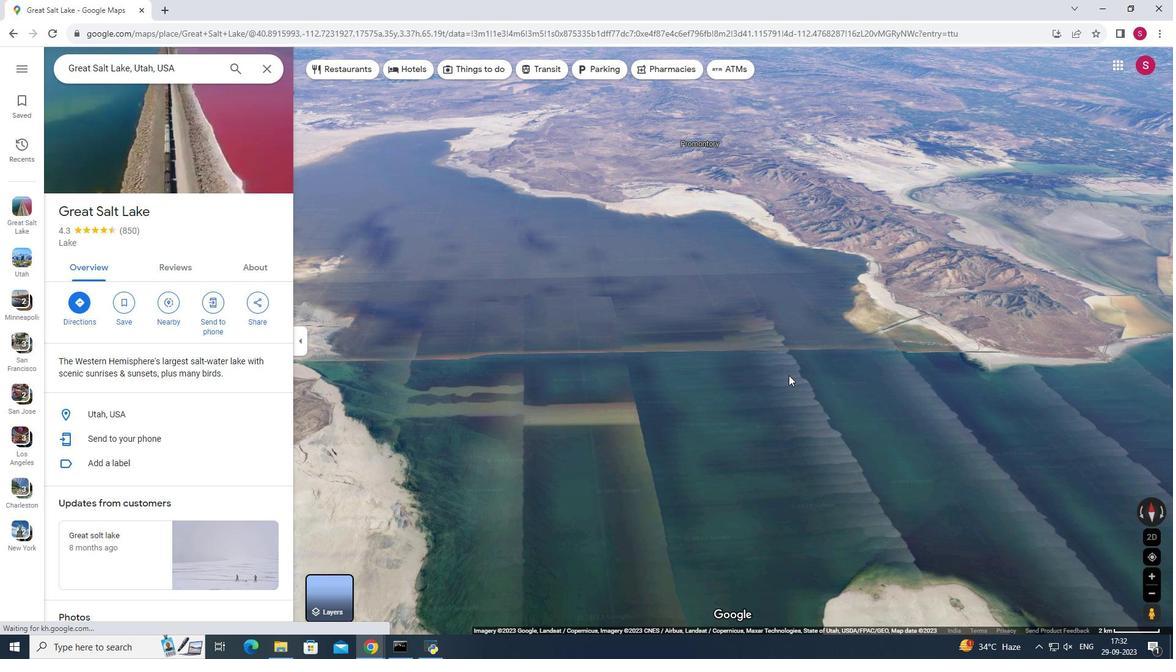 
Action: Mouse scrolled (788, 376) with delta (0, 0)
Screenshot: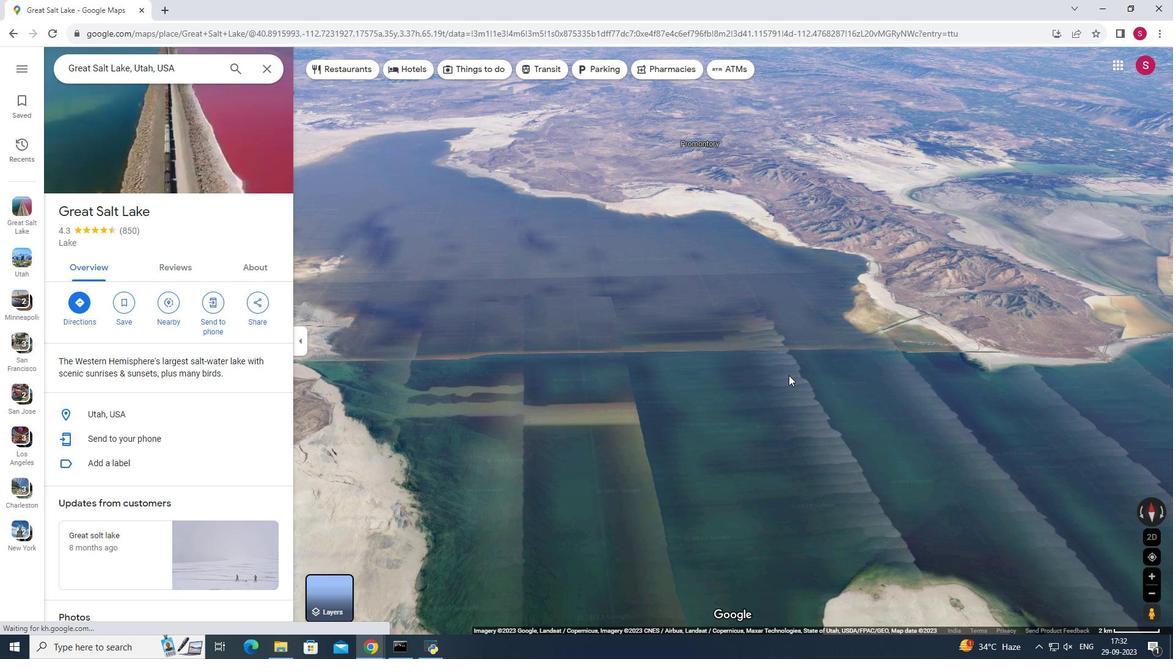 
Action: Mouse scrolled (788, 376) with delta (0, 0)
Screenshot: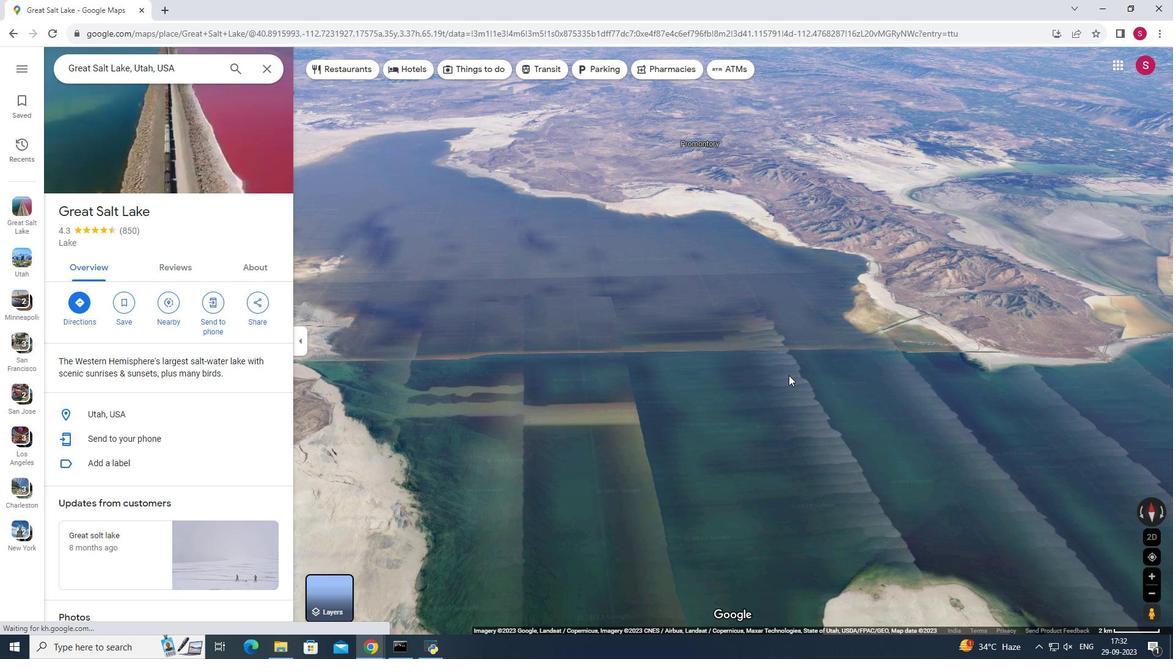 
Action: Mouse scrolled (788, 376) with delta (0, 0)
Screenshot: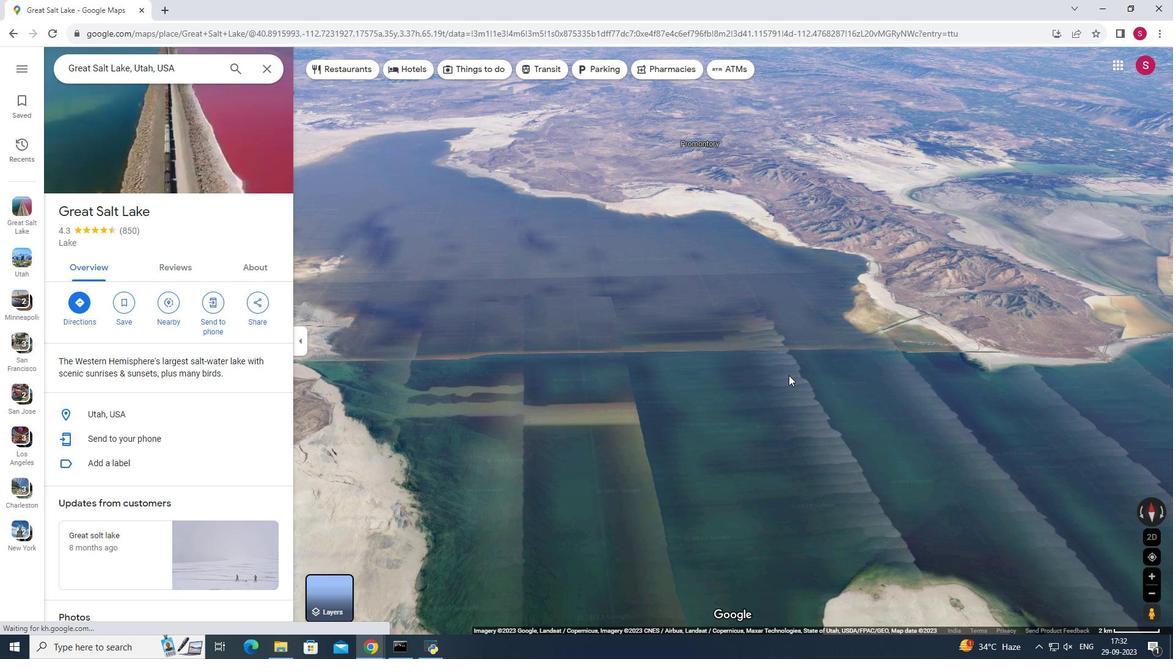 
Action: Mouse scrolled (788, 376) with delta (0, 0)
Screenshot: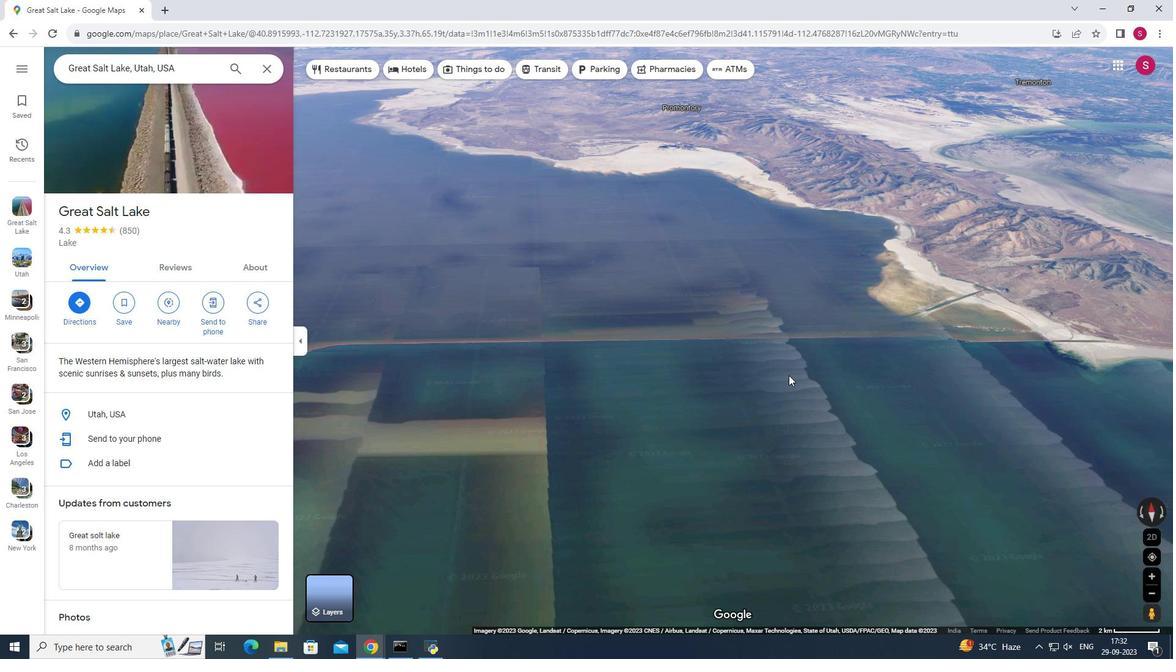
Action: Mouse scrolled (788, 376) with delta (0, 0)
Screenshot: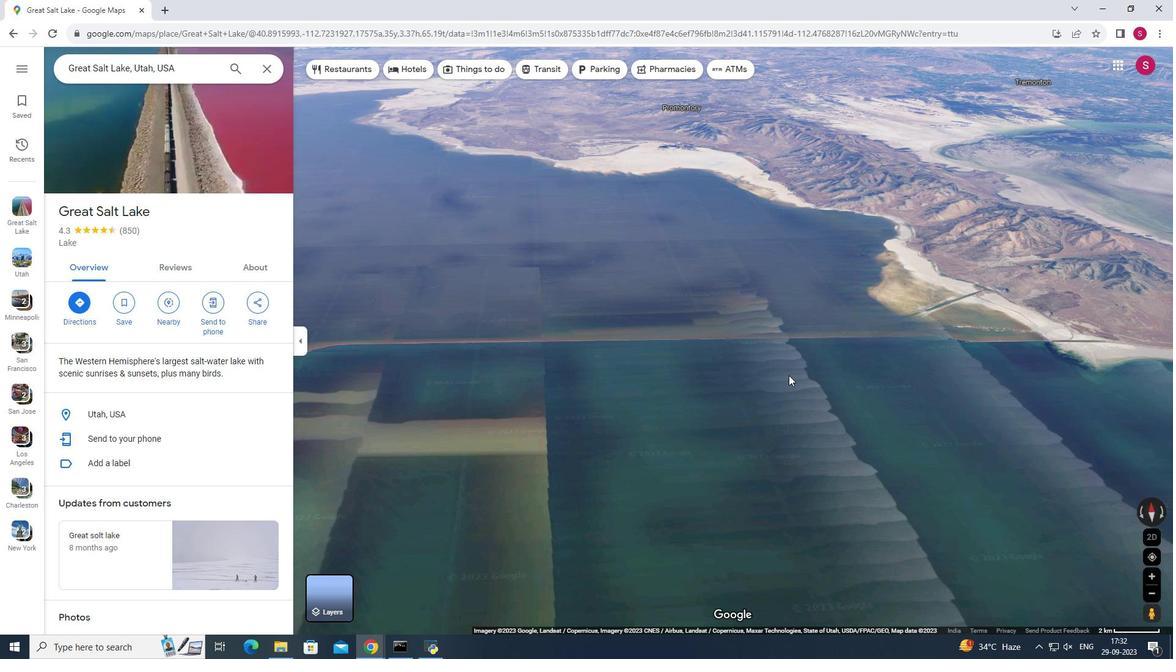 
Action: Mouse scrolled (788, 376) with delta (0, 0)
Screenshot: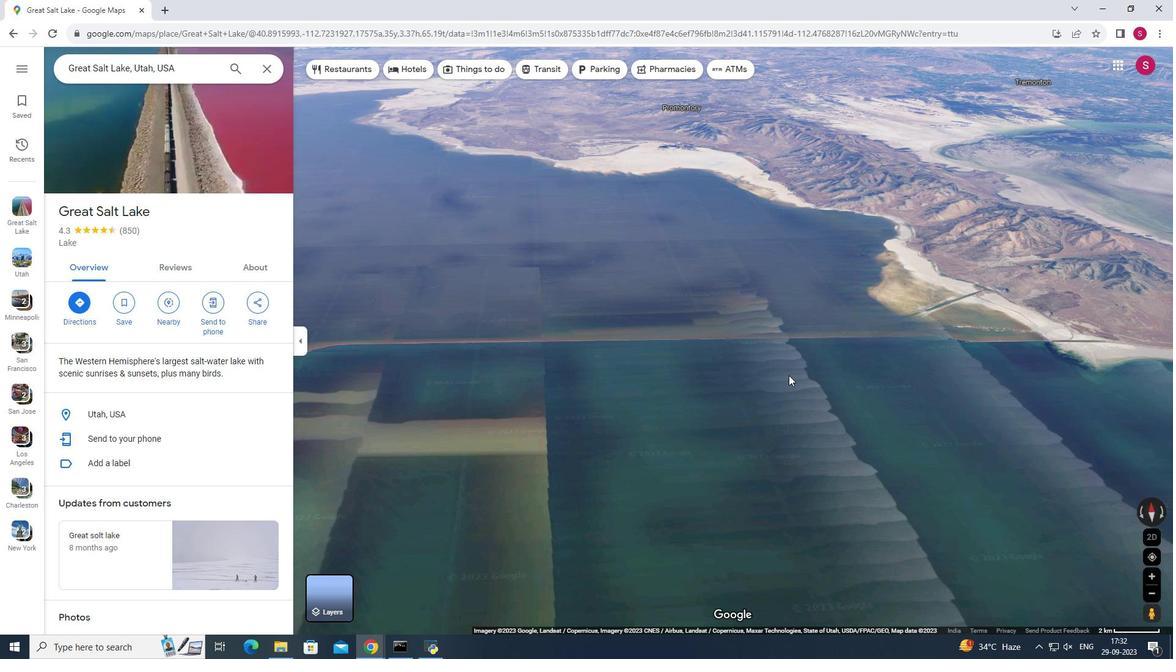 
Action: Mouse scrolled (788, 376) with delta (0, 0)
Screenshot: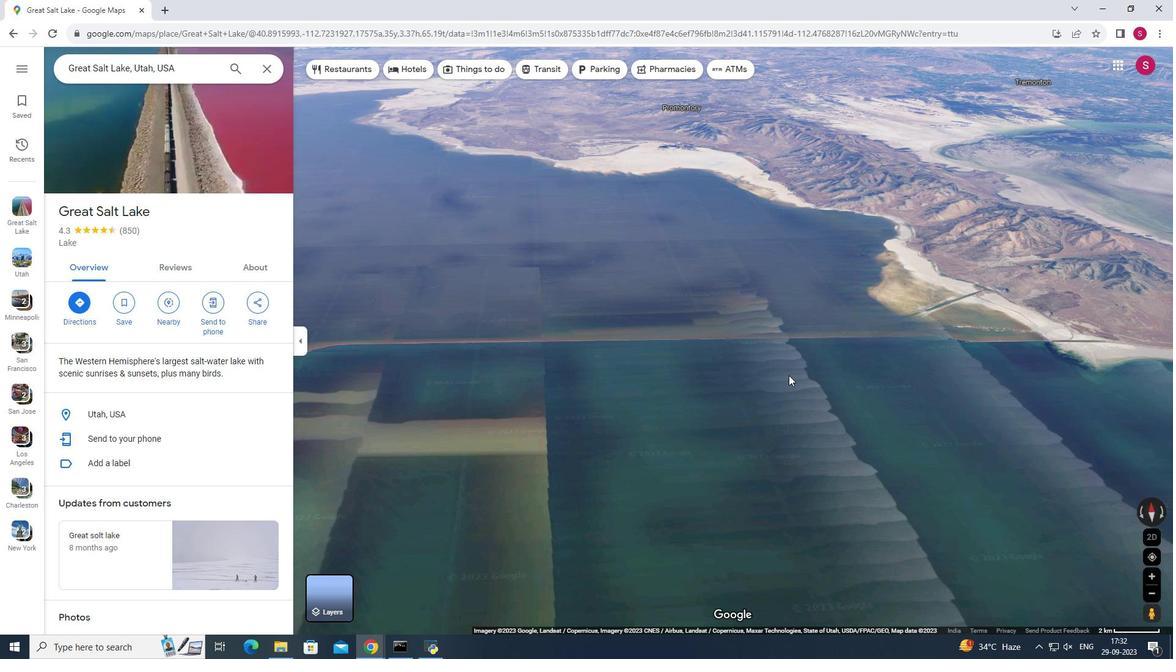 
Action: Mouse scrolled (788, 376) with delta (0, 0)
Screenshot: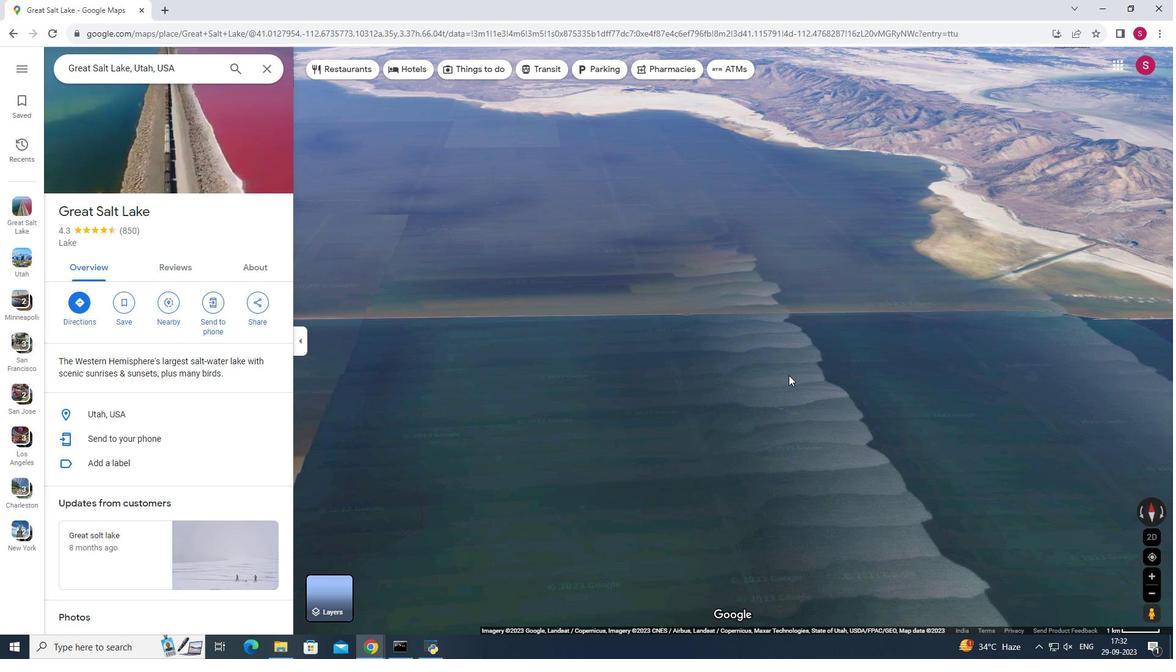 
Action: Mouse scrolled (788, 376) with delta (0, 0)
Screenshot: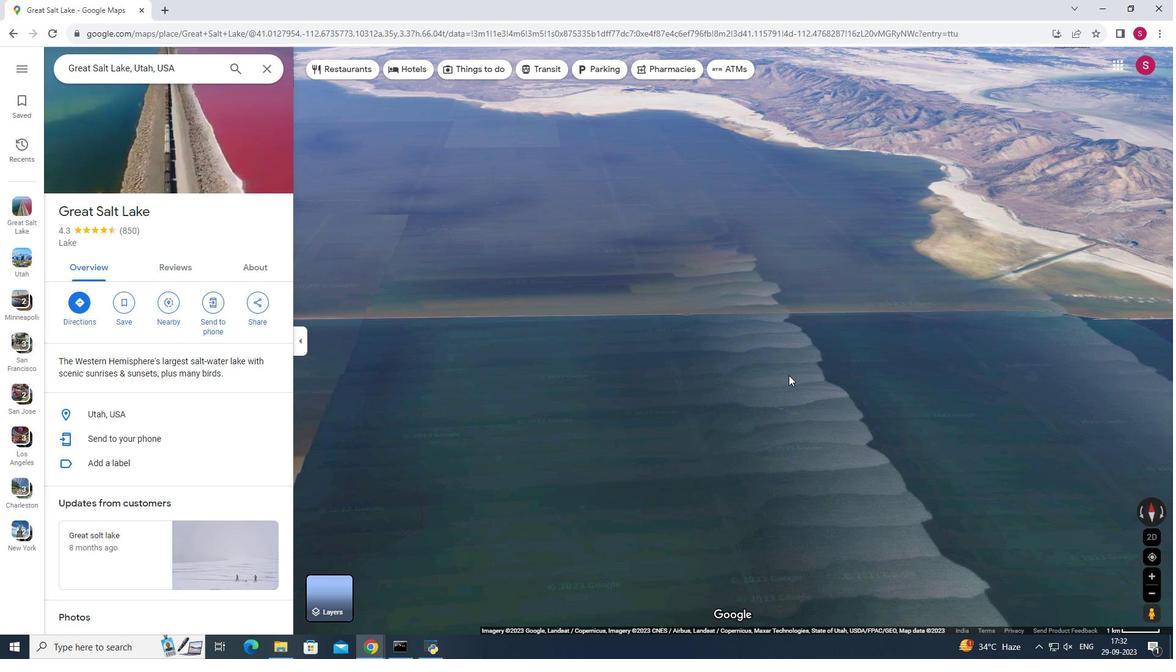 
Action: Mouse scrolled (788, 376) with delta (0, 0)
Screenshot: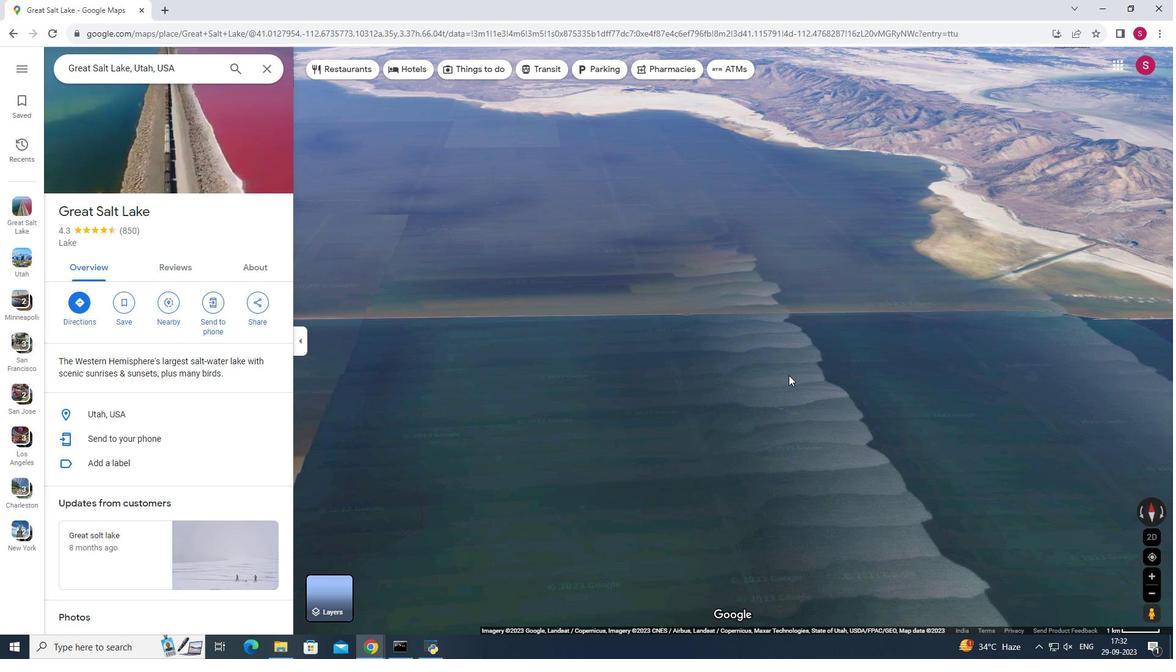 
Action: Mouse scrolled (788, 376) with delta (0, 0)
Screenshot: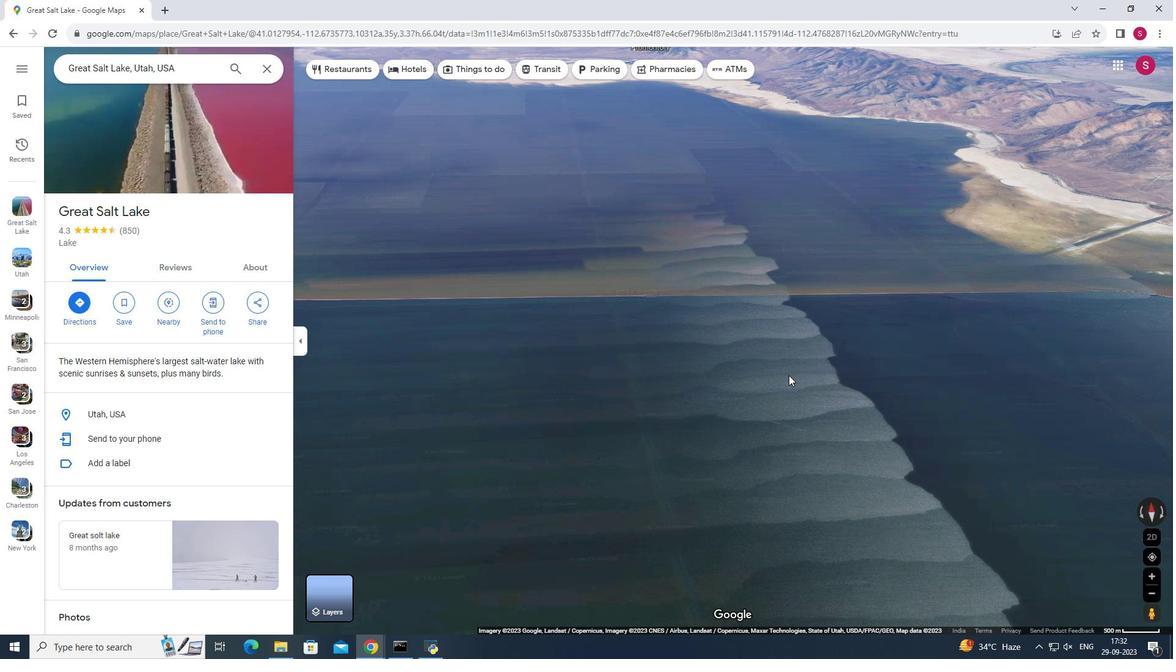 
Action: Mouse moved to (746, 411)
Screenshot: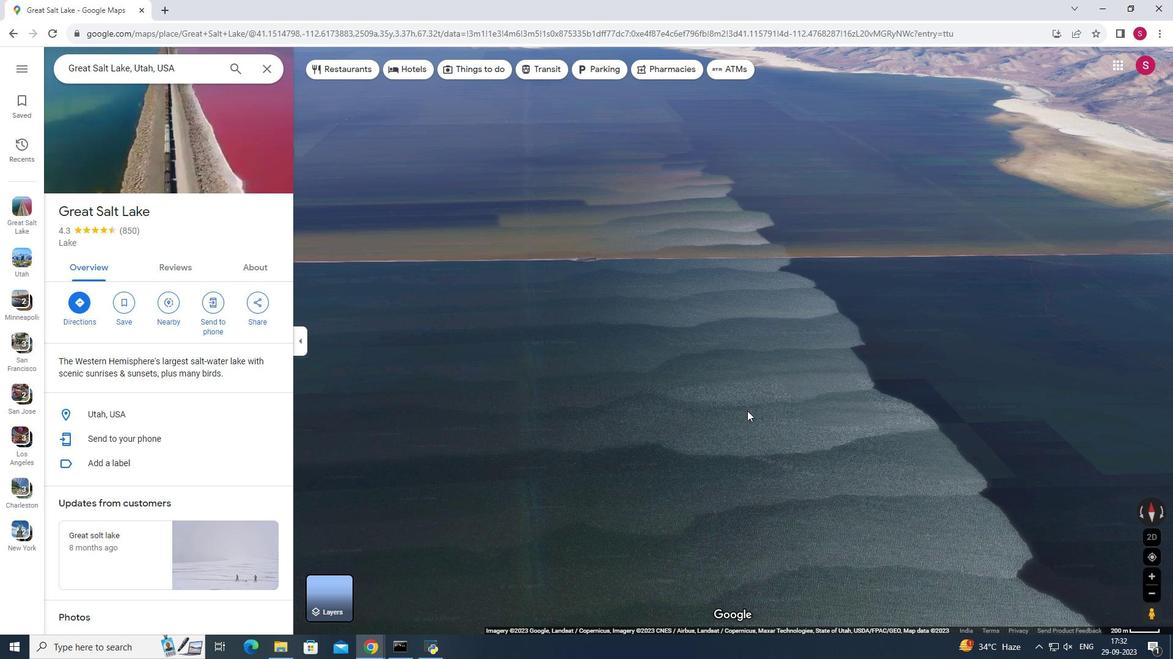 
Action: Mouse scrolled (746, 412) with delta (0, 0)
Screenshot: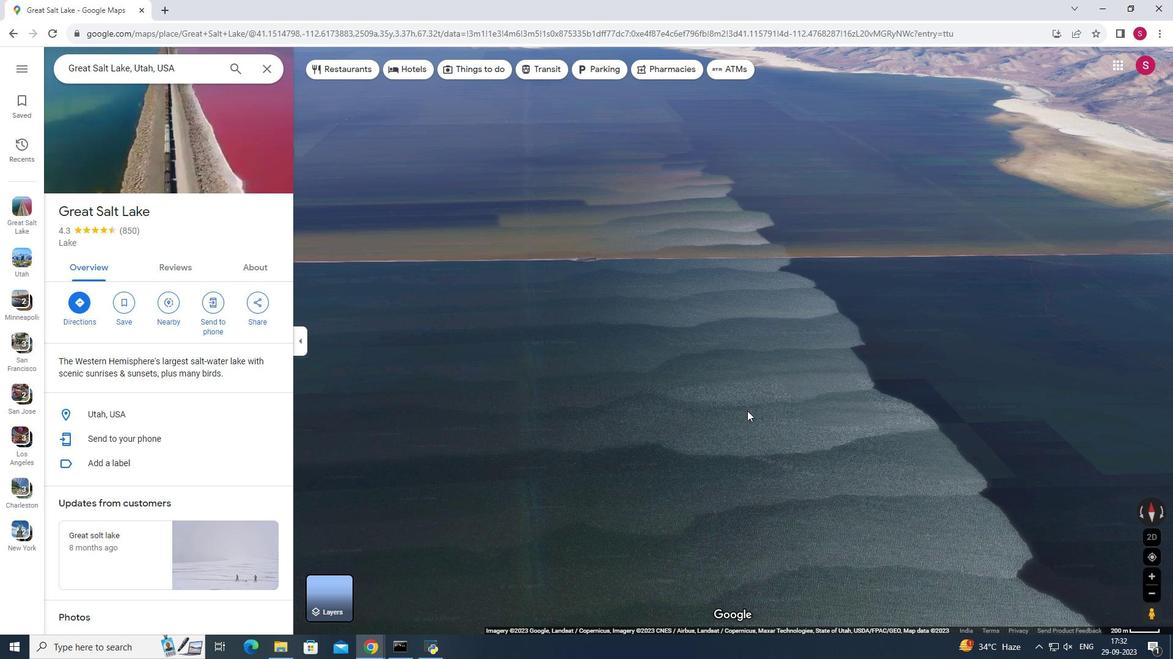 
Action: Mouse moved to (748, 408)
Screenshot: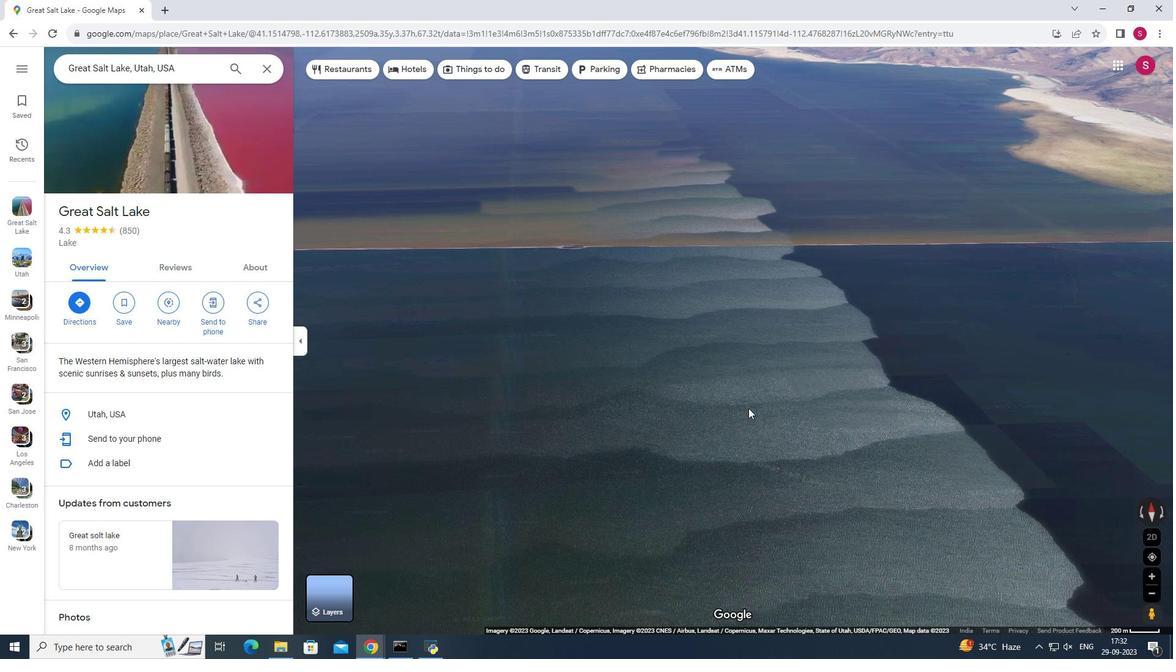 
Action: Mouse scrolled (748, 409) with delta (0, 0)
Screenshot: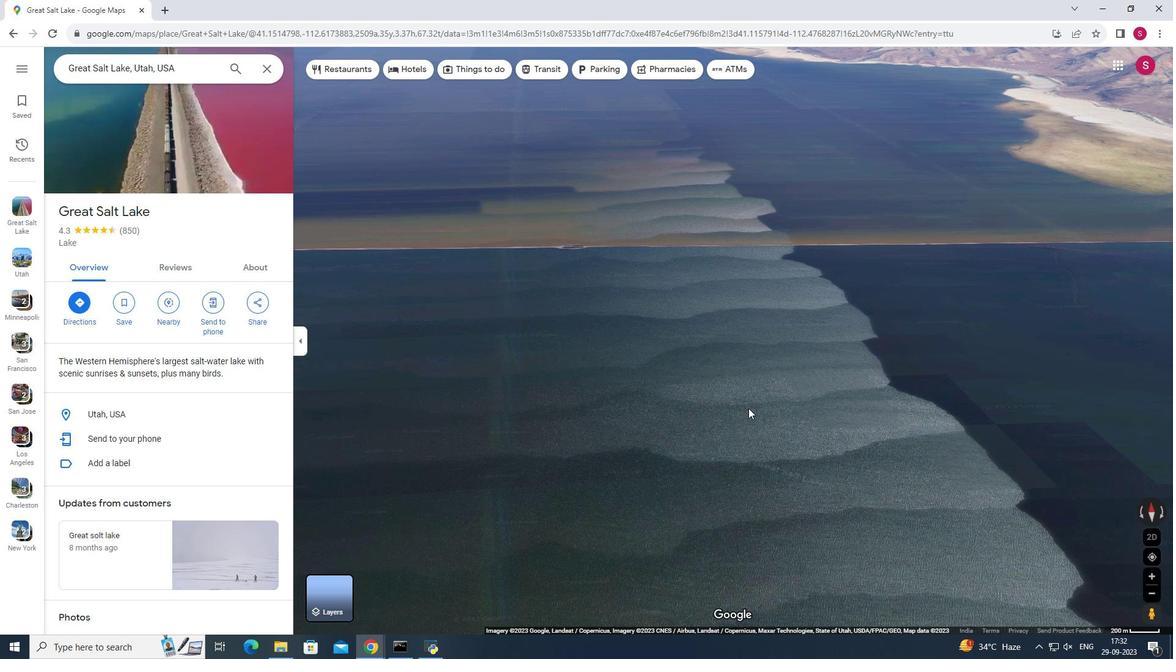 
Action: Mouse moved to (736, 417)
Screenshot: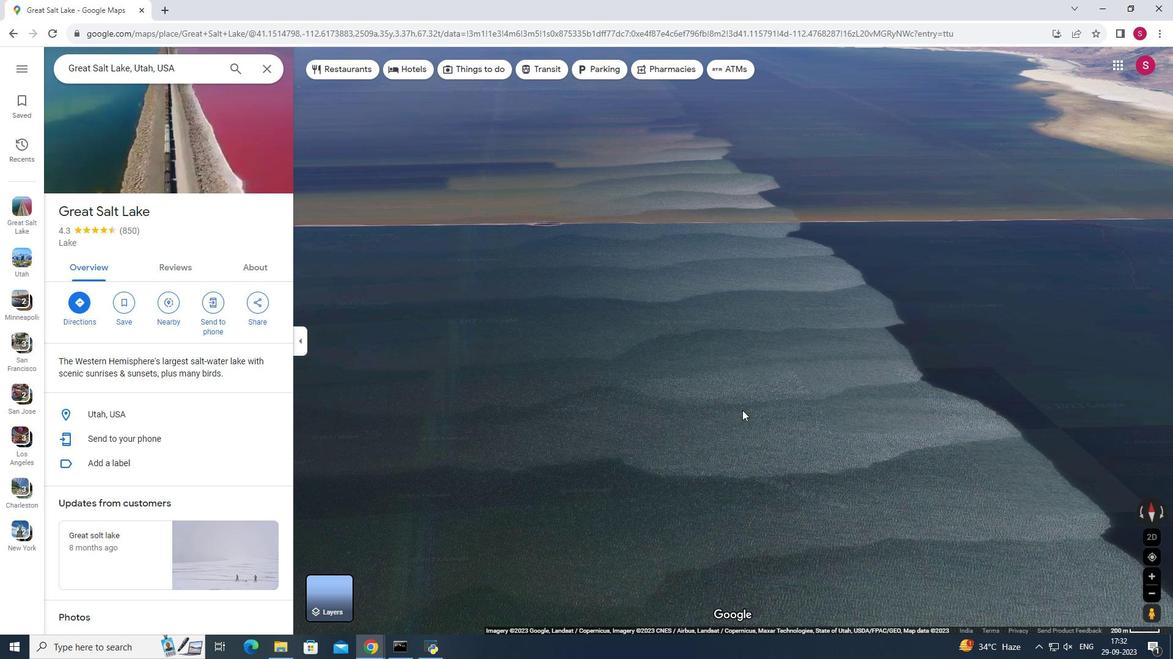 
Action: Mouse pressed left at (736, 417)
Screenshot: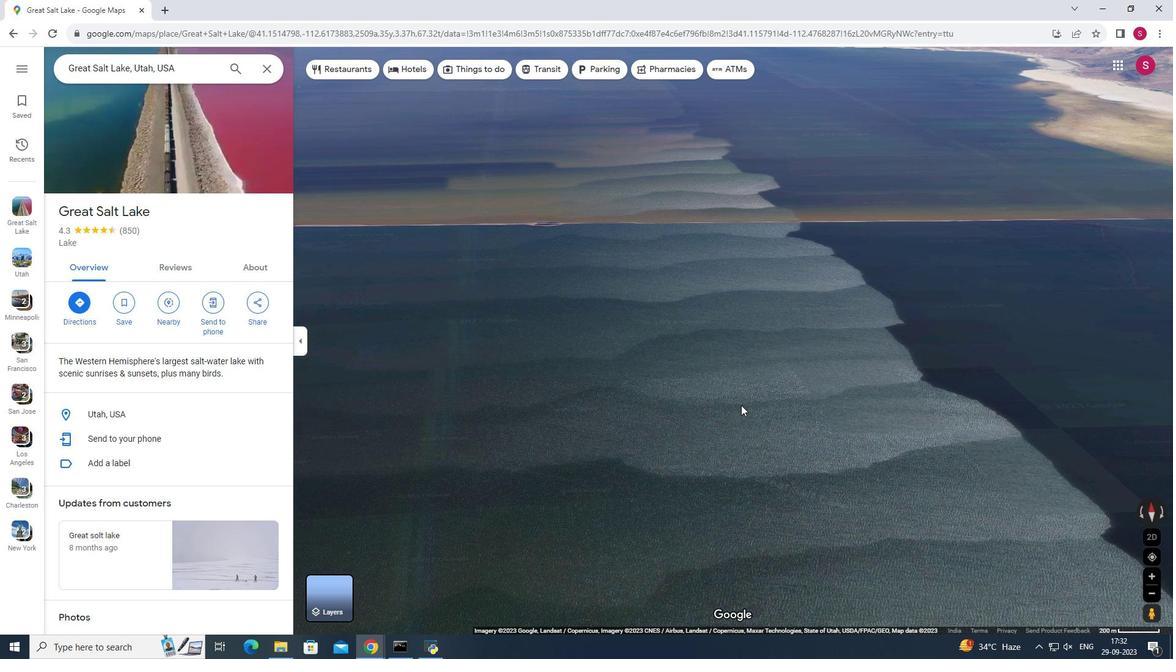 
Action: Mouse moved to (764, 332)
Screenshot: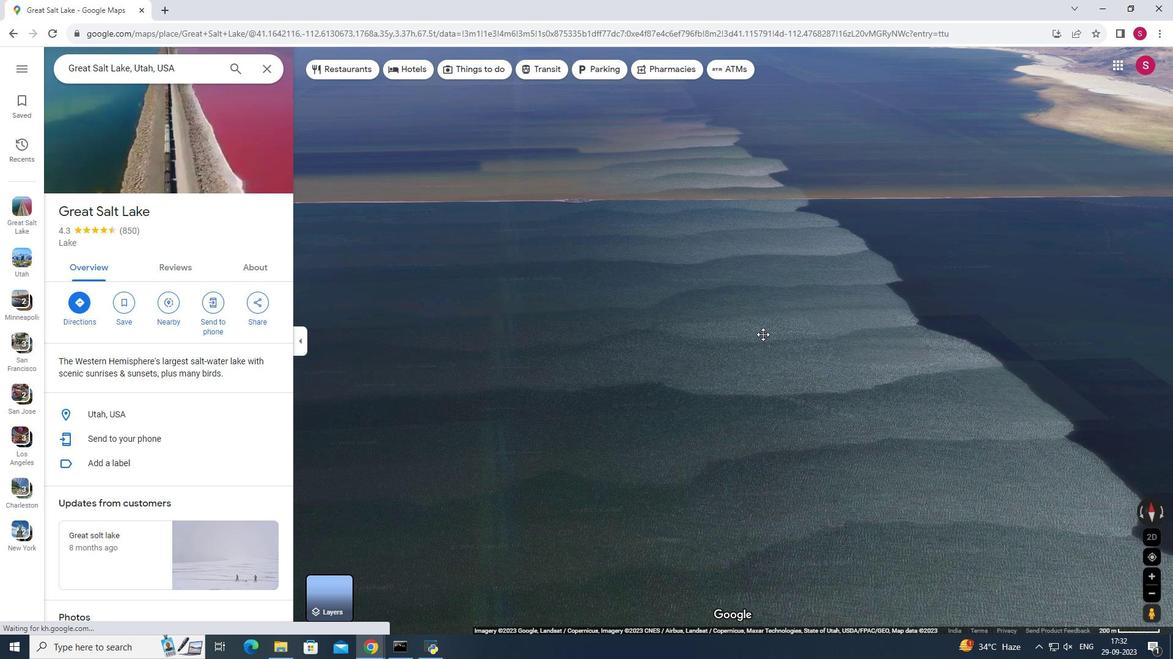 
Action: Mouse scrolled (764, 333) with delta (0, 0)
Screenshot: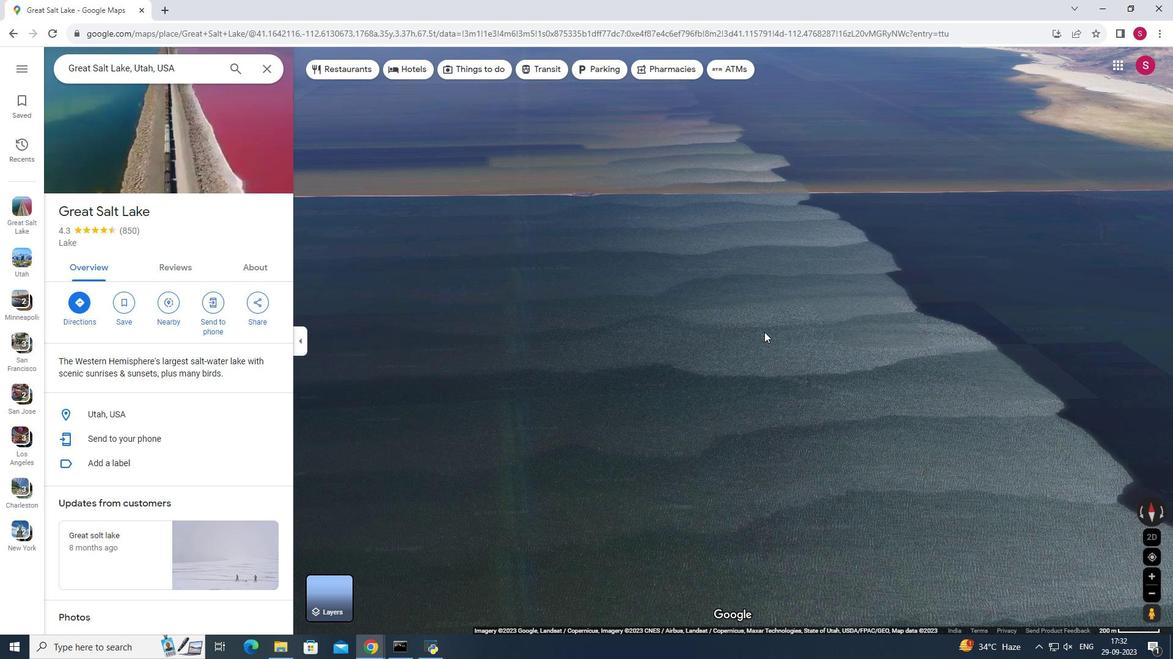 
Action: Mouse scrolled (764, 333) with delta (0, 0)
Screenshot: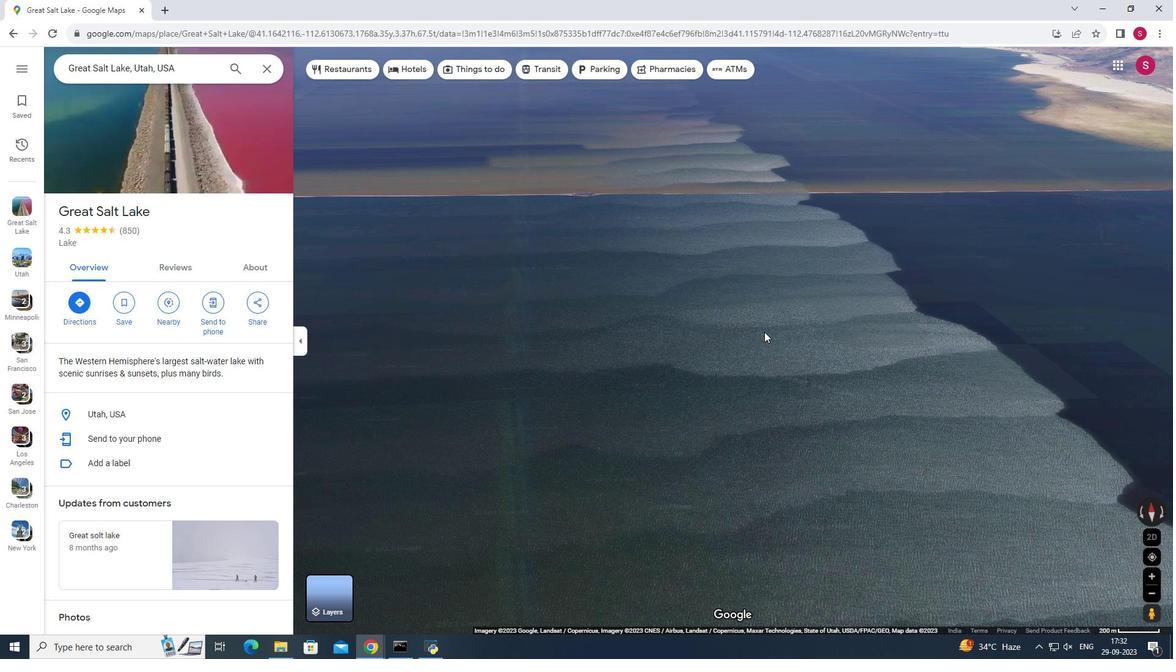
Action: Mouse scrolled (764, 333) with delta (0, 0)
Screenshot: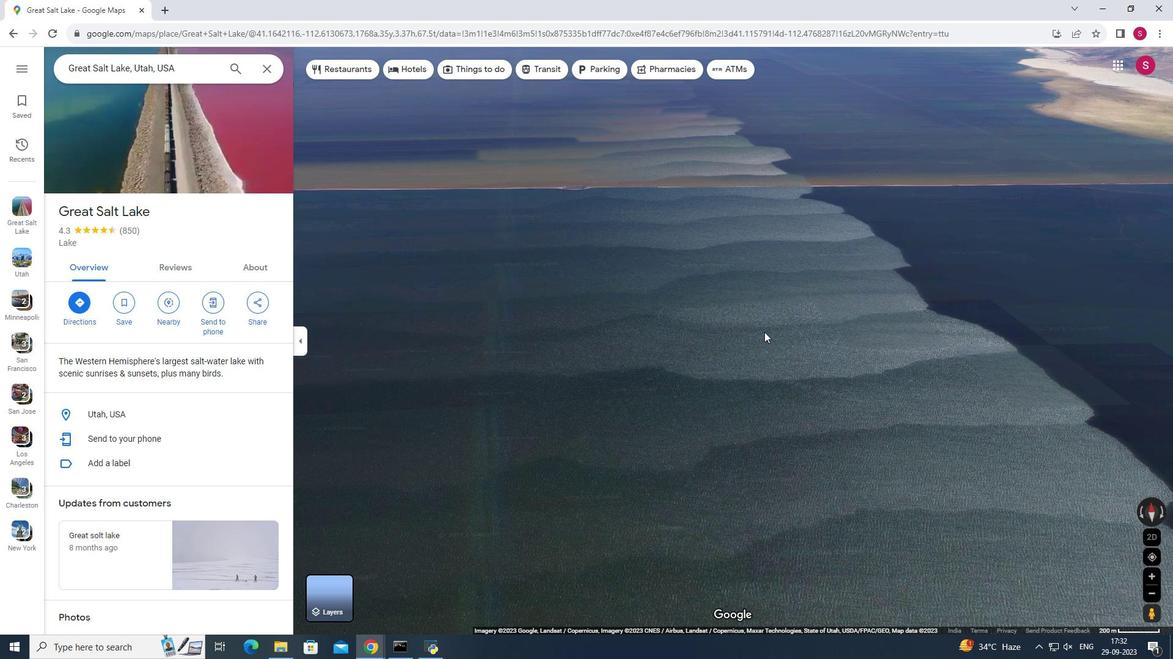 
Action: Mouse moved to (269, 69)
Screenshot: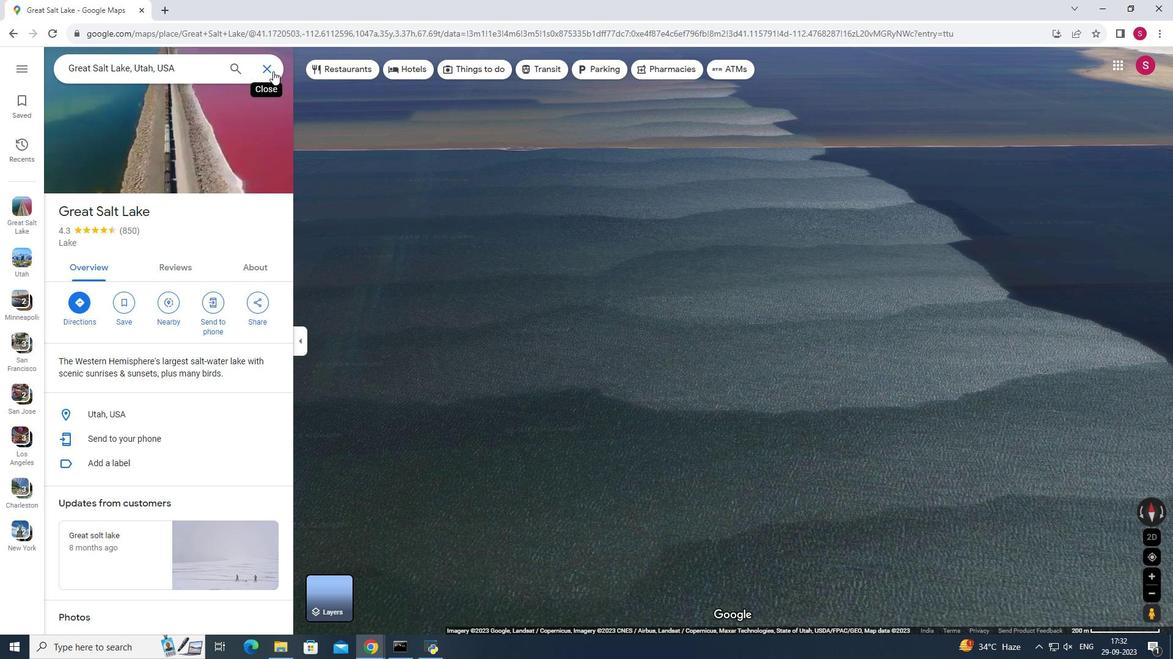 
Action: Mouse pressed left at (269, 69)
Screenshot: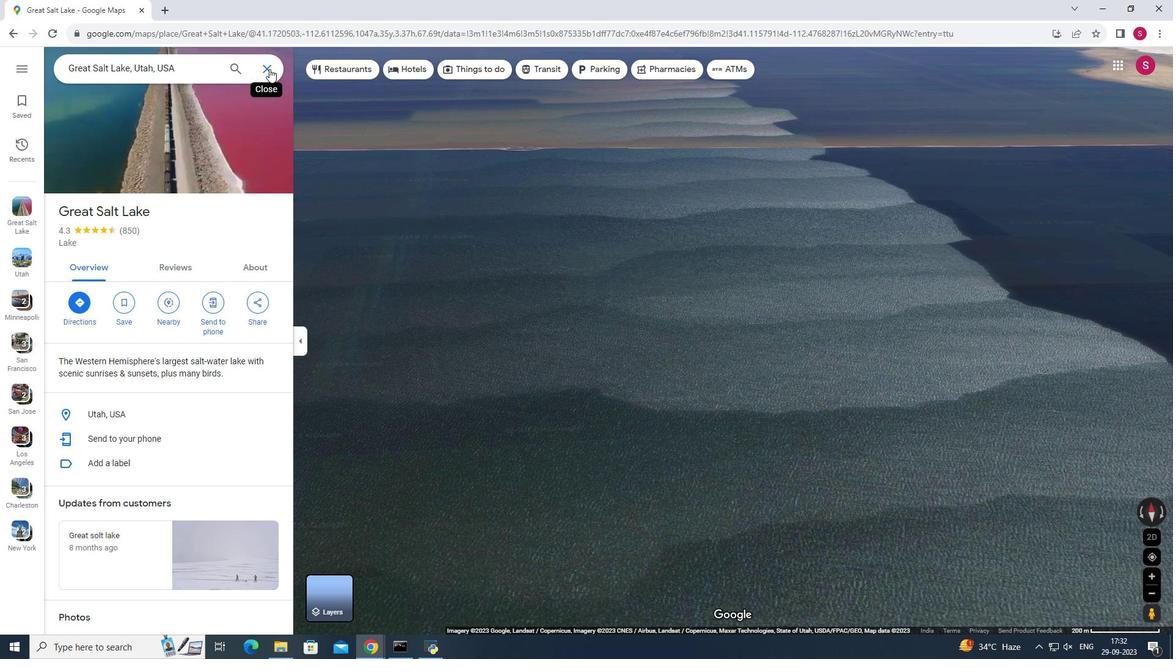 
Action: Mouse moved to (524, 218)
Screenshot: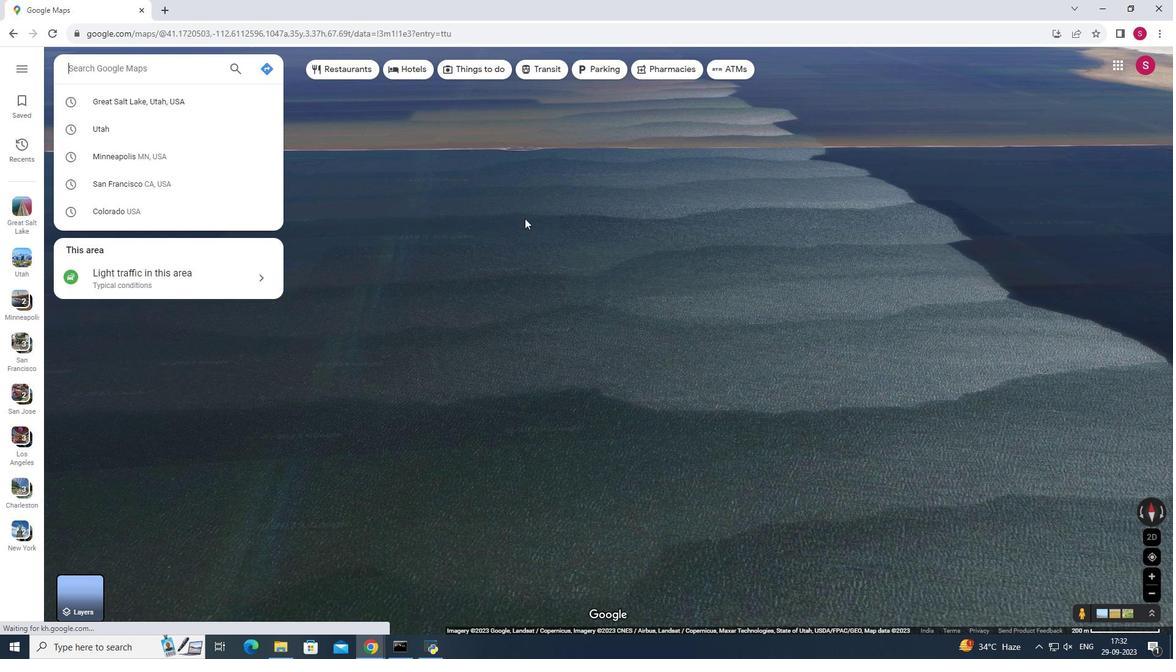 
Action: Mouse pressed left at (524, 218)
Screenshot: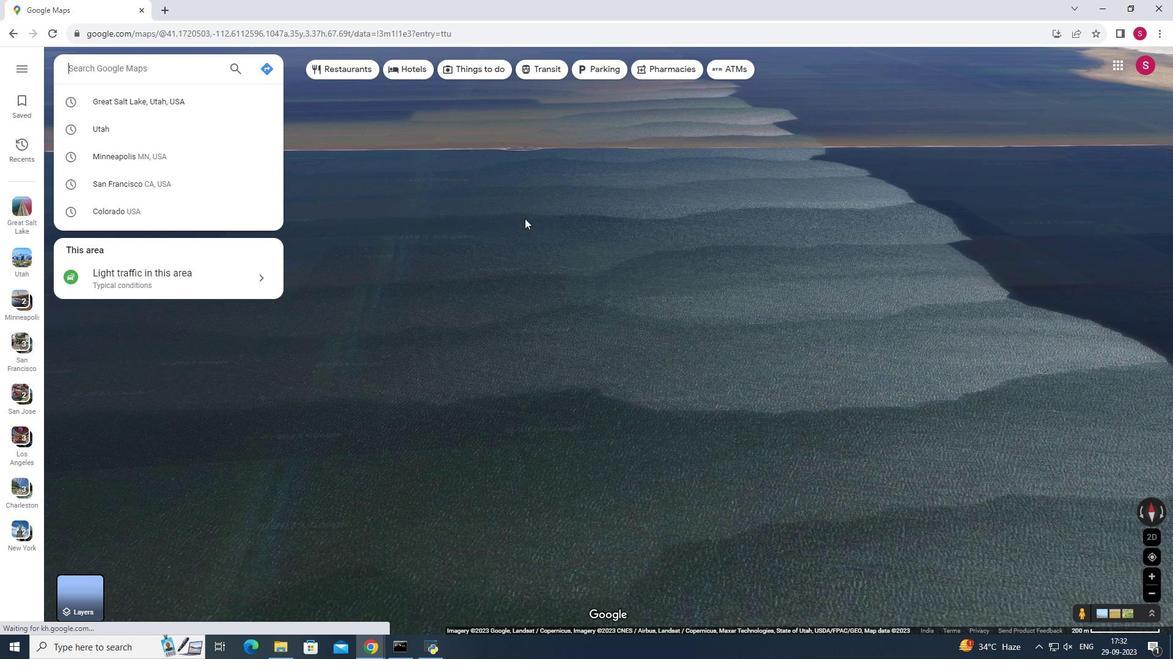
Action: Mouse moved to (560, 224)
Screenshot: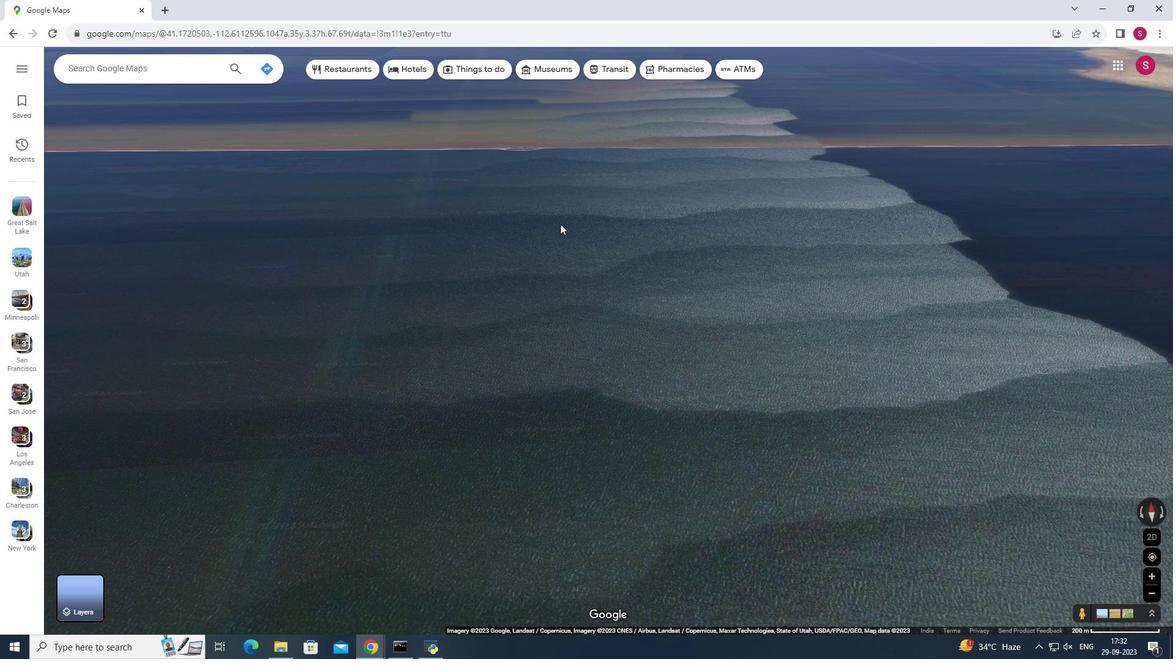 
